 Task: Open Card Public Relations Review in Board Email A/B Testing to Workspace Human Resources Information Systems and add a team member Softage.2@softage.net, a label Purple, a checklist Web Development, an attachment from your onedrive, a color Purple and finally, add a card description 'Plan and execute company team-building conference with guest speakers on employee engagement' and a comment 'This task requires us to be proactive in identifying potential benefits and drawbacks, weighing the pros and cons of different approaches.'. Add a start date 'Jan 02, 1900' with a due date 'Jan 02, 1900'
Action: Mouse moved to (372, 196)
Screenshot: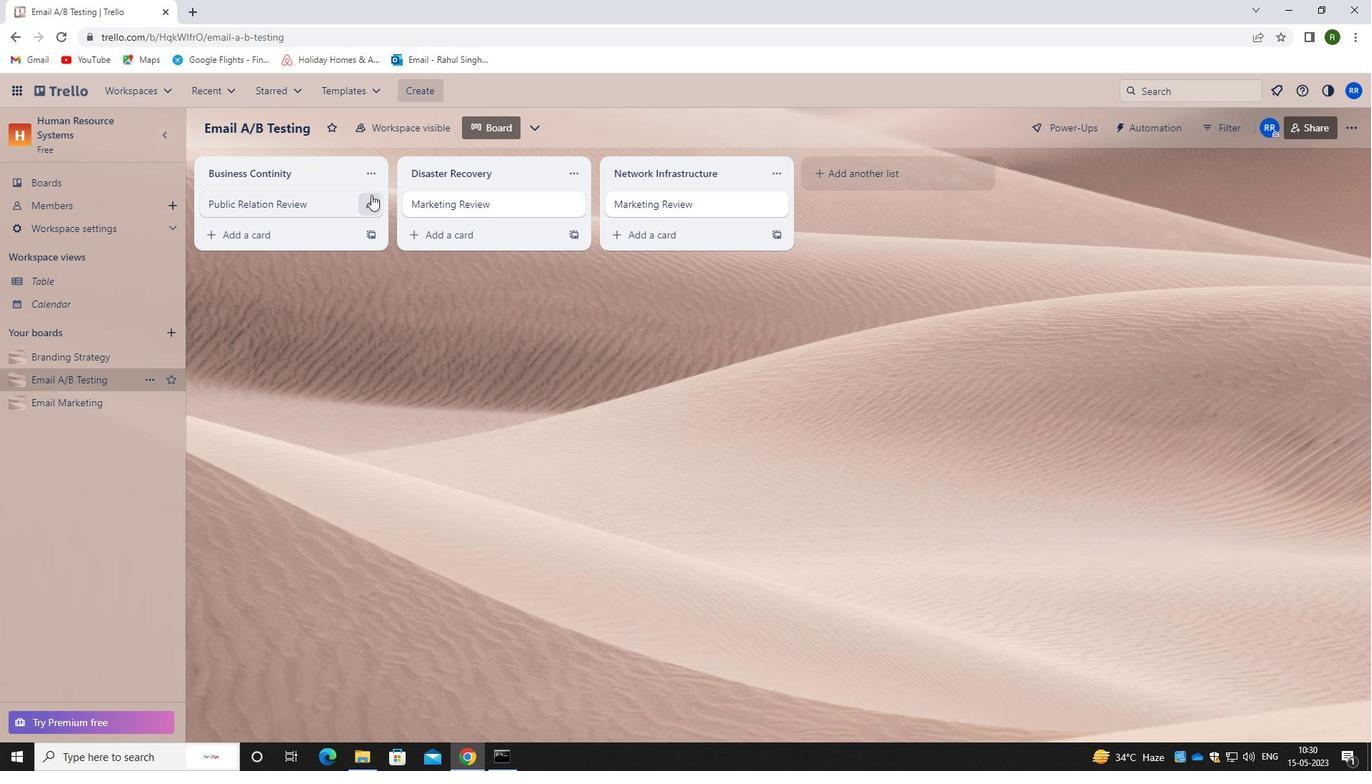 
Action: Mouse pressed left at (372, 196)
Screenshot: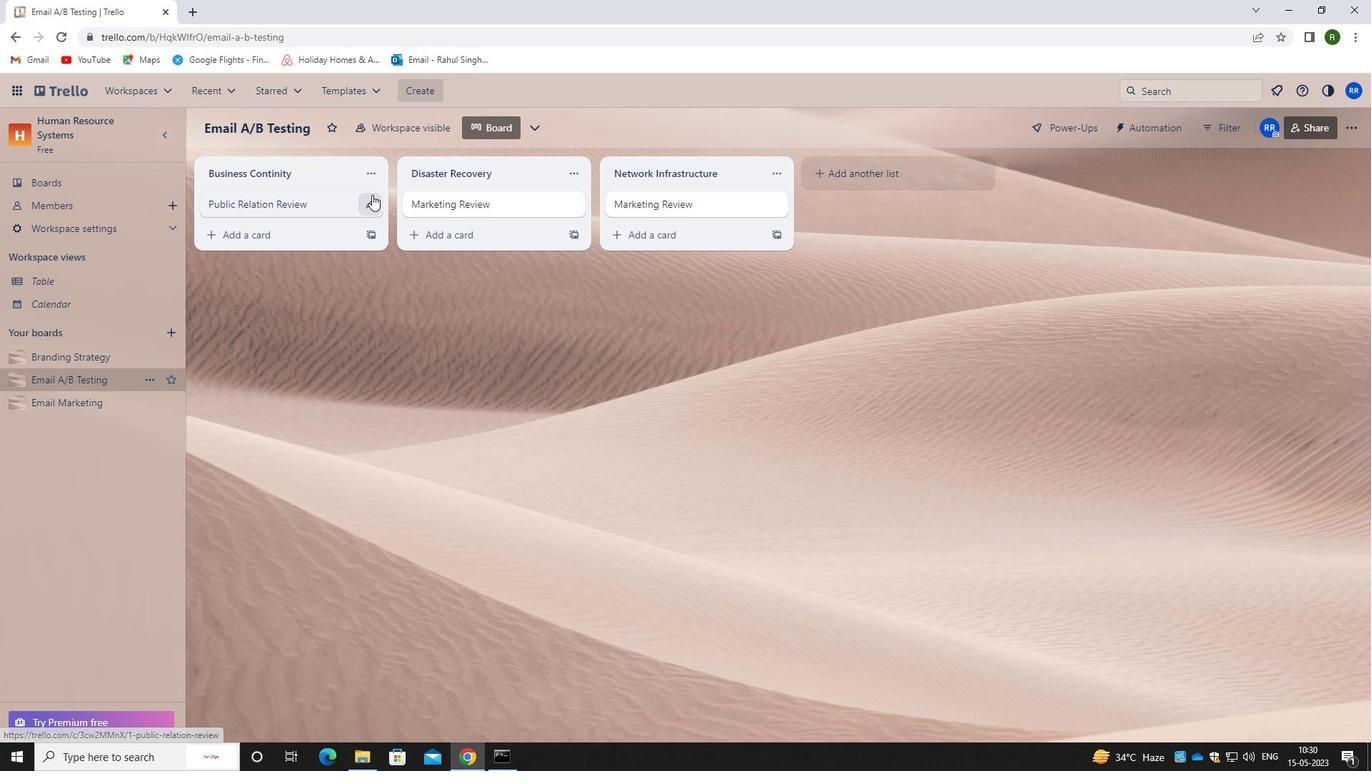 
Action: Mouse moved to (451, 204)
Screenshot: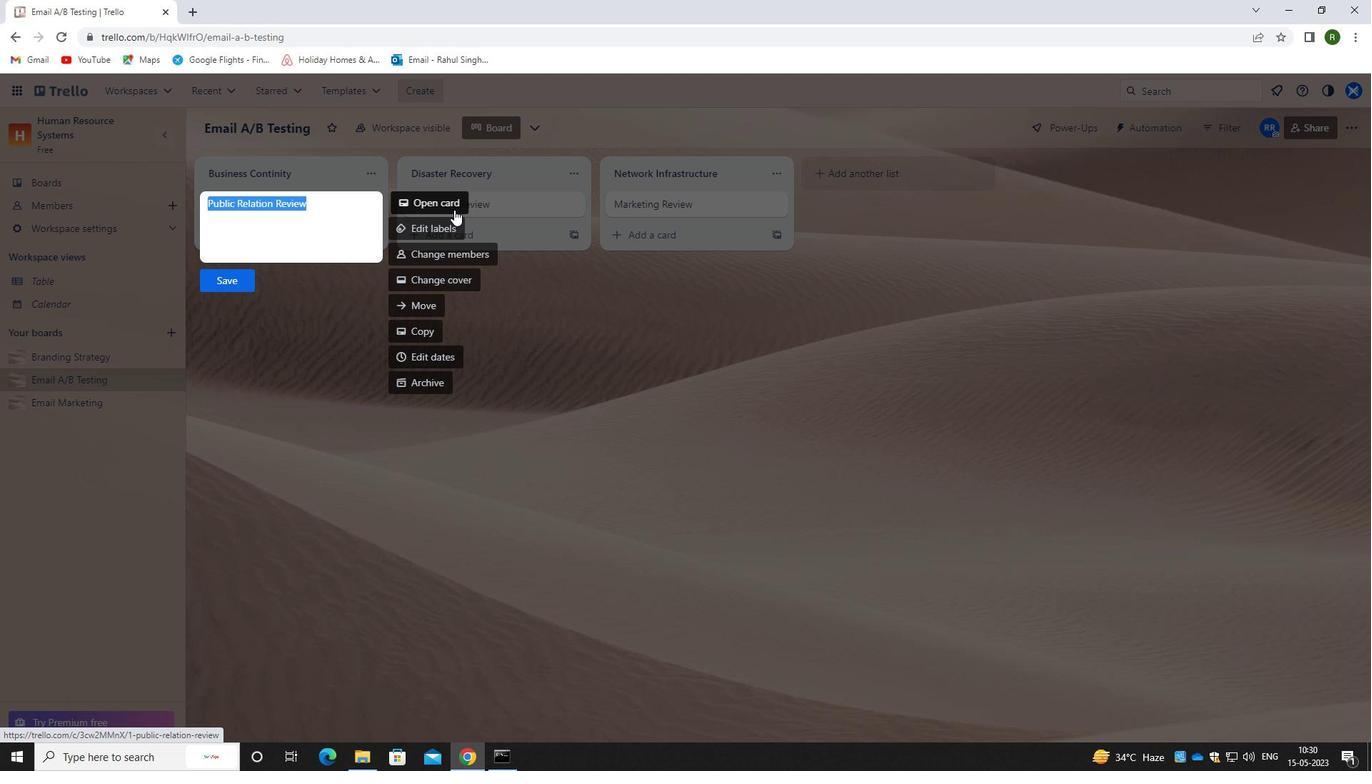 
Action: Mouse pressed left at (451, 204)
Screenshot: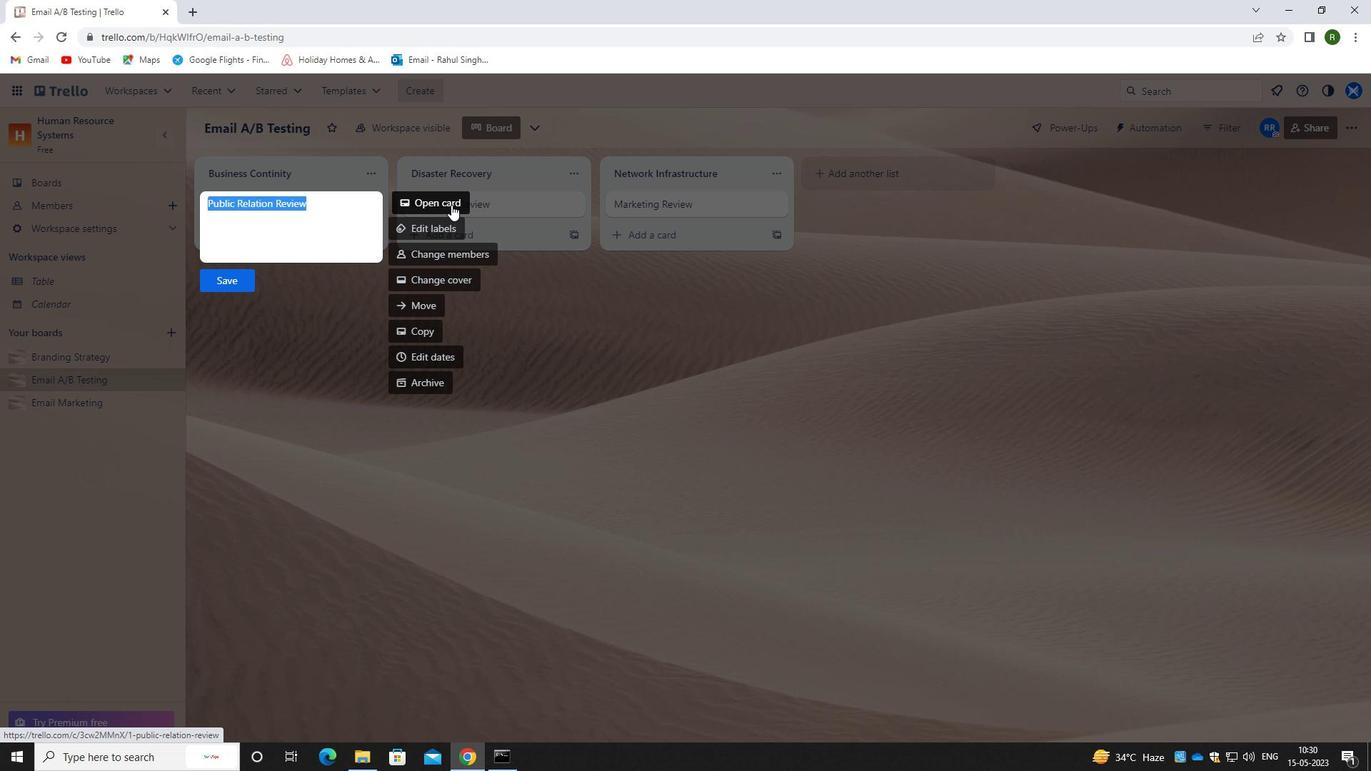 
Action: Mouse moved to (859, 195)
Screenshot: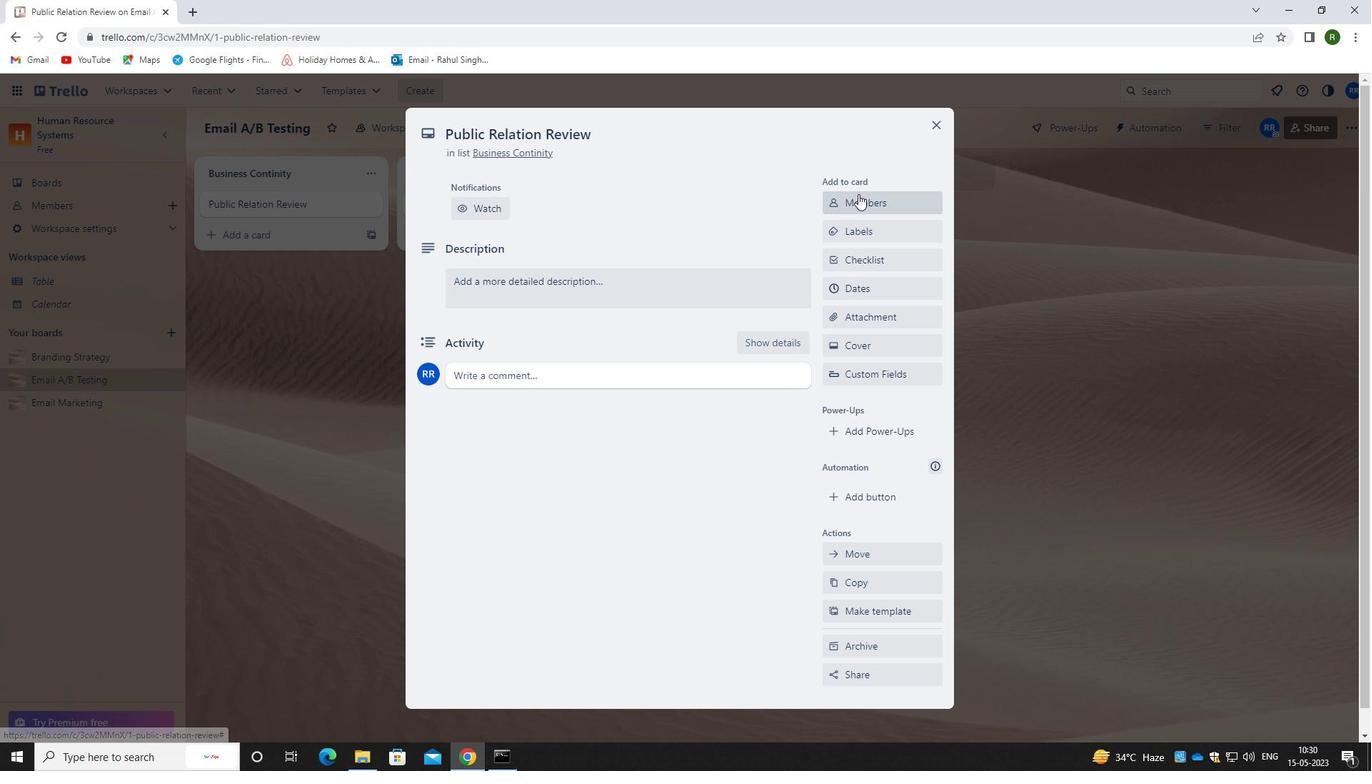 
Action: Mouse pressed left at (859, 195)
Screenshot: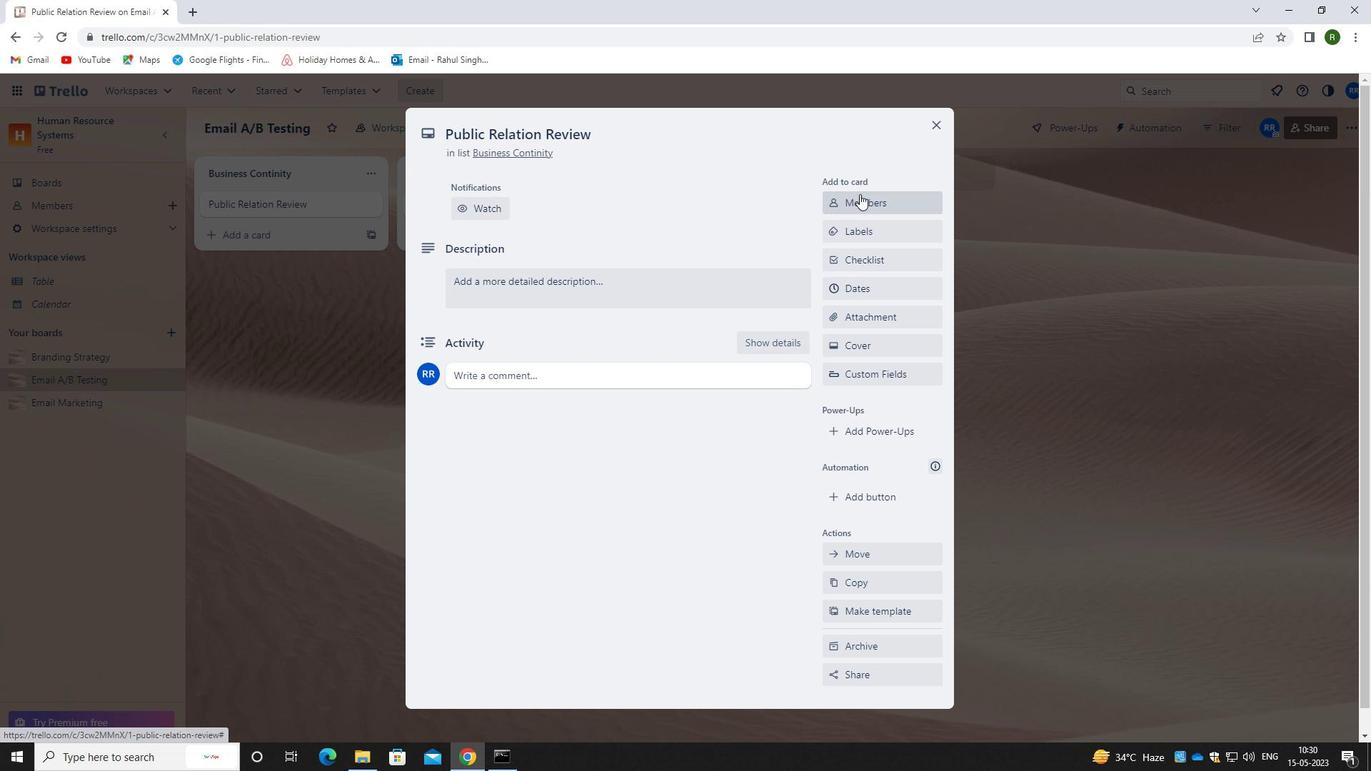 
Action: Mouse moved to (865, 264)
Screenshot: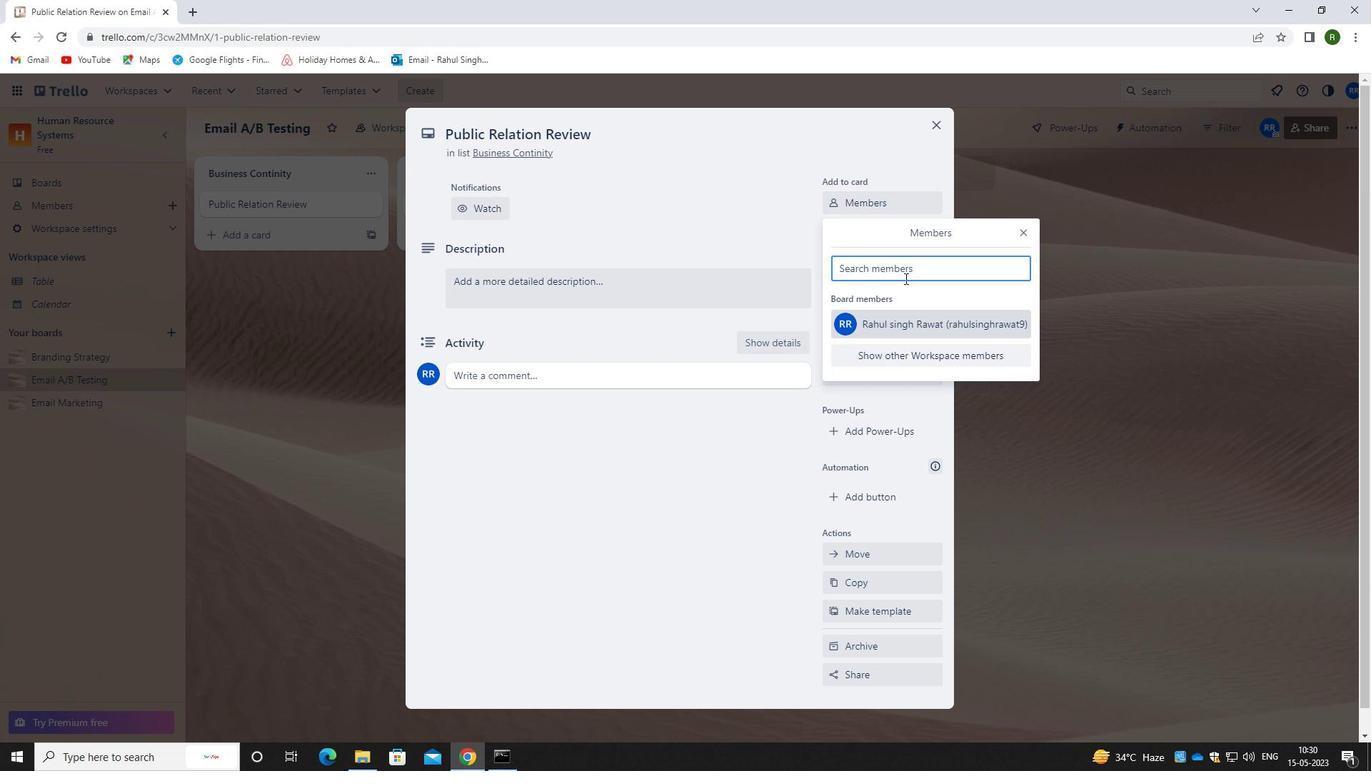 
Action: Key pressed <Key.caps_lock>d<Key.backspace>s<Key.caps_lock>oftage.
Screenshot: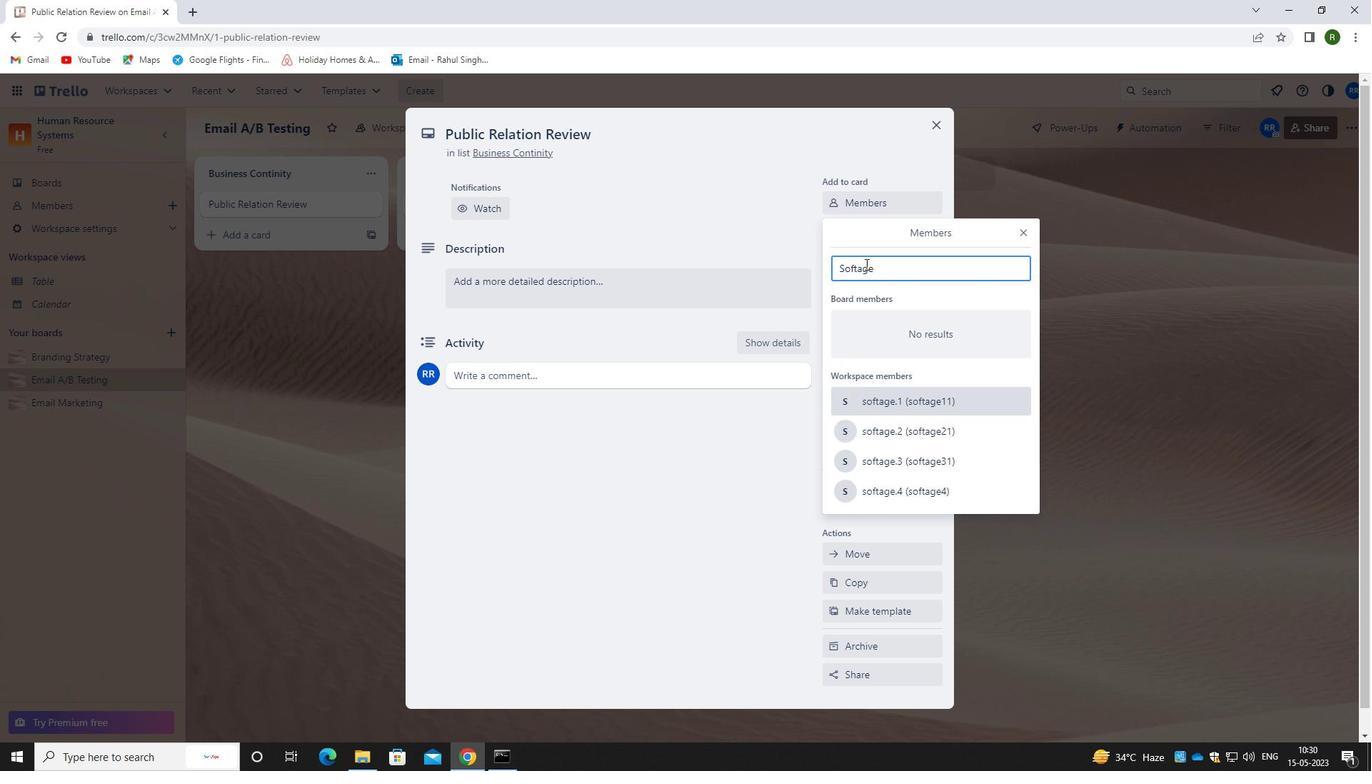 
Action: Mouse moved to (865, 264)
Screenshot: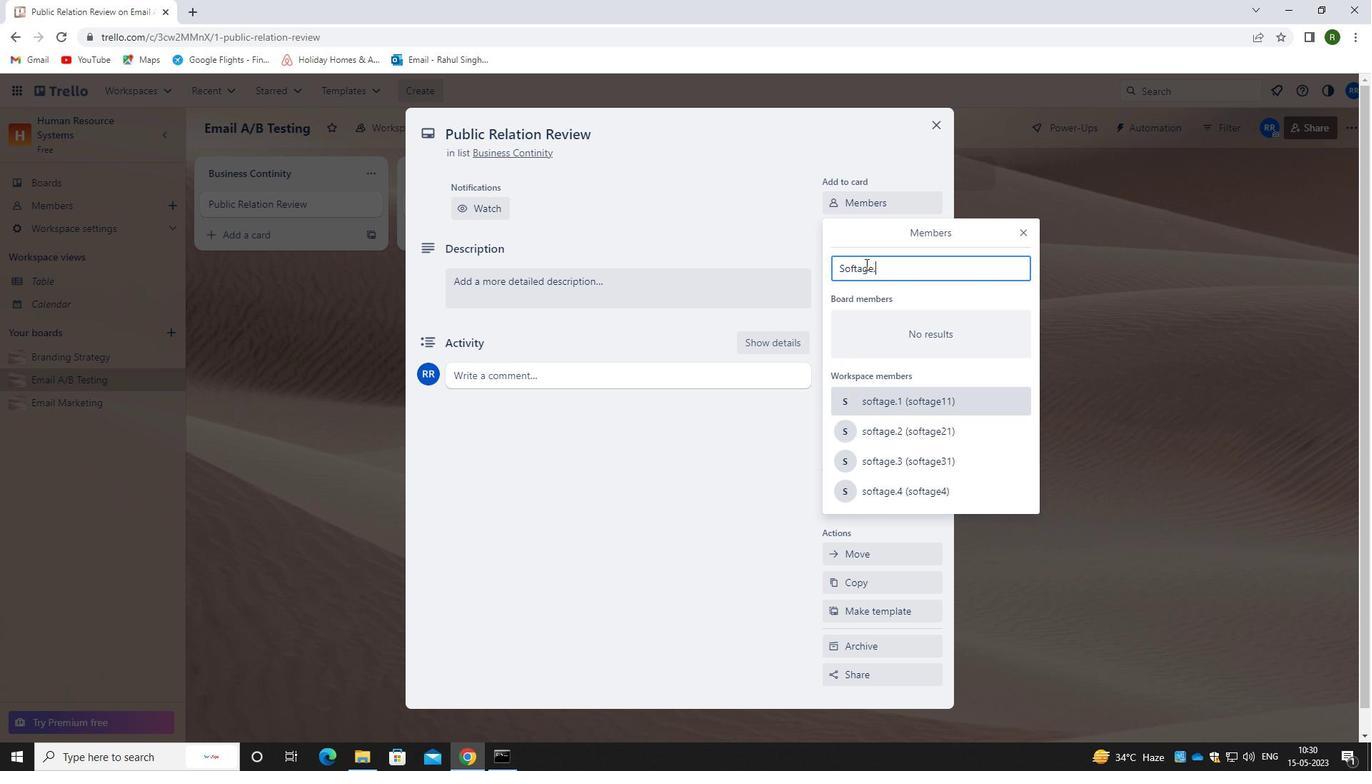 
Action: Key pressed 2<Key.shift>@SOFTAGE.NET
Screenshot: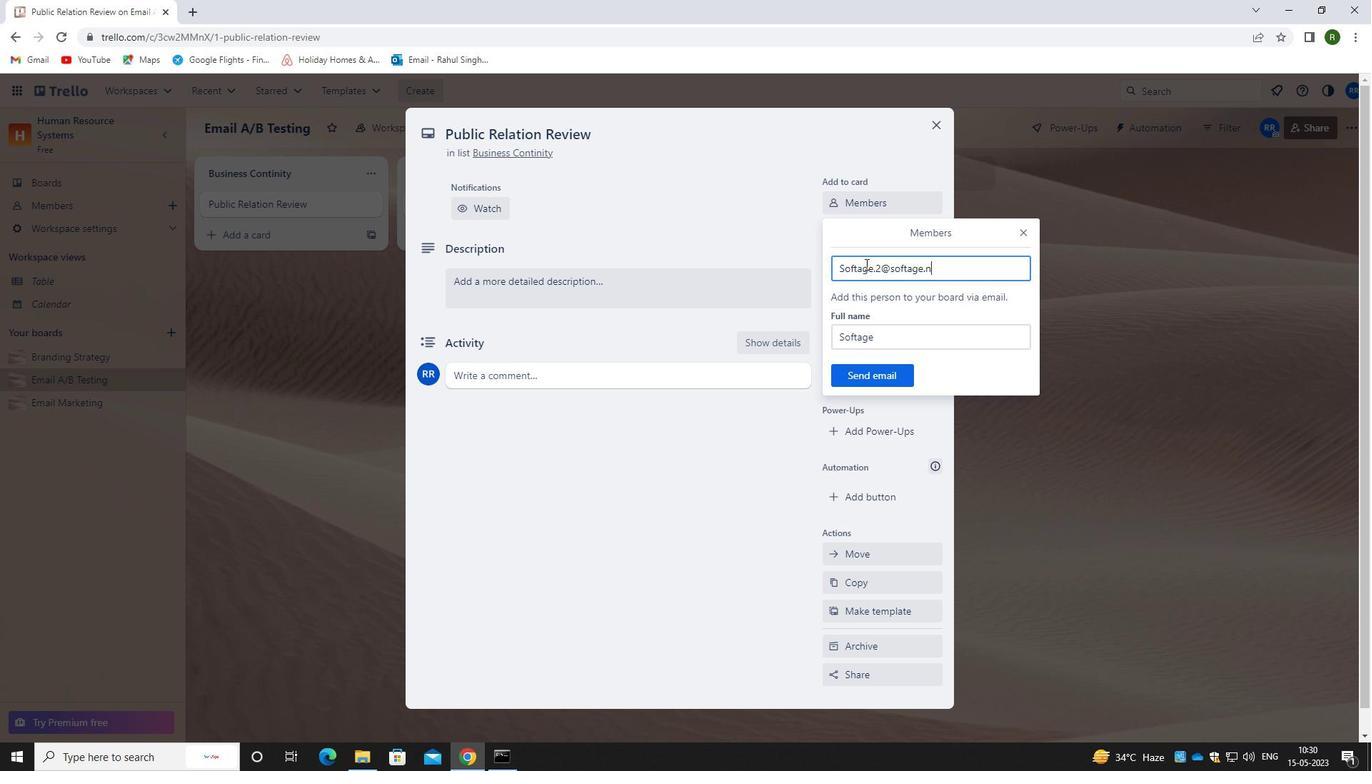 
Action: Mouse moved to (855, 374)
Screenshot: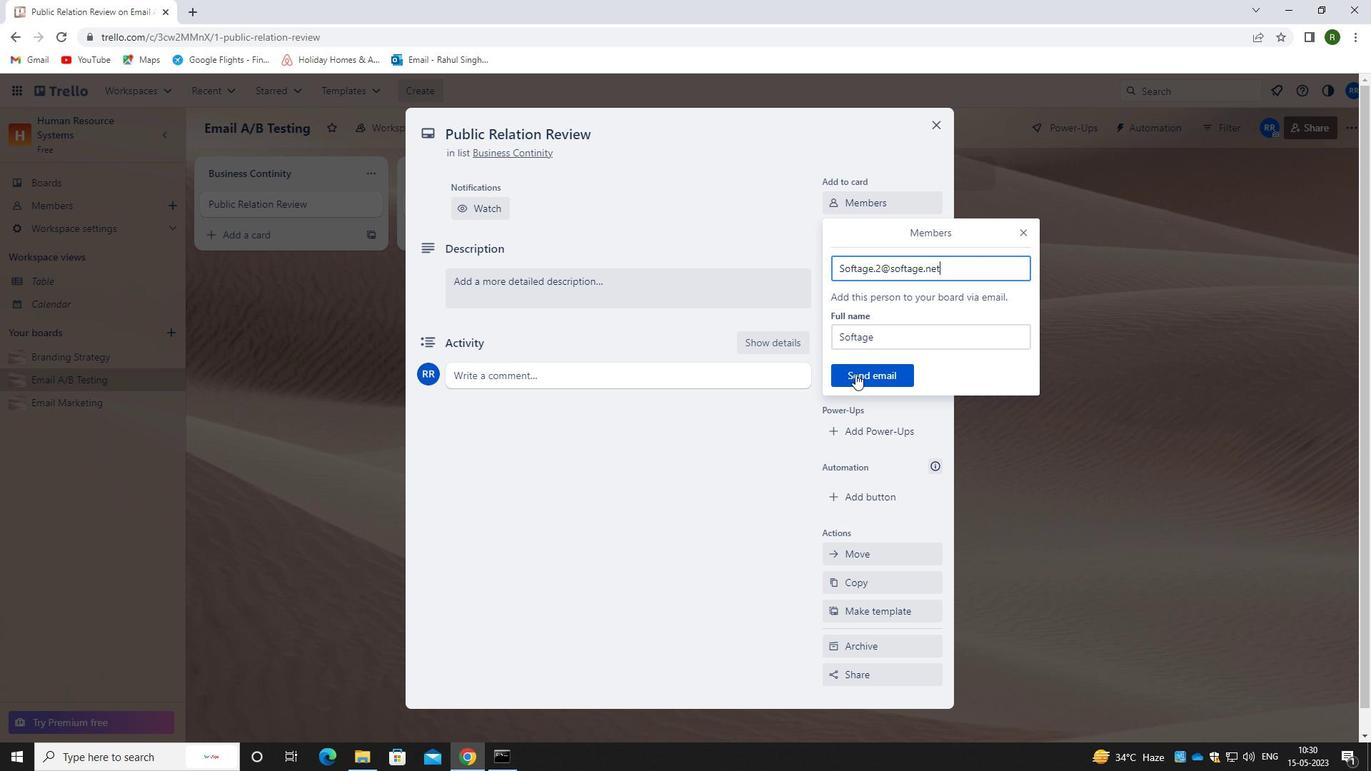 
Action: Mouse pressed left at (855, 374)
Screenshot: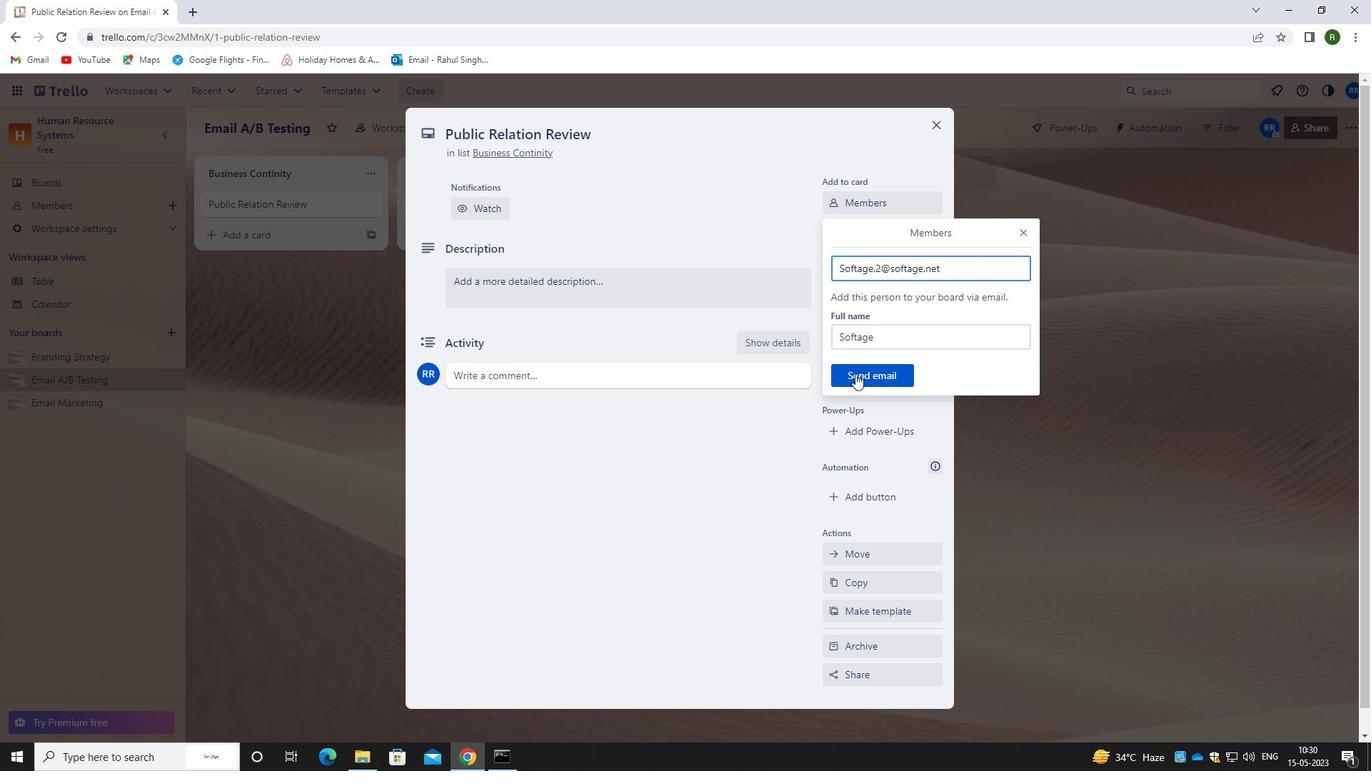 
Action: Mouse moved to (878, 291)
Screenshot: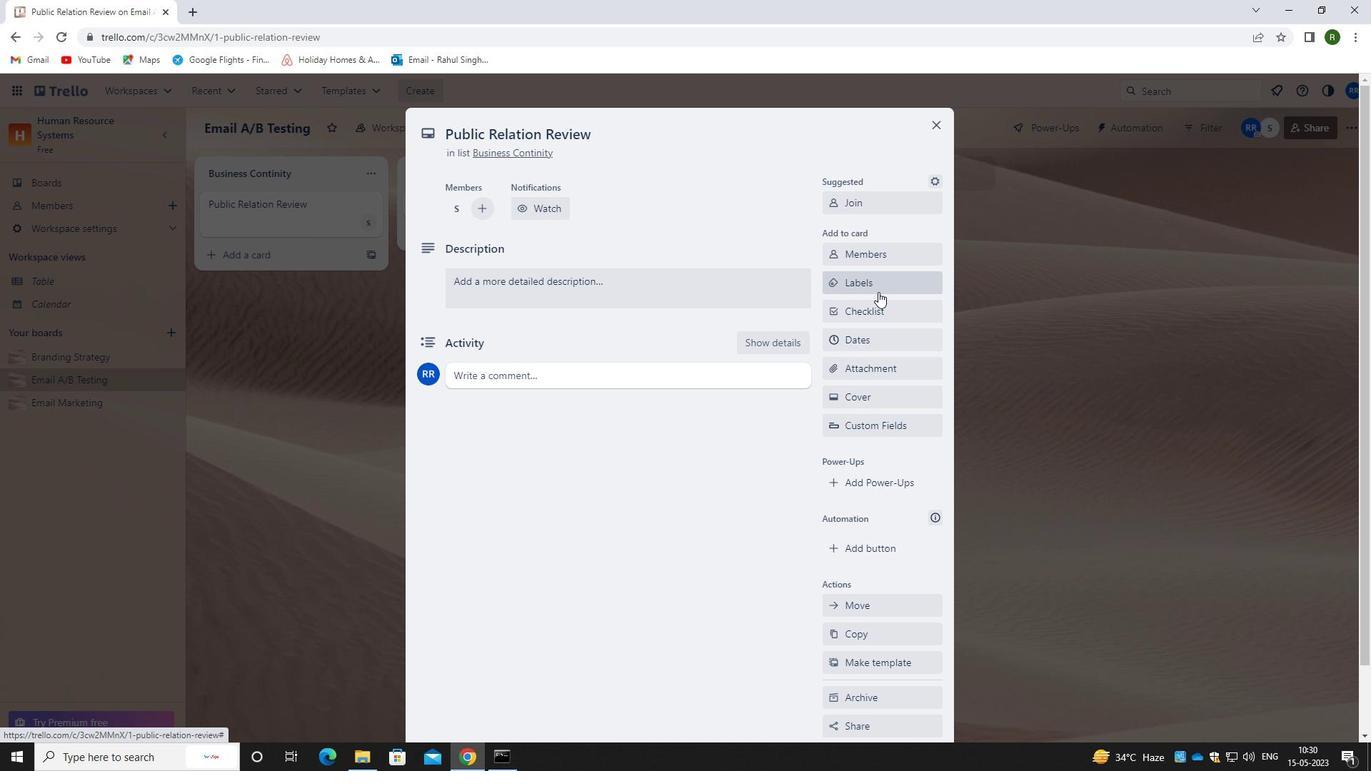 
Action: Mouse pressed left at (878, 291)
Screenshot: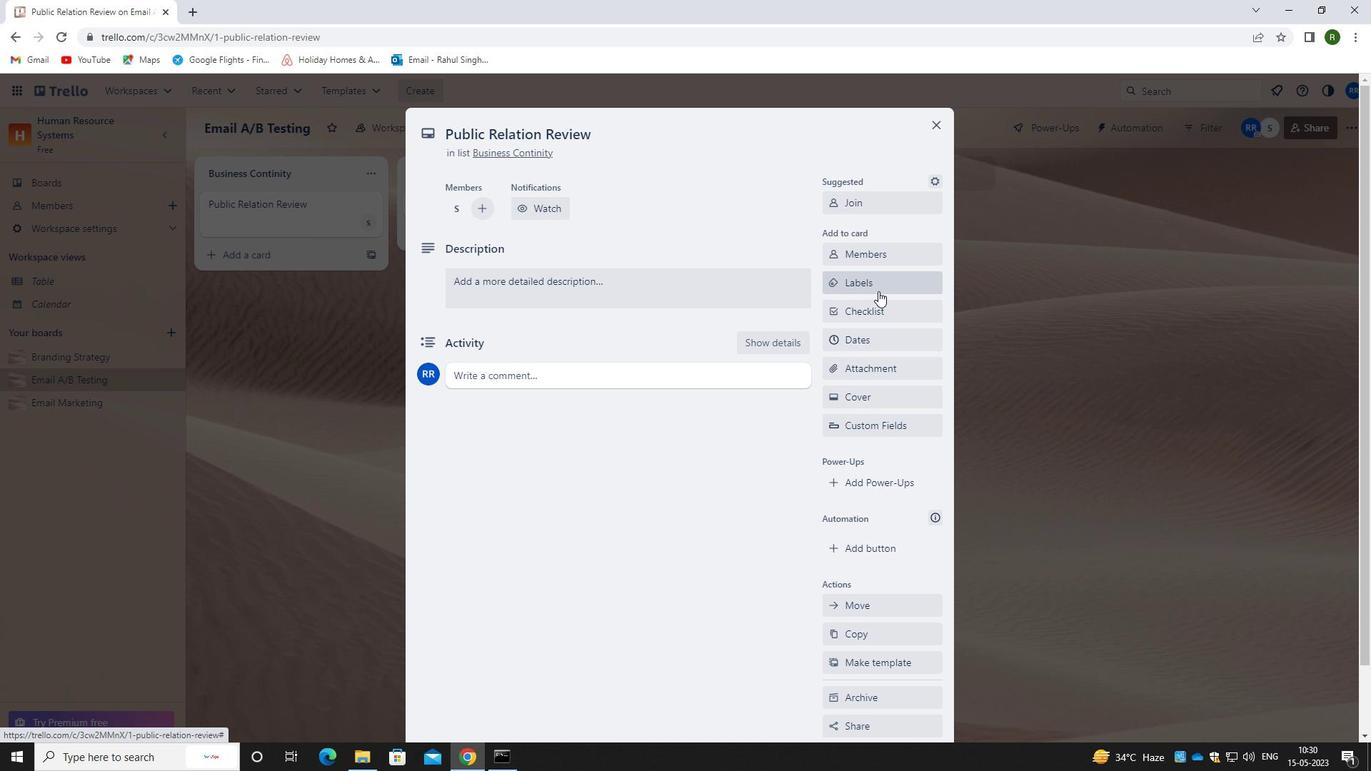 
Action: Mouse moved to (889, 312)
Screenshot: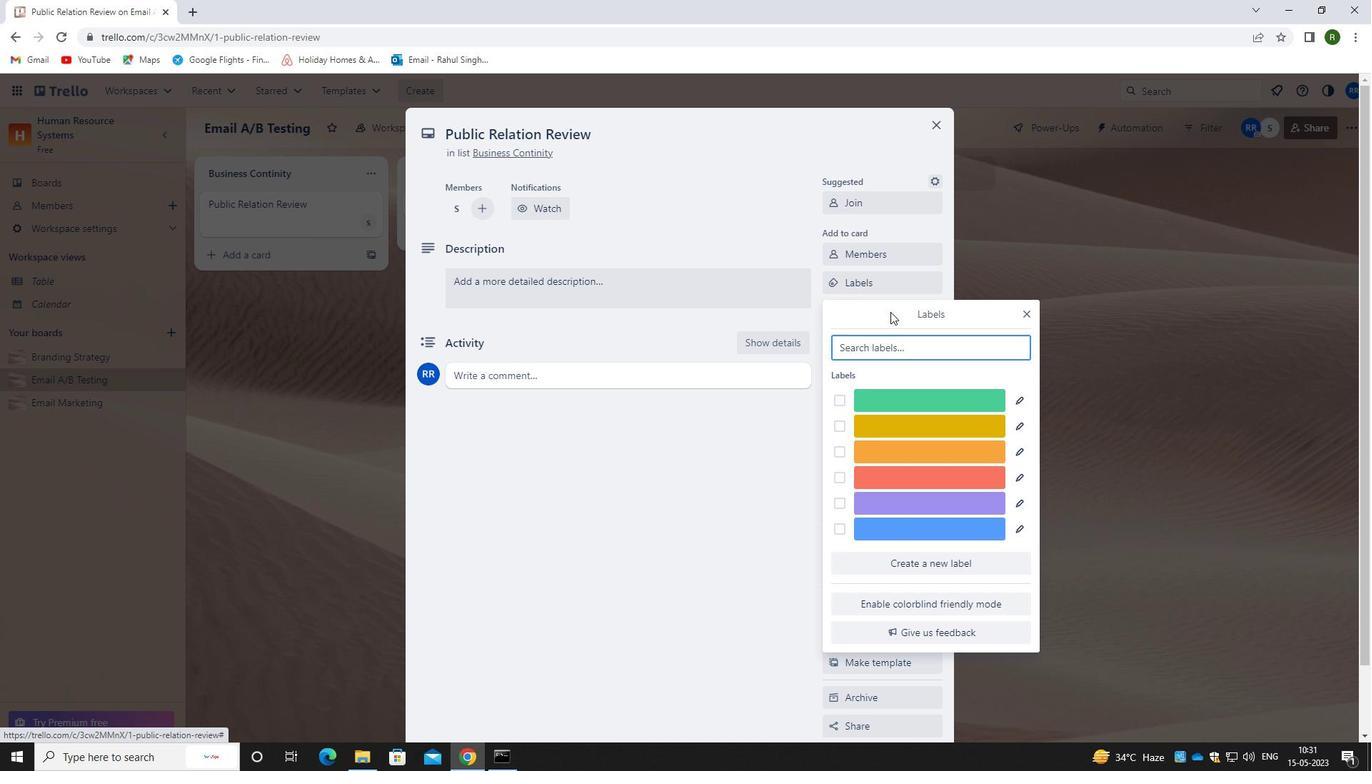 
Action: Key pressed PUR
Screenshot: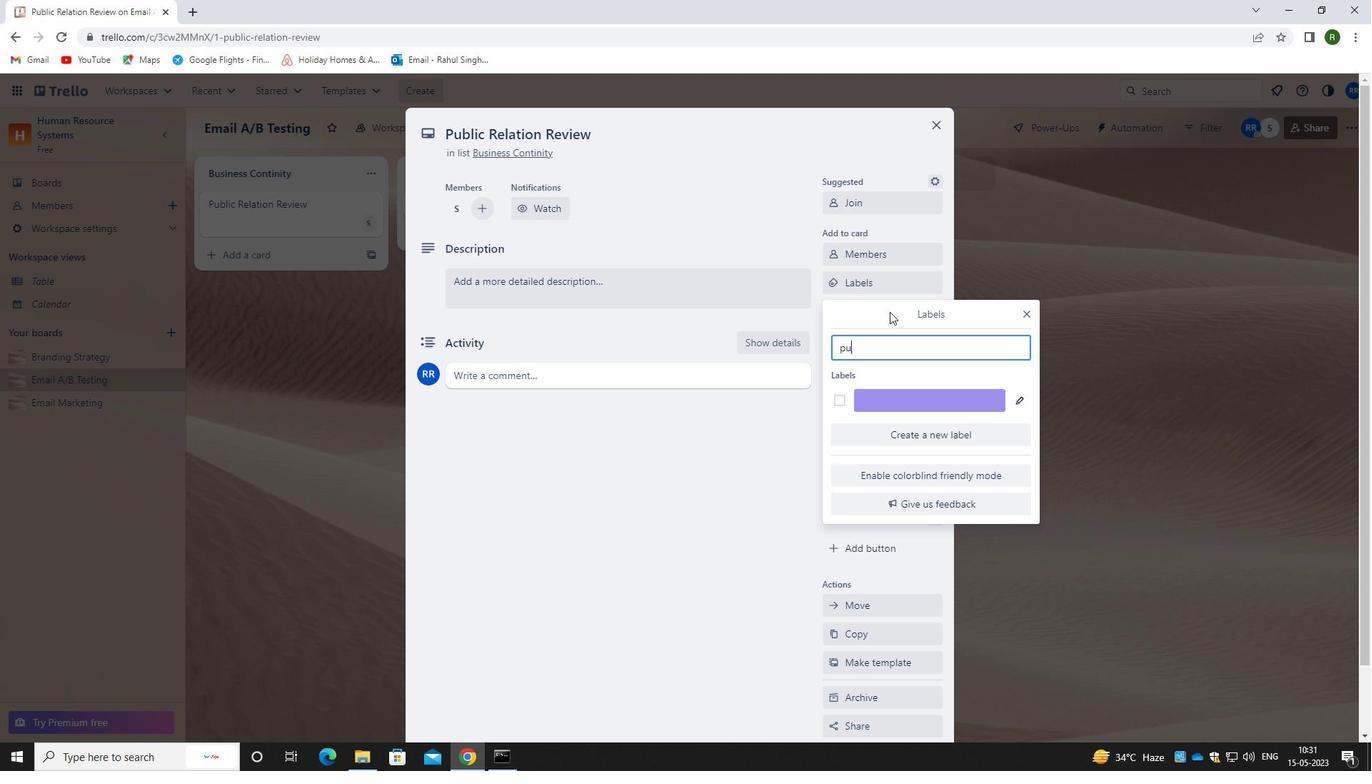 
Action: Mouse moved to (889, 310)
Screenshot: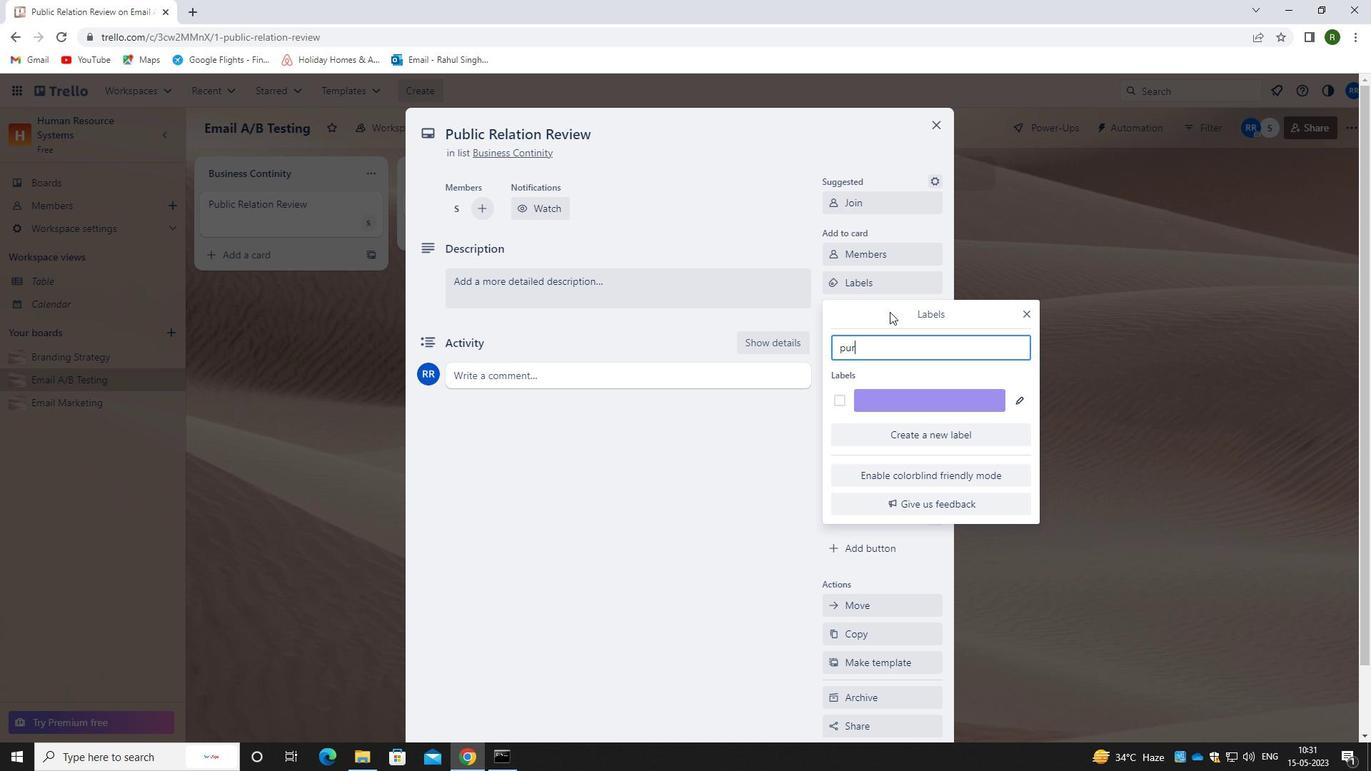 
Action: Key pressed P
Screenshot: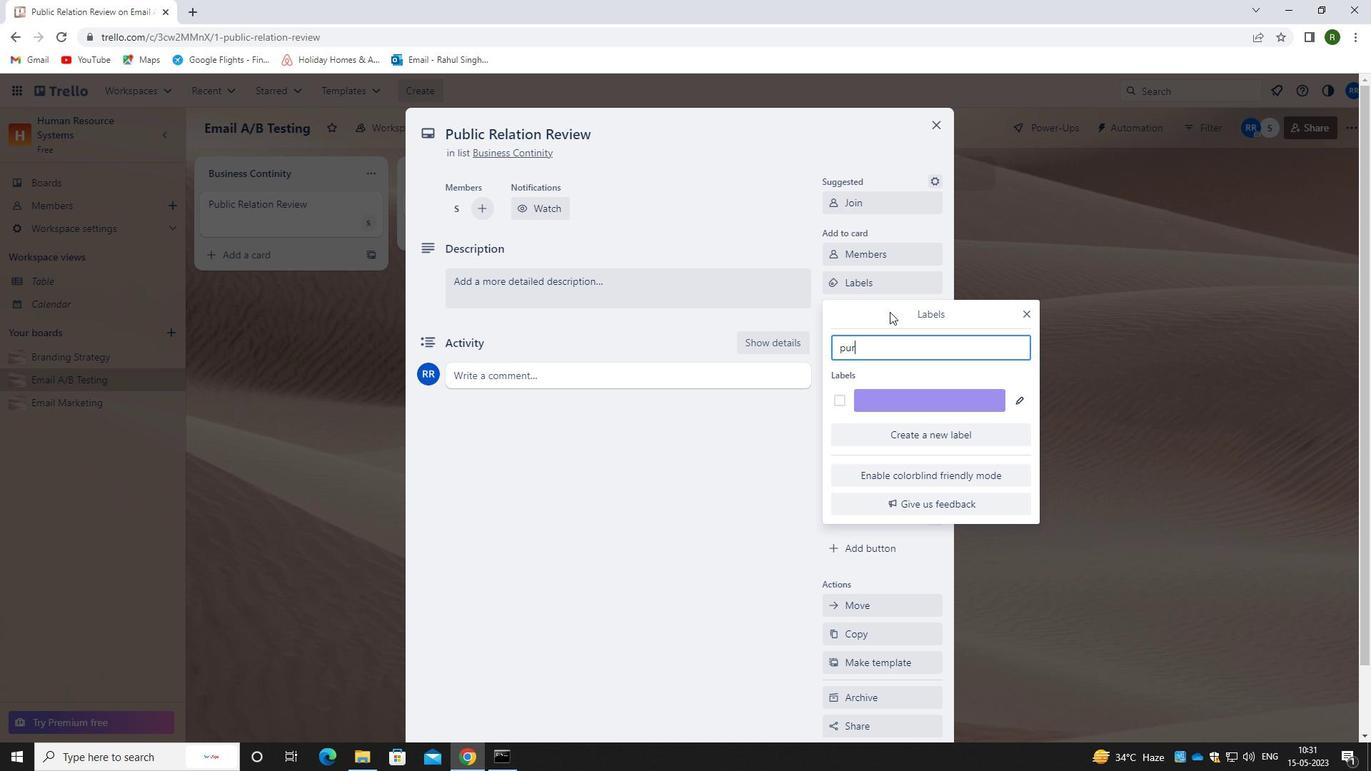 
Action: Mouse moved to (883, 307)
Screenshot: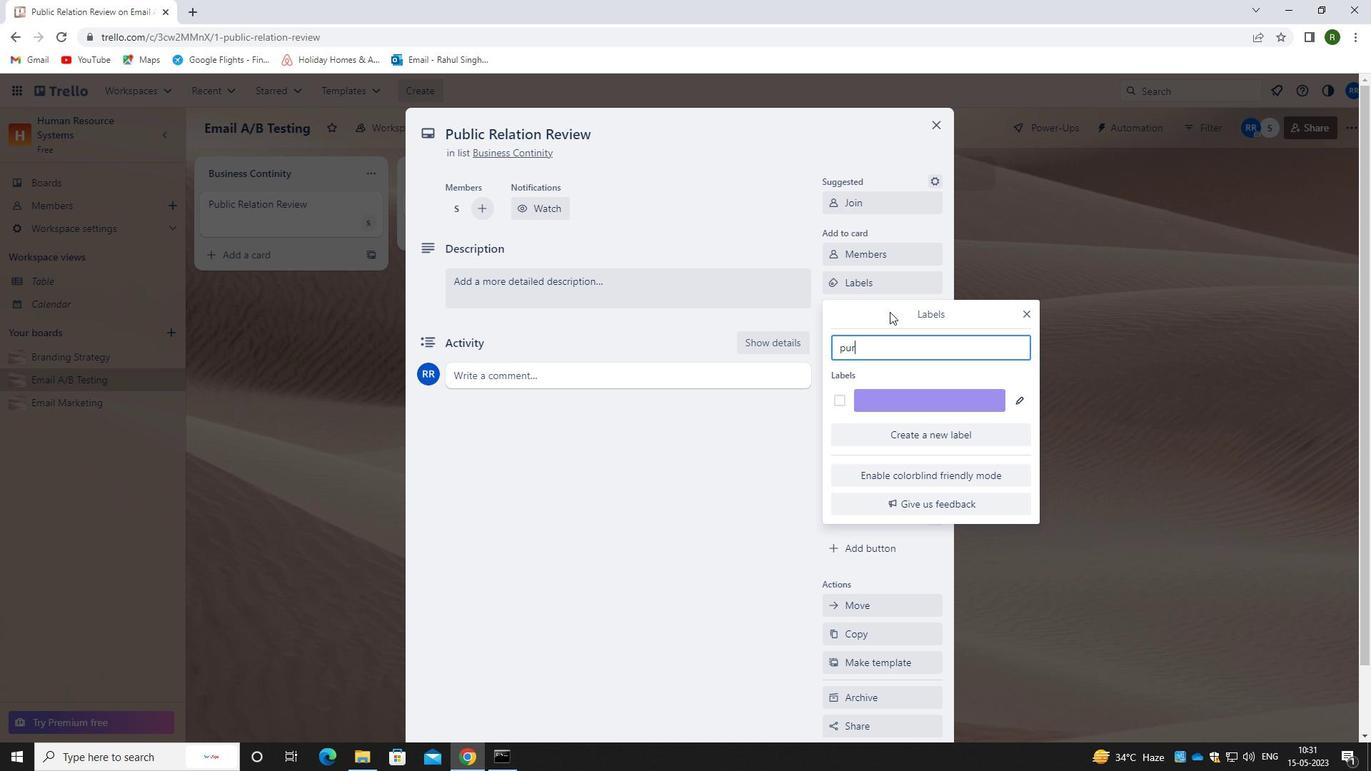 
Action: Key pressed L
Screenshot: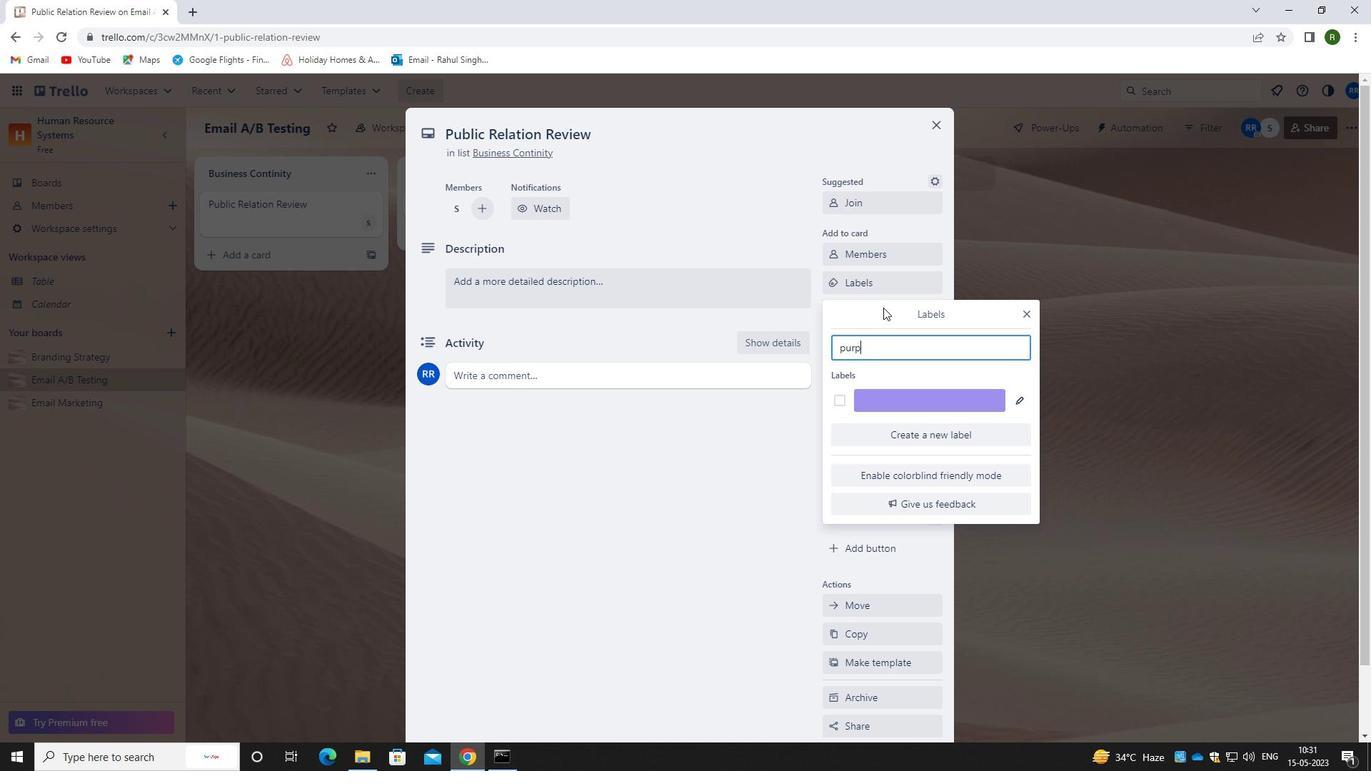 
Action: Mouse moved to (882, 307)
Screenshot: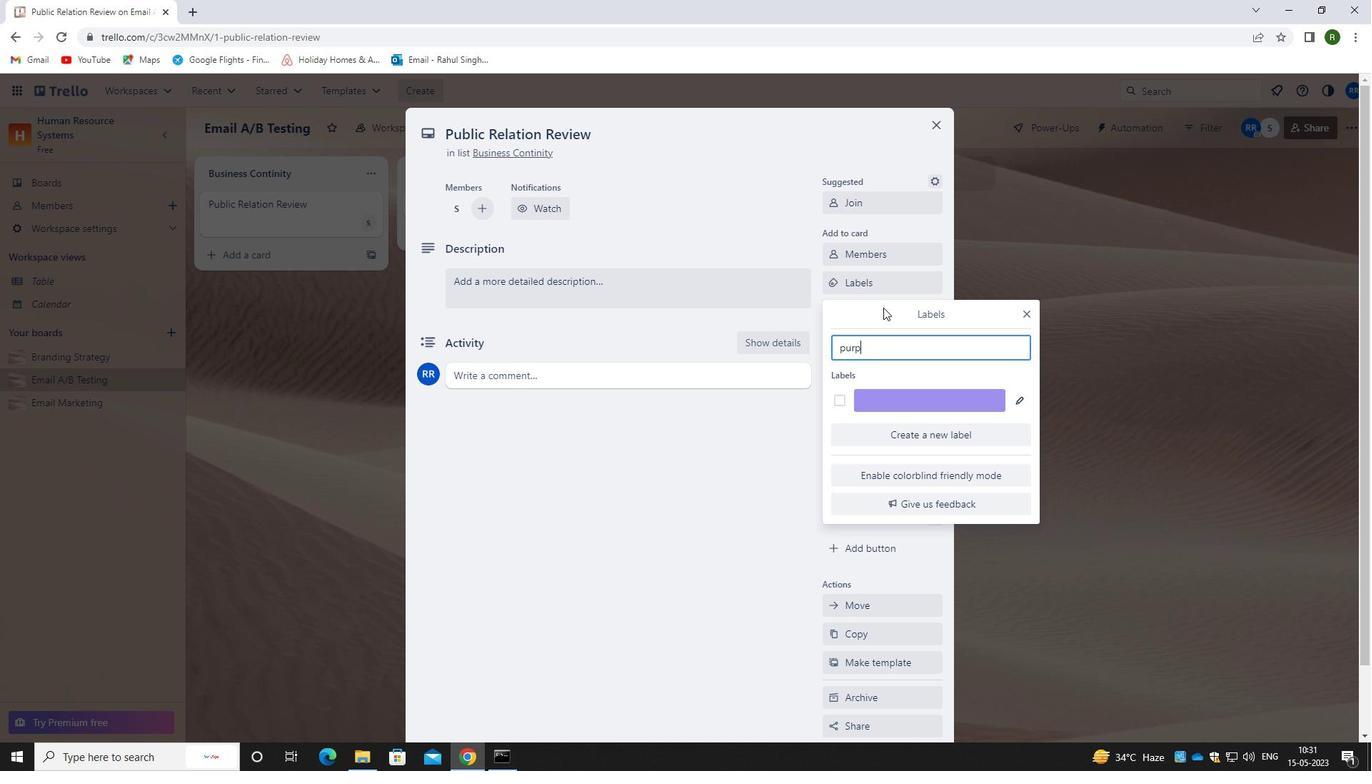 
Action: Key pressed E
Screenshot: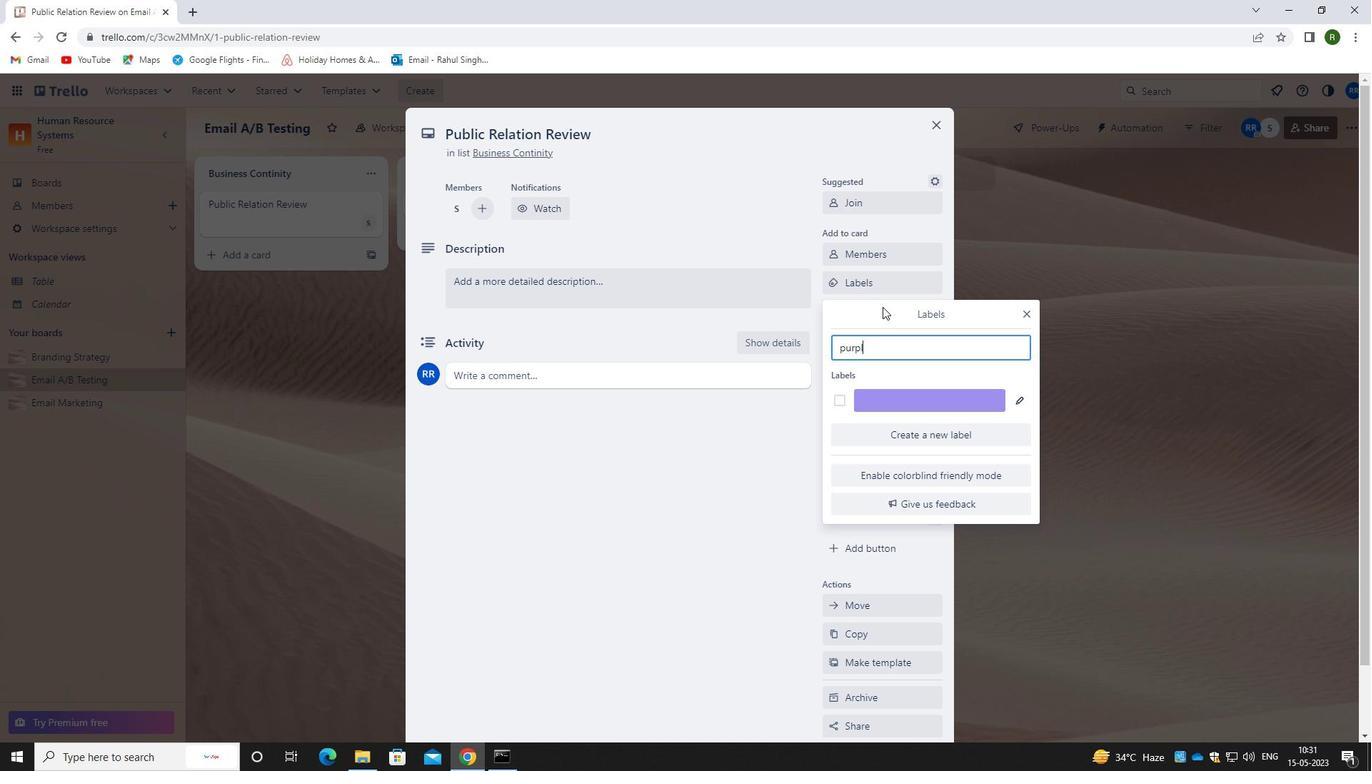 
Action: Mouse moved to (839, 400)
Screenshot: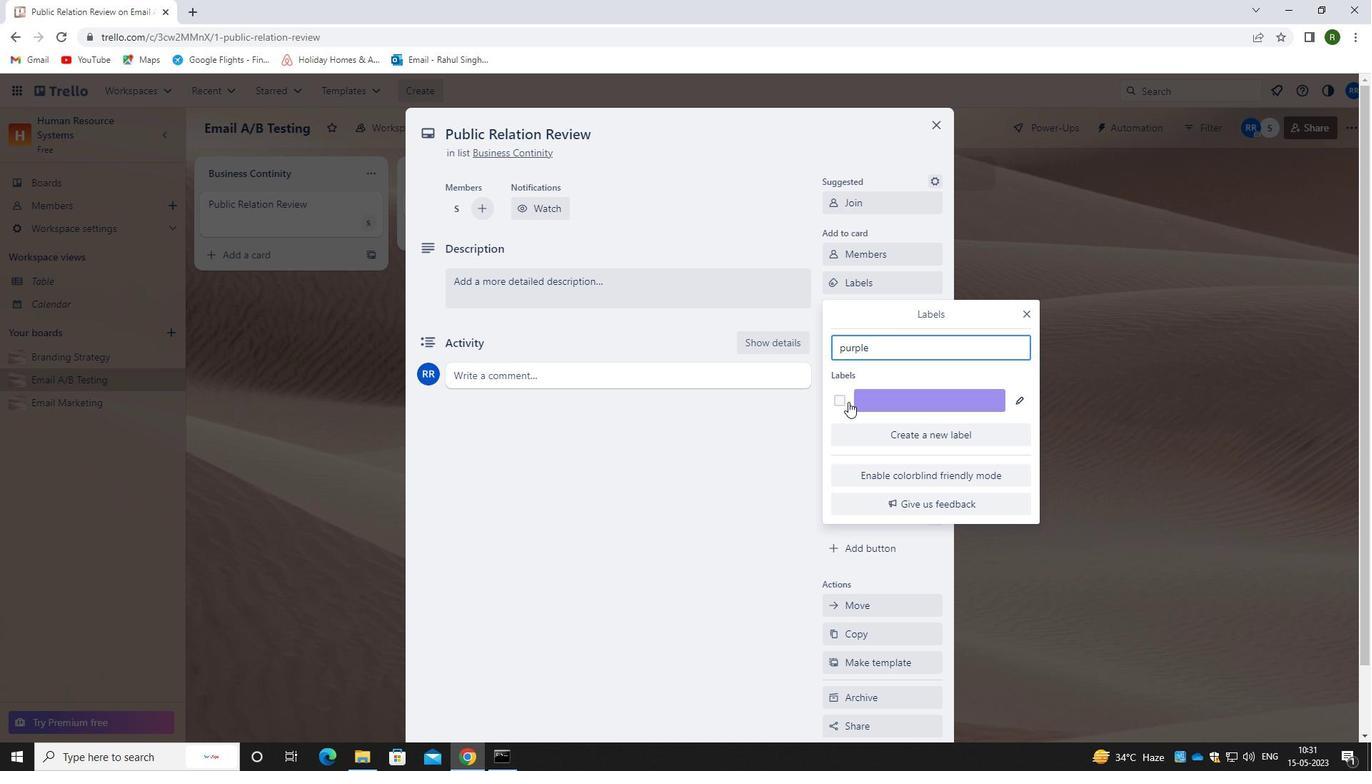 
Action: Mouse pressed left at (839, 400)
Screenshot: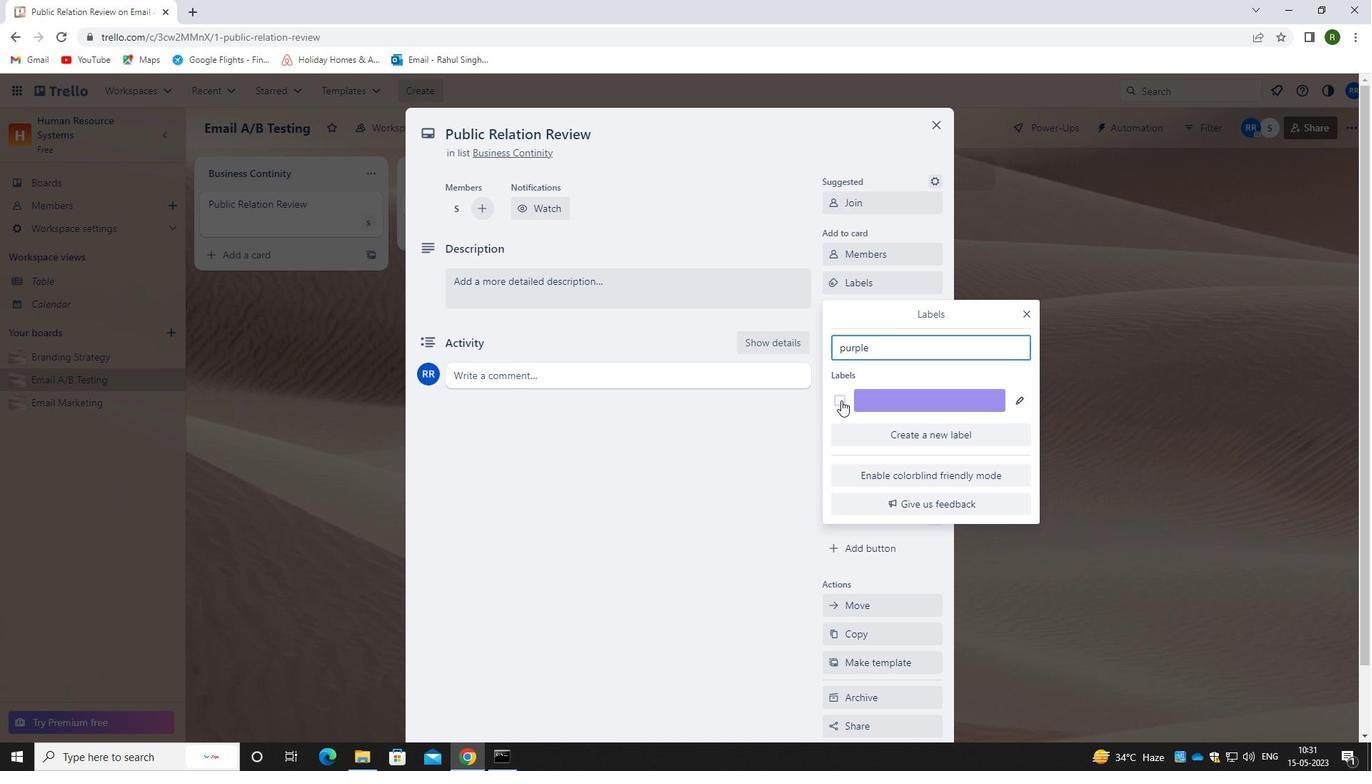
Action: Mouse moved to (724, 464)
Screenshot: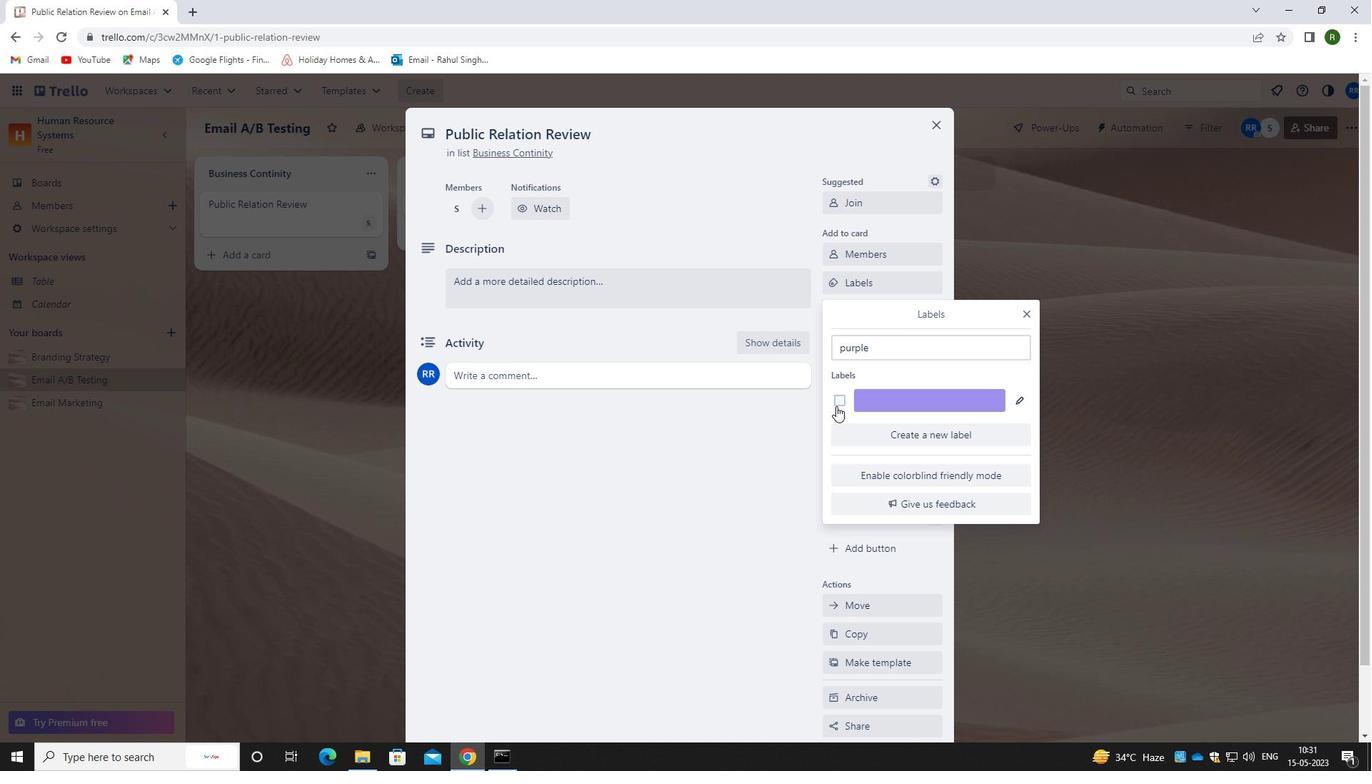 
Action: Mouse pressed left at (724, 464)
Screenshot: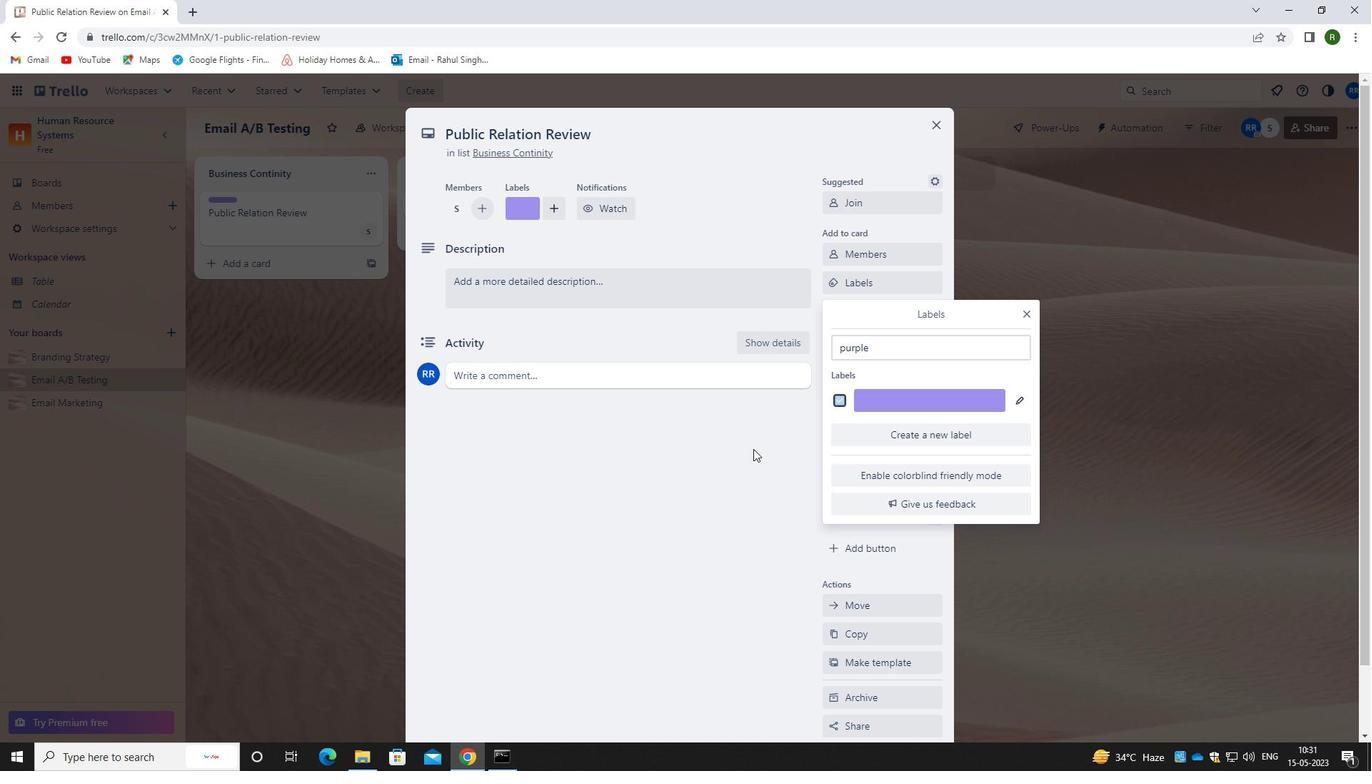 
Action: Mouse moved to (868, 317)
Screenshot: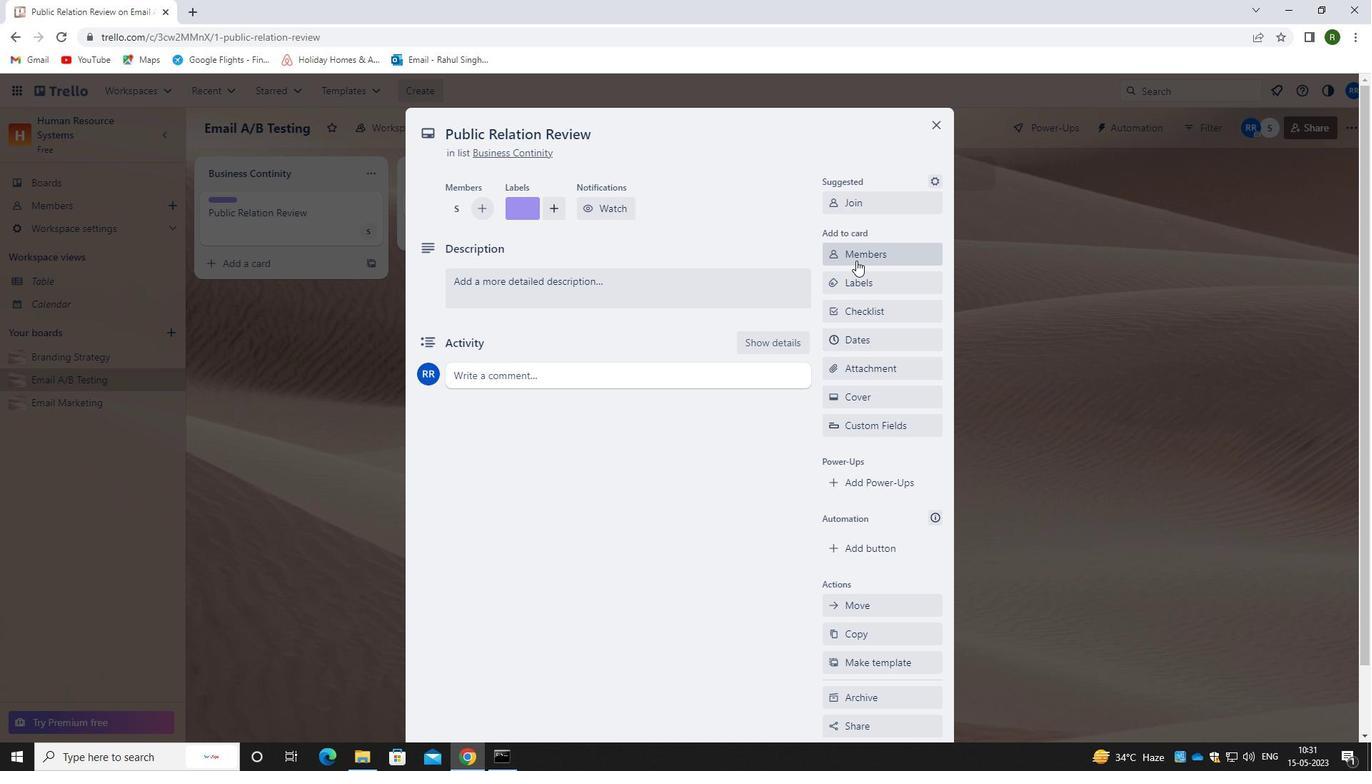 
Action: Mouse pressed left at (868, 317)
Screenshot: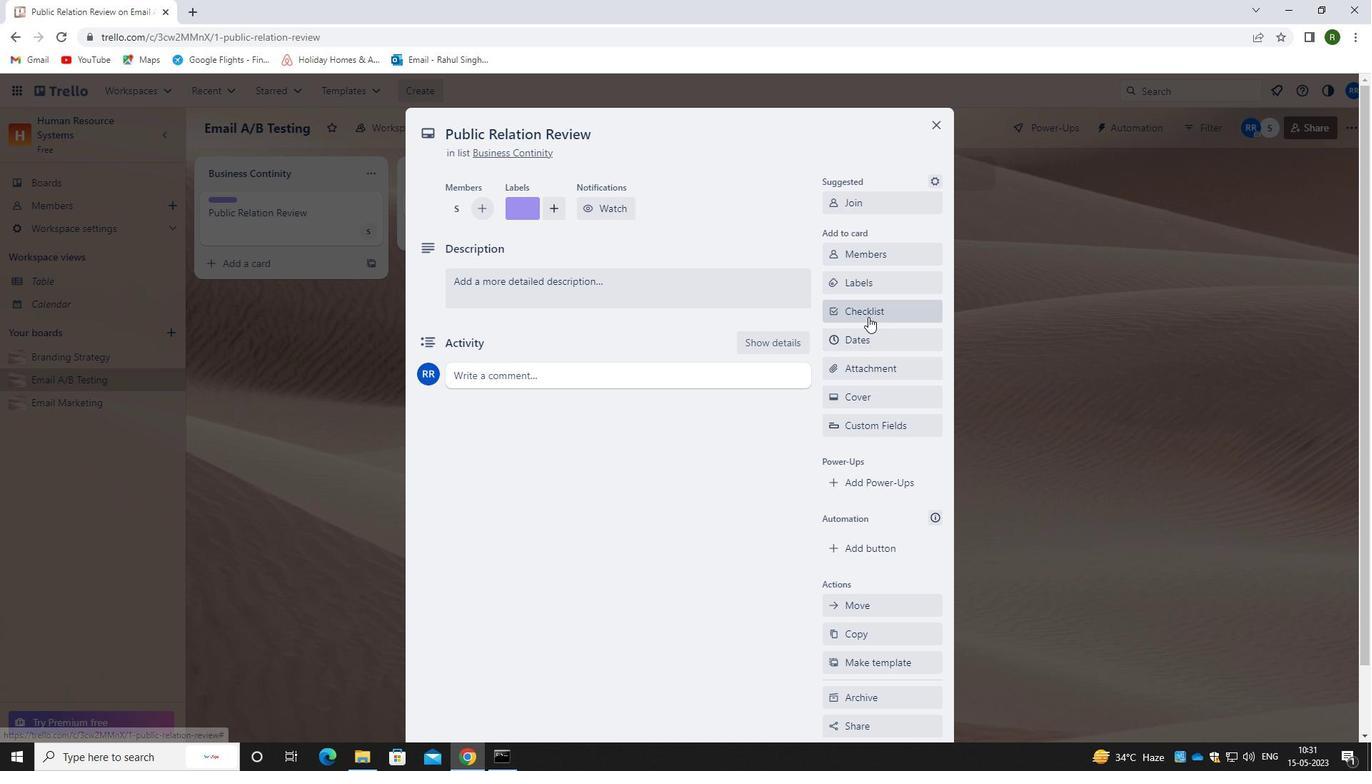 
Action: Mouse moved to (866, 367)
Screenshot: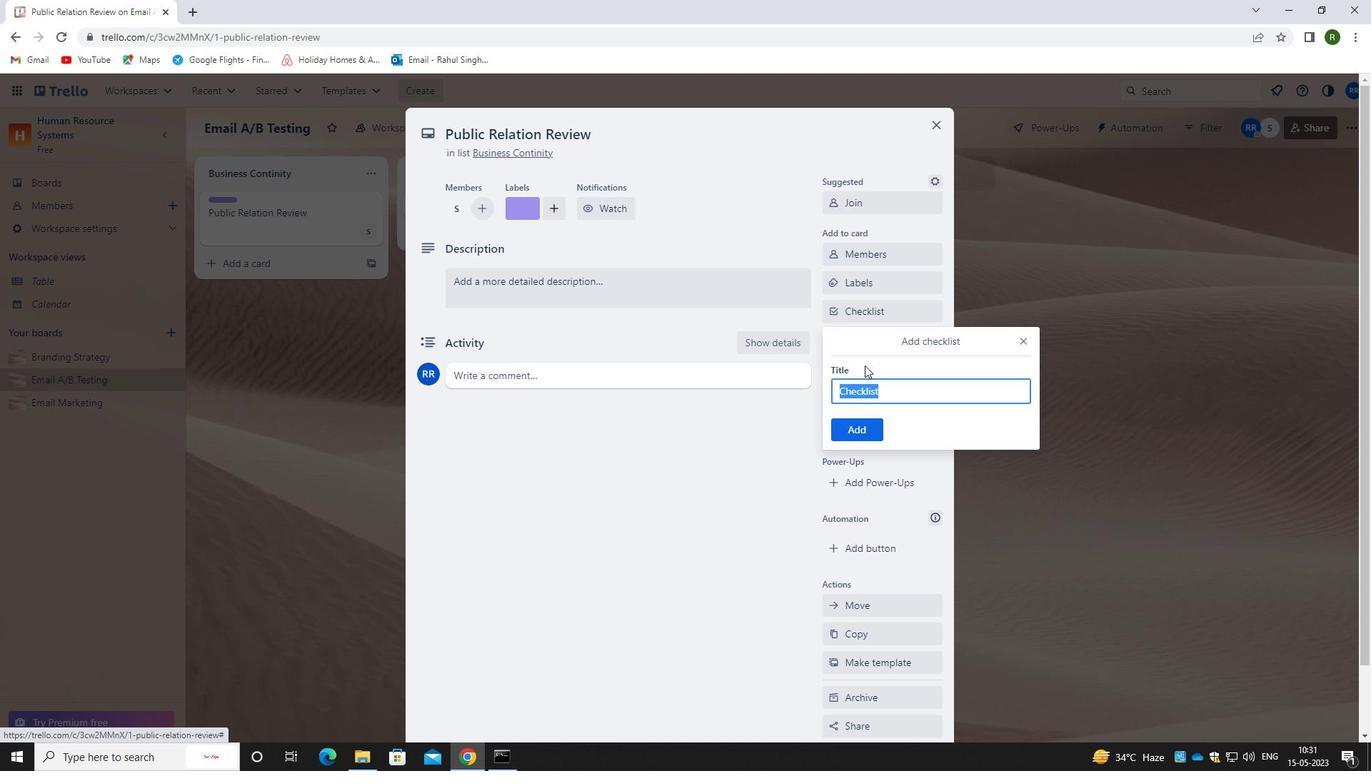
Action: Key pressed <Key.caps_lock>W<Key.caps_lock>EB<Key.space><Key.caps_lock>D<Key.caps_lock>EVELOPMENT
Screenshot: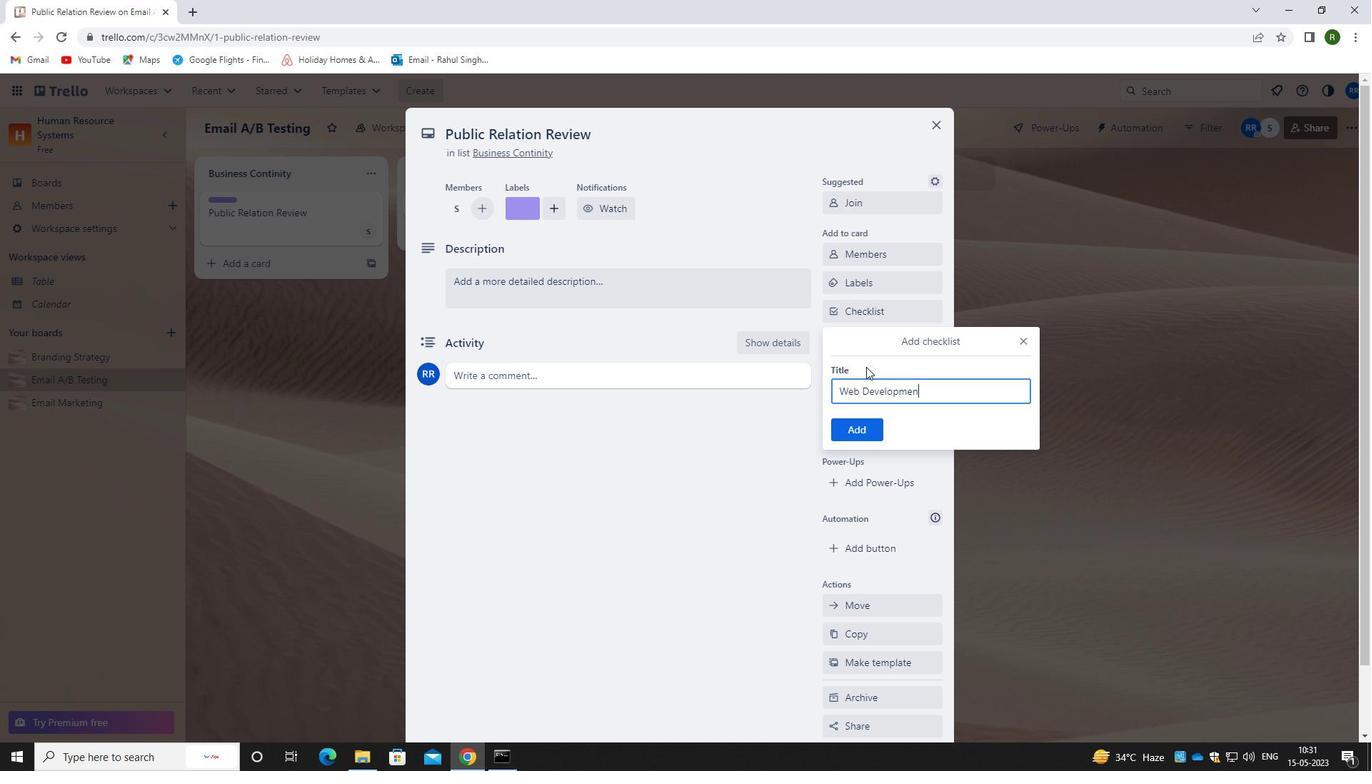 
Action: Mouse moved to (861, 426)
Screenshot: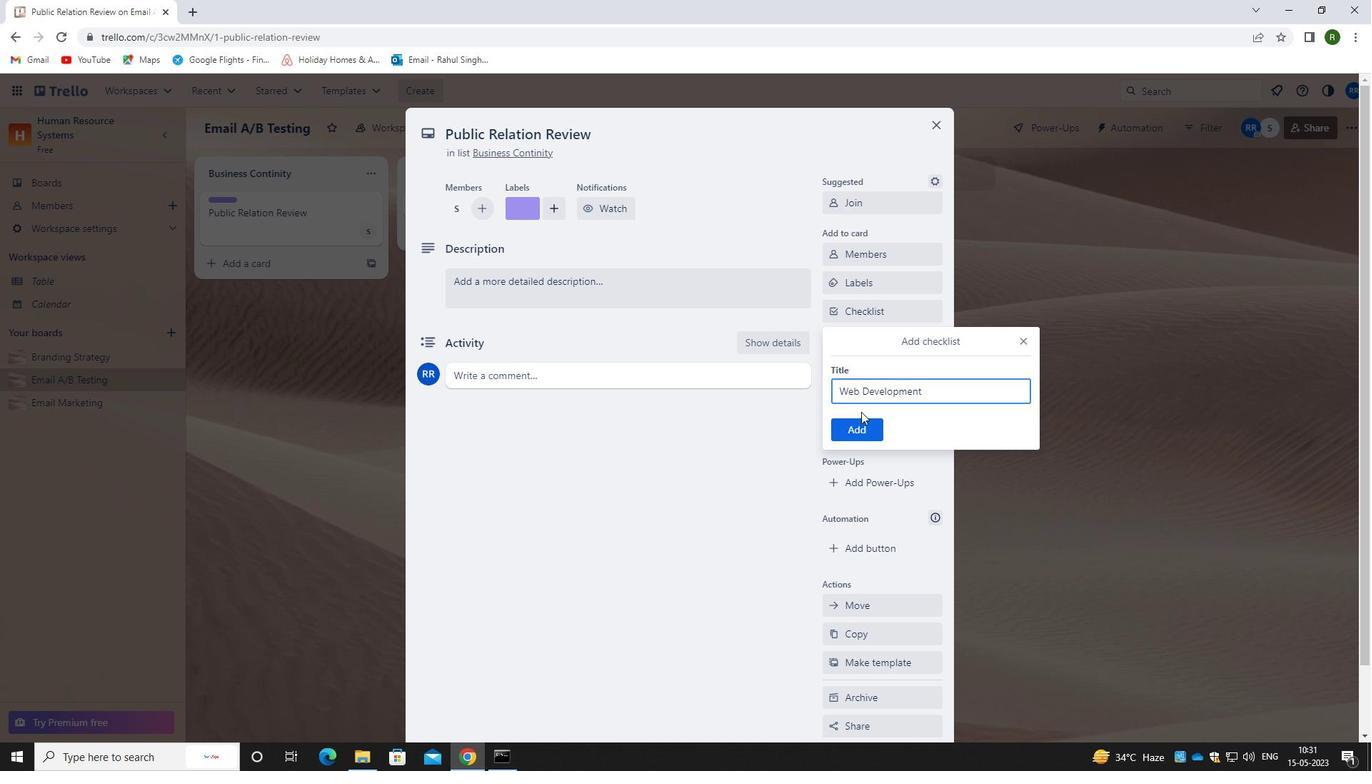 
Action: Mouse pressed left at (861, 426)
Screenshot: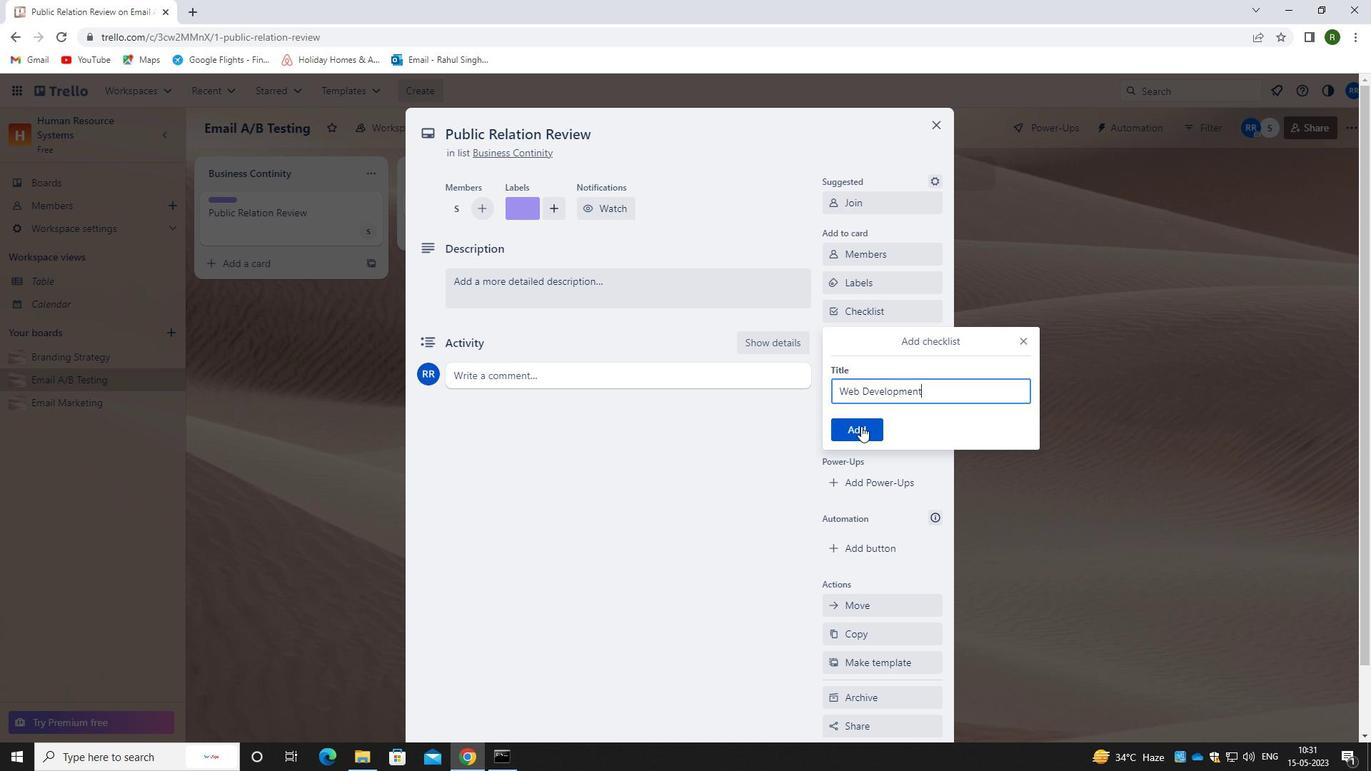 
Action: Mouse moved to (854, 371)
Screenshot: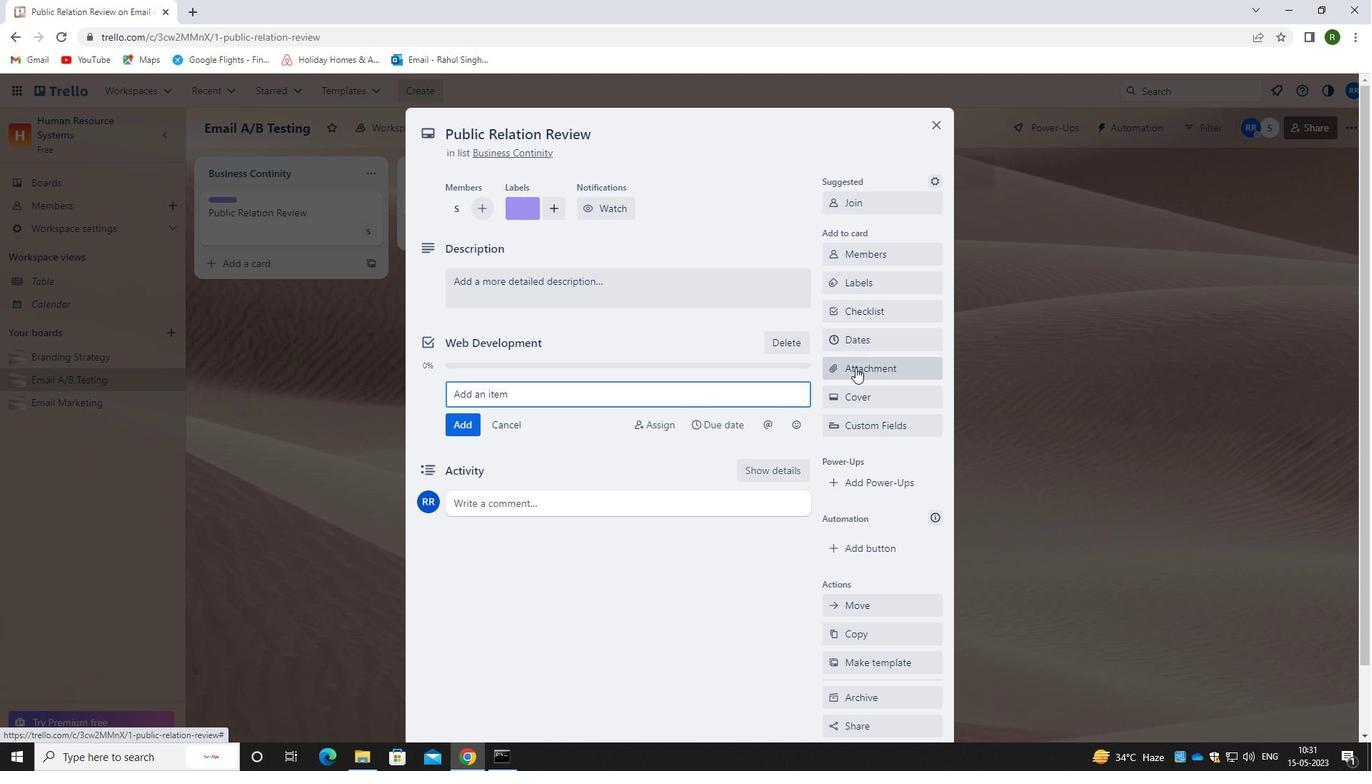 
Action: Mouse pressed left at (854, 371)
Screenshot: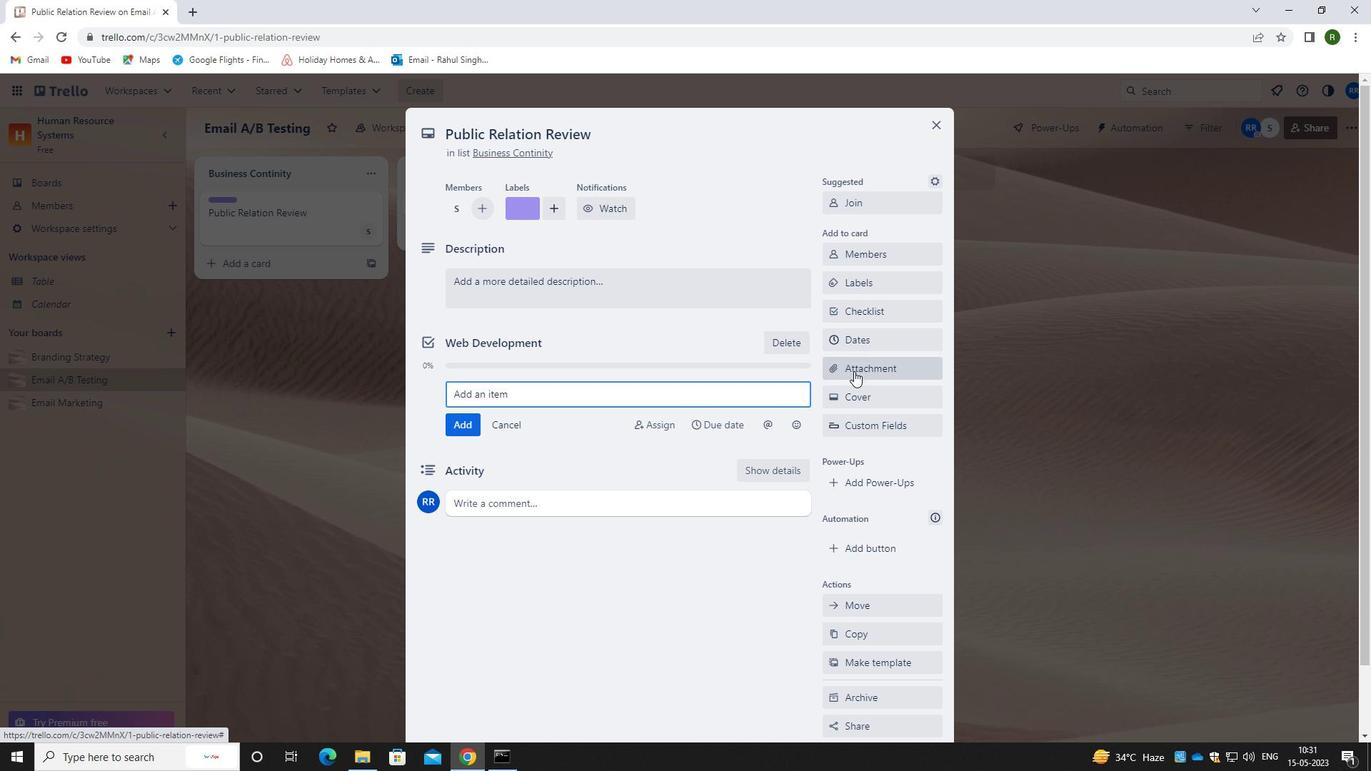 
Action: Mouse moved to (879, 553)
Screenshot: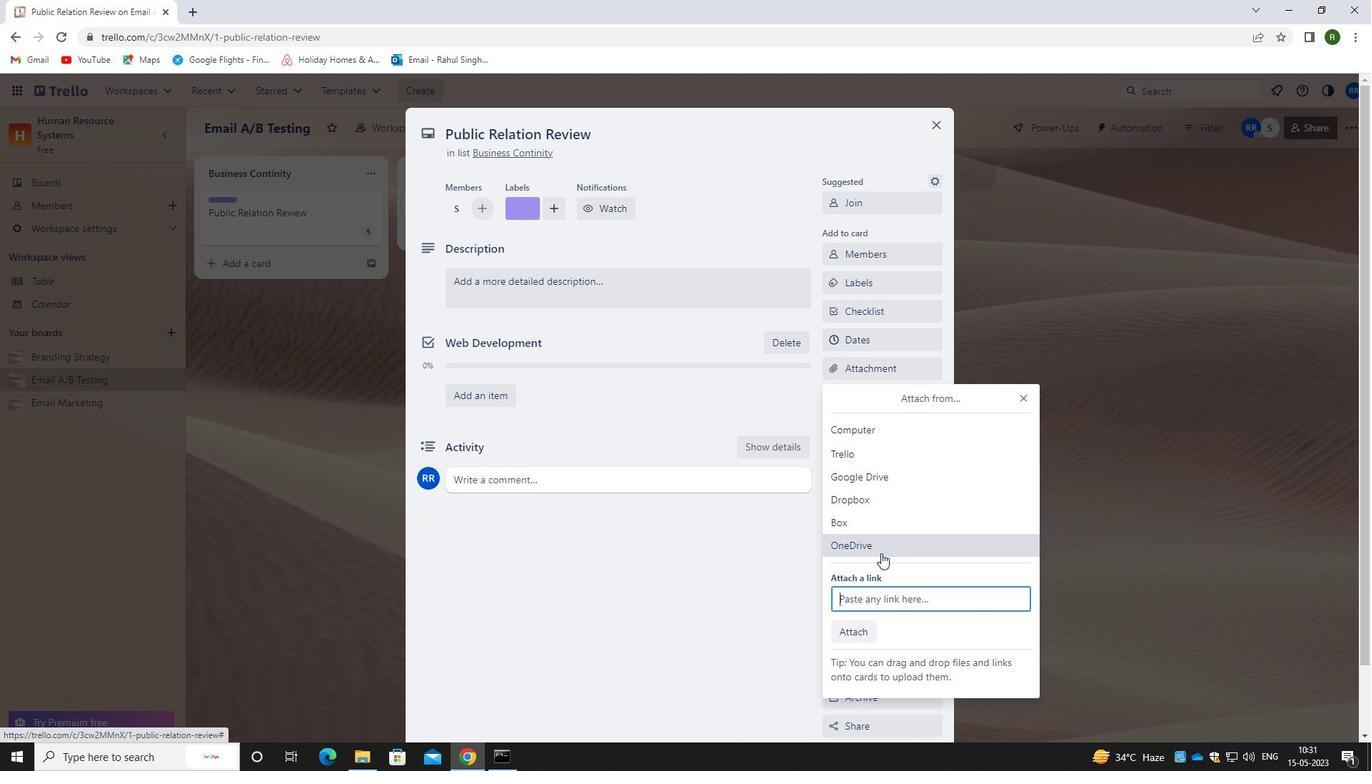 
Action: Mouse pressed left at (879, 553)
Screenshot: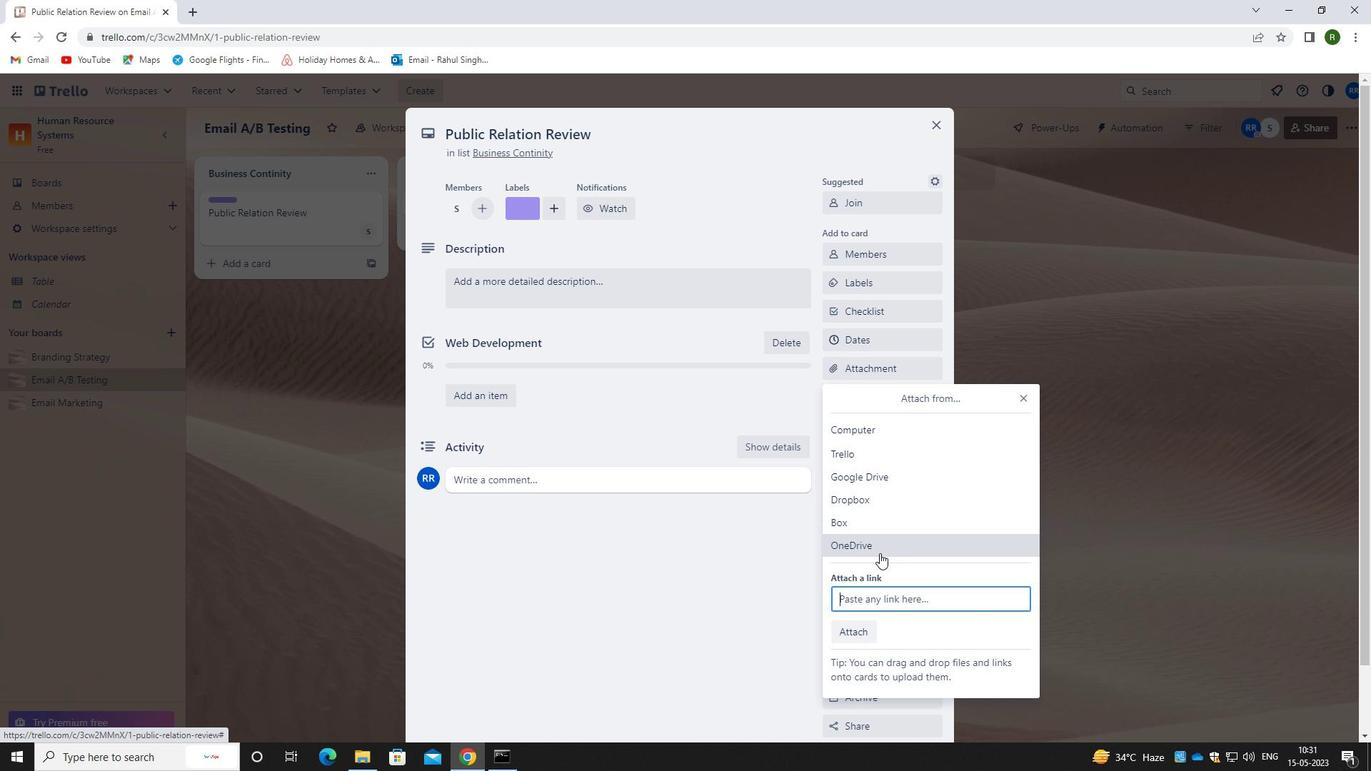 
Action: Mouse moved to (442, 497)
Screenshot: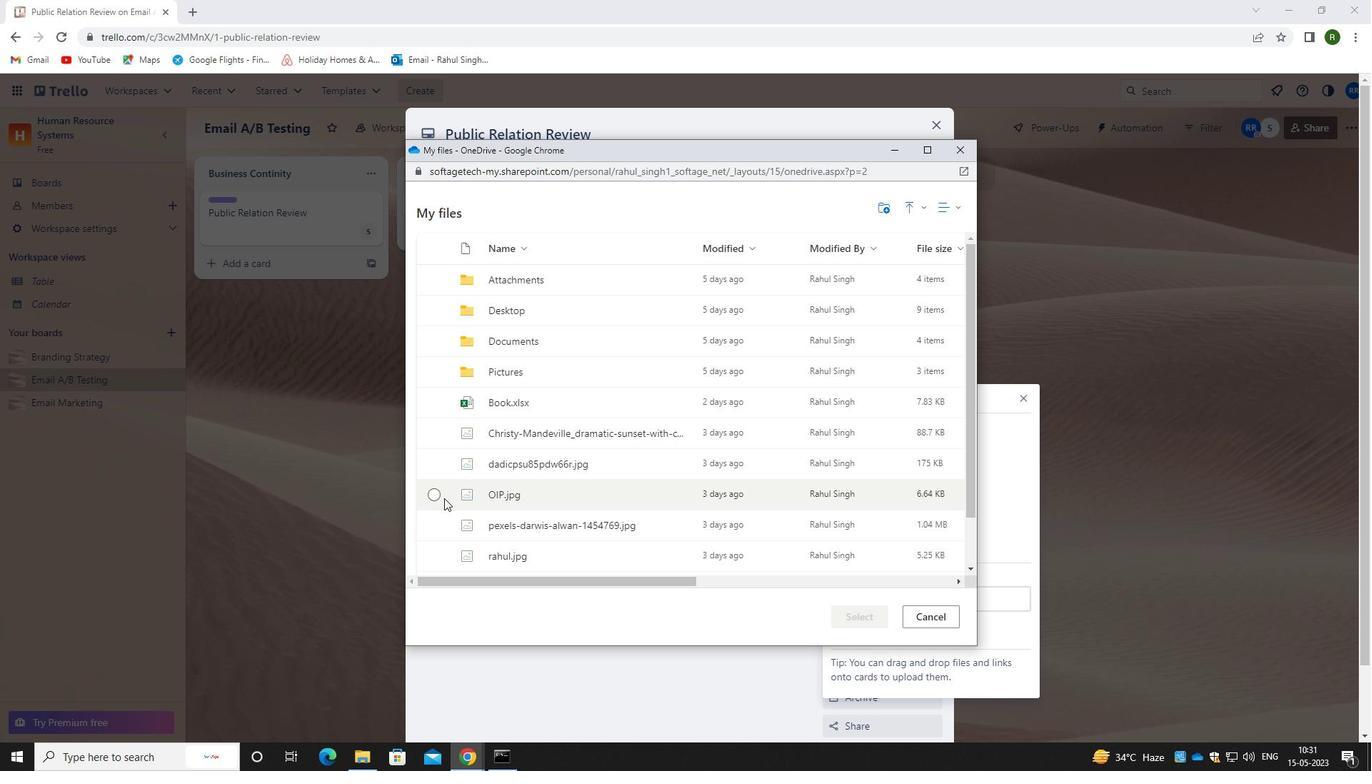 
Action: Mouse pressed left at (442, 497)
Screenshot: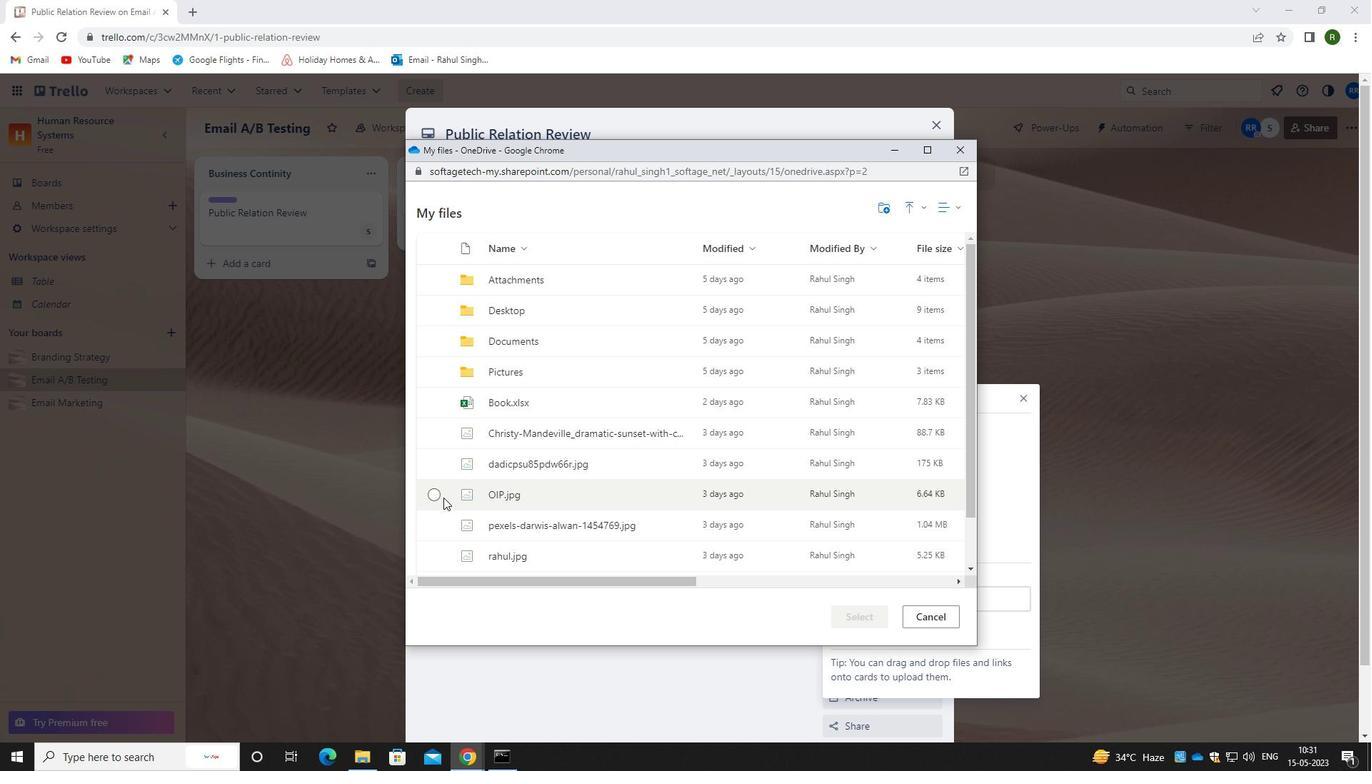 
Action: Mouse moved to (846, 620)
Screenshot: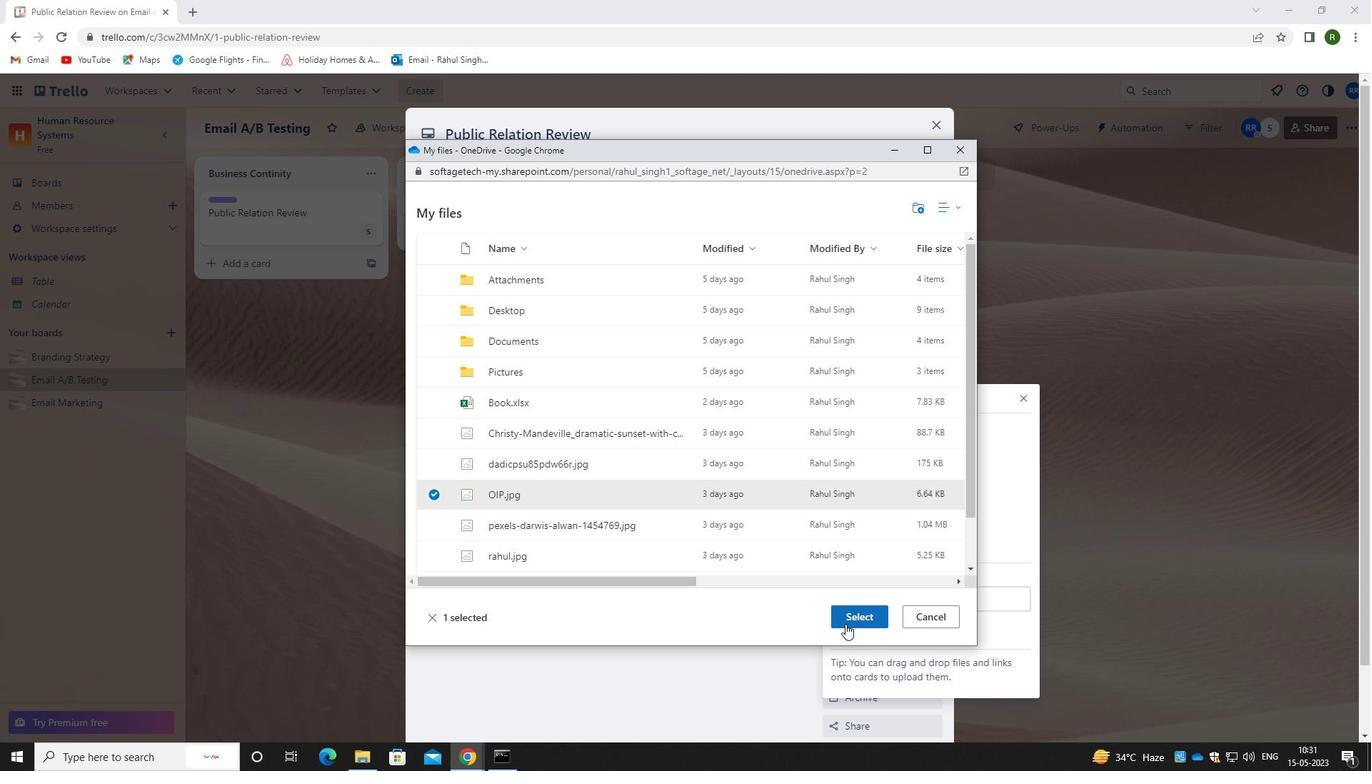 
Action: Mouse pressed left at (846, 620)
Screenshot: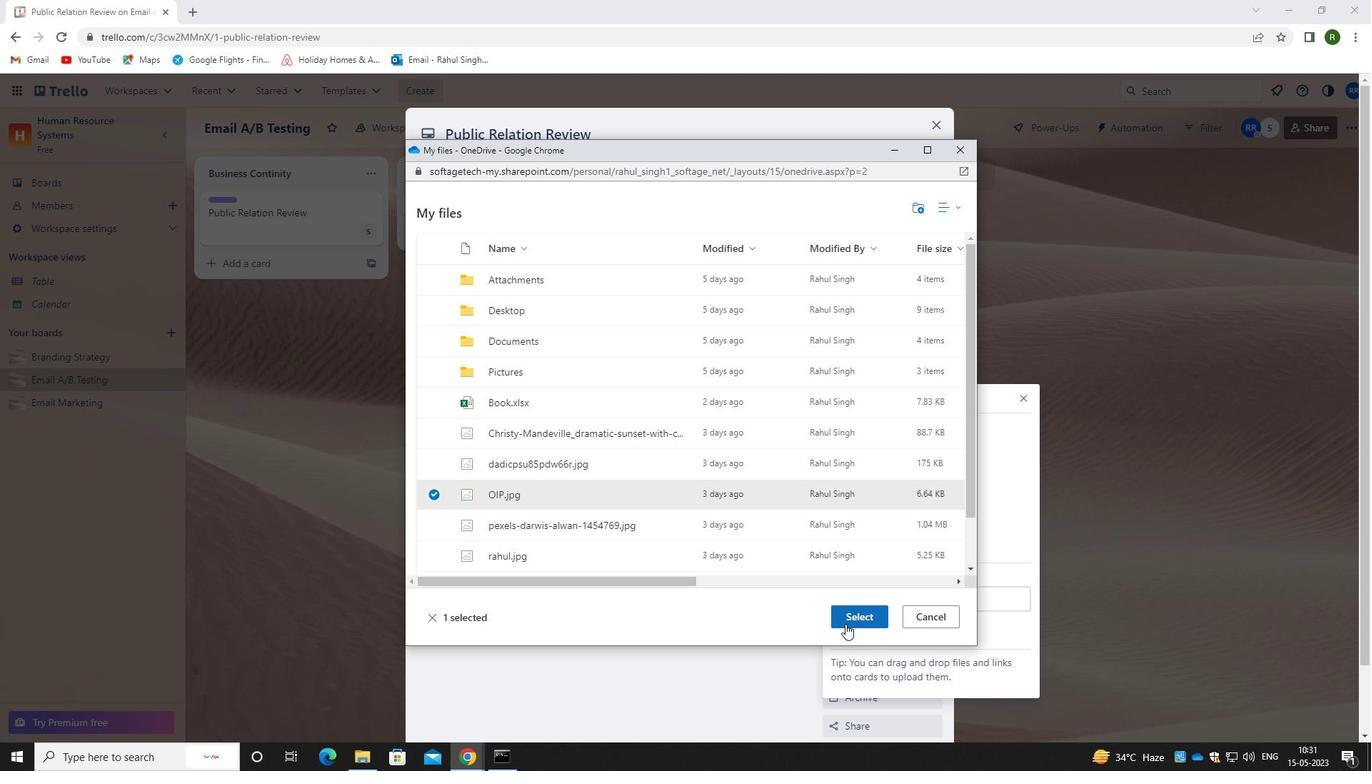 
Action: Mouse moved to (595, 284)
Screenshot: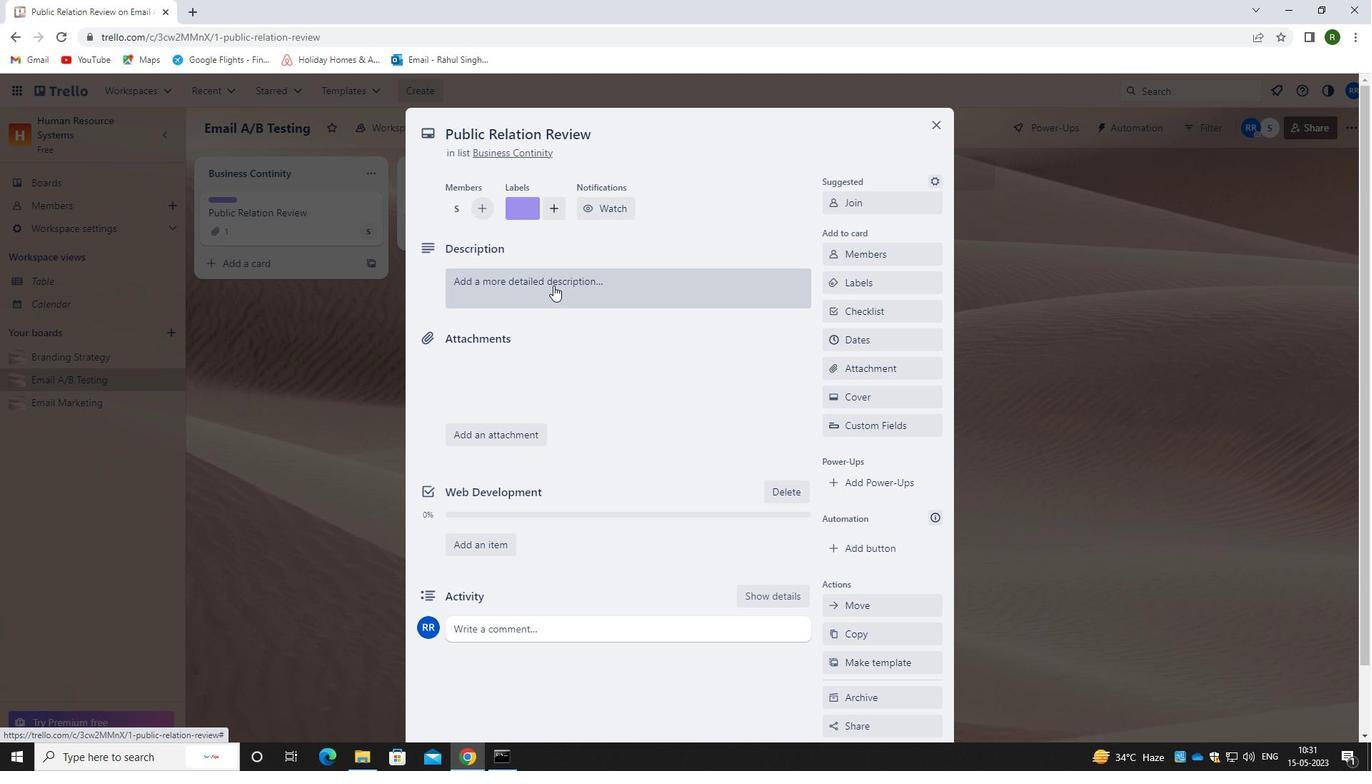 
Action: Mouse pressed left at (595, 284)
Screenshot: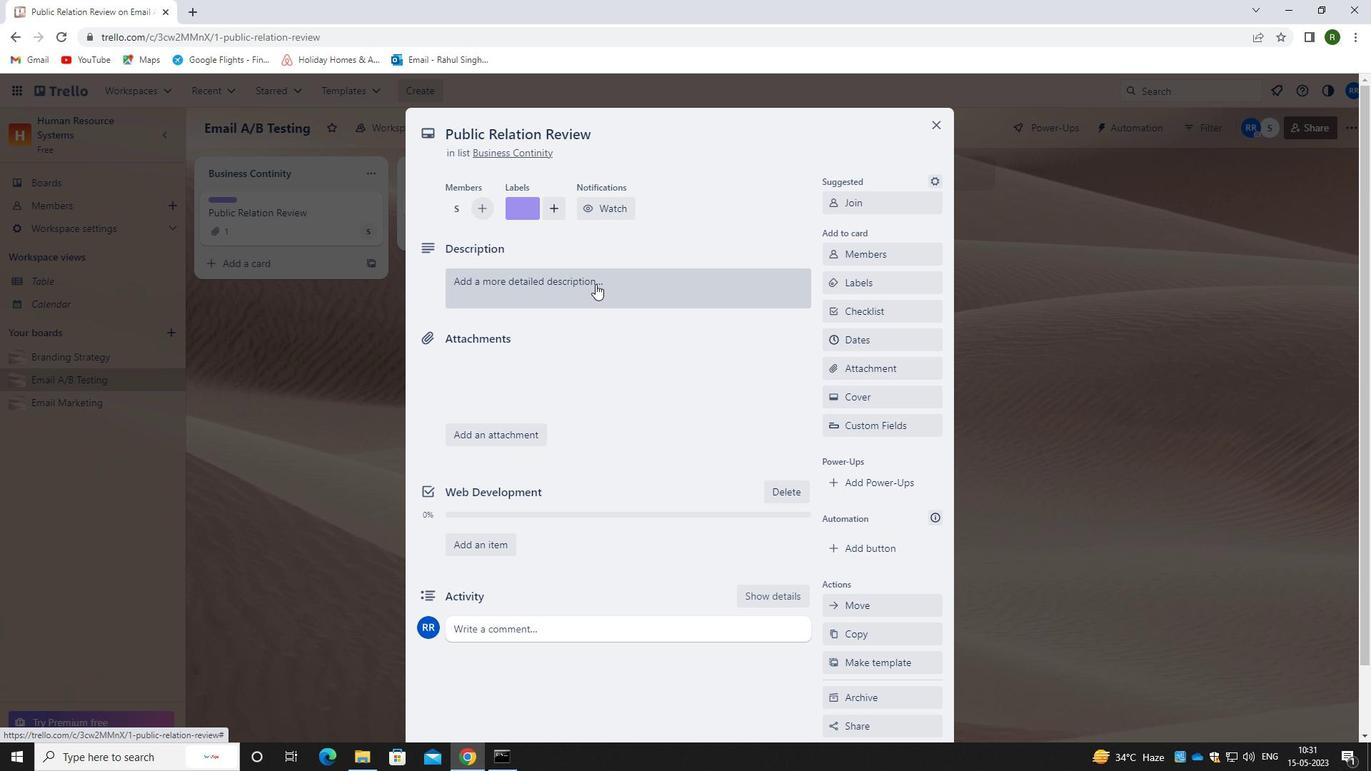 
Action: Mouse moved to (571, 348)
Screenshot: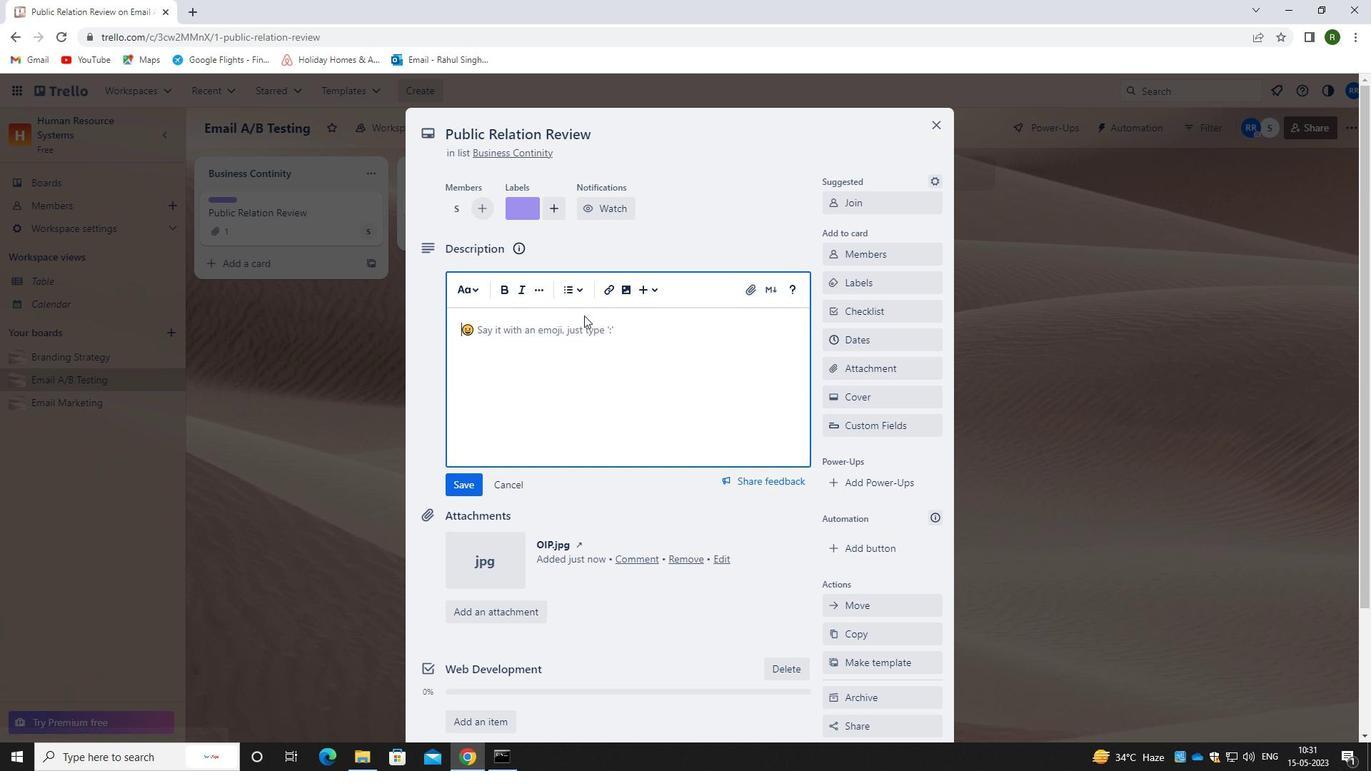 
Action: Mouse pressed left at (571, 348)
Screenshot: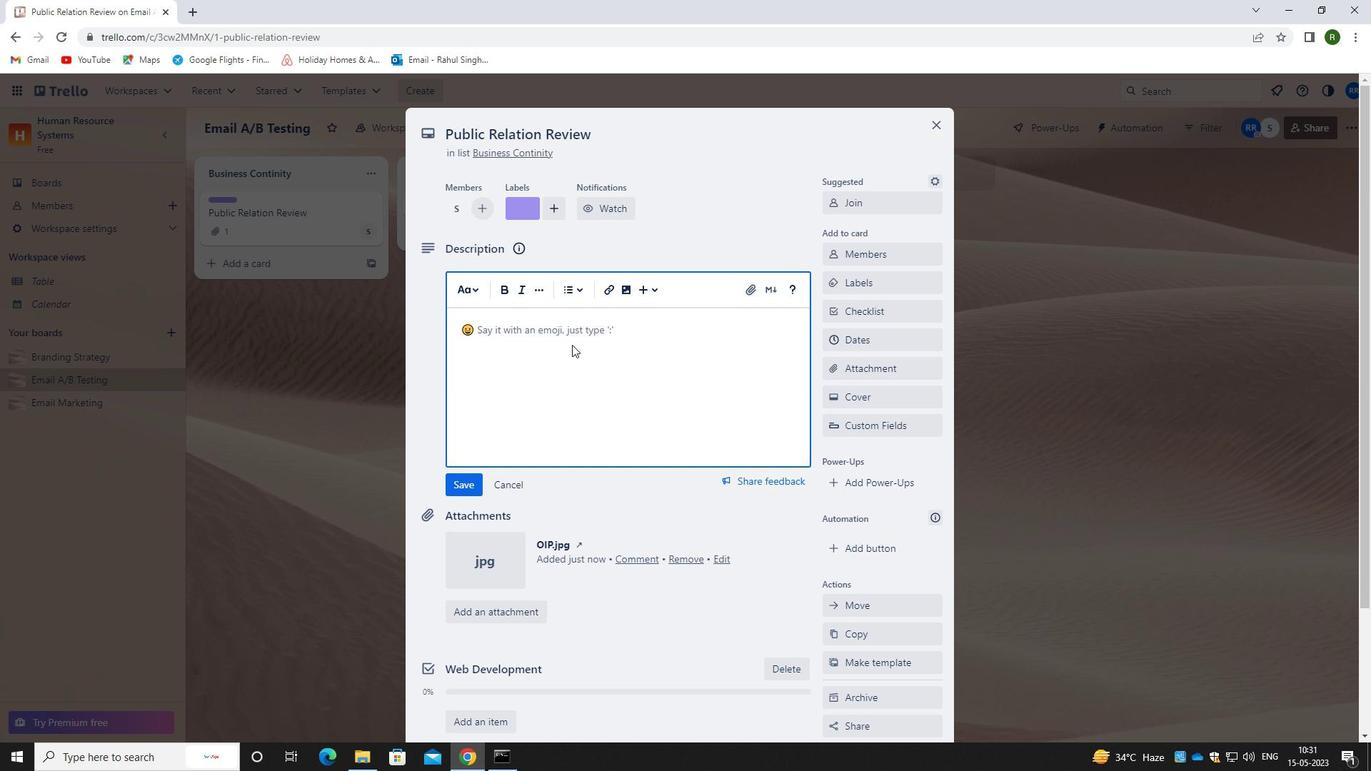 
Action: Mouse moved to (570, 349)
Screenshot: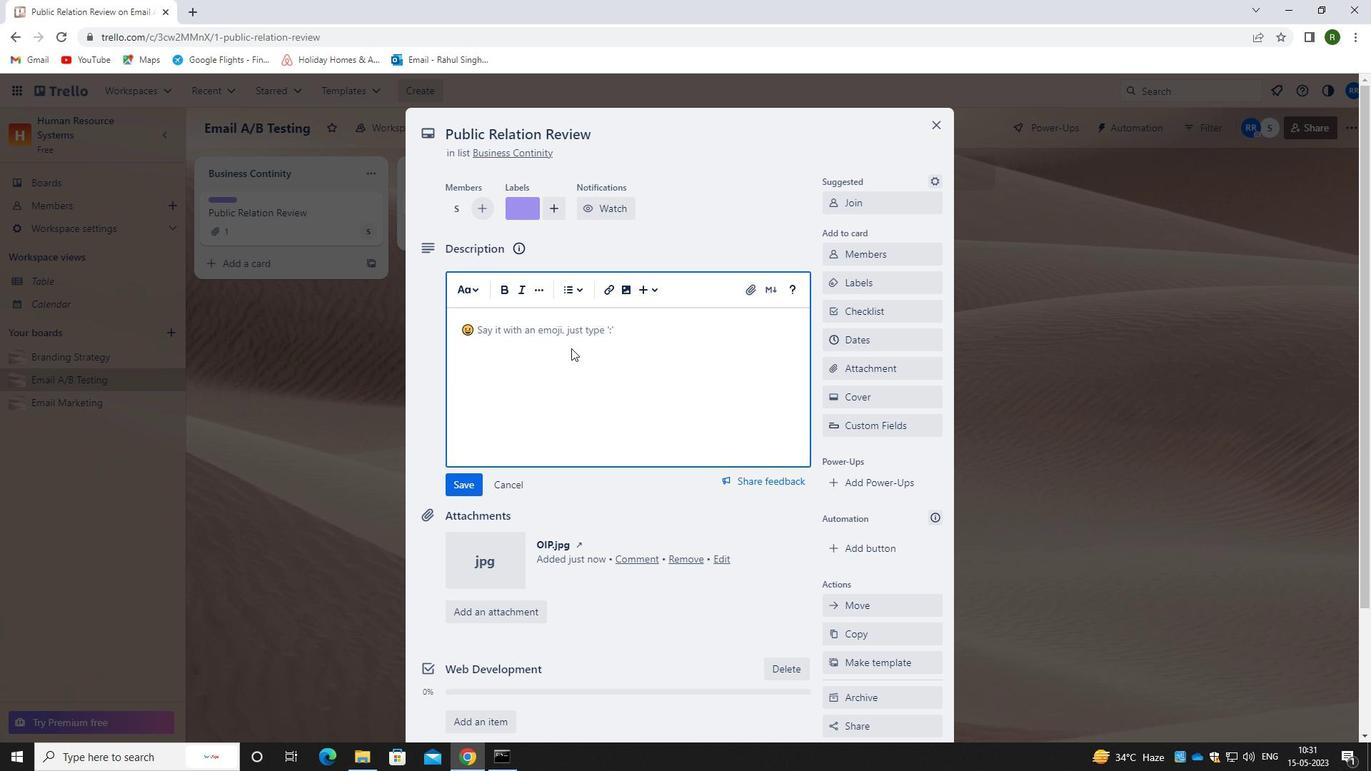 
Action: Key pressed <Key.caps_lock>P<Key.caps_lock>LAN<Key.space>AND<Key.space>EXECUTE<Key.space>COMPONY<Key.space>TEAM-BUILDING<Key.space>CONFERENCE<Key.space>WITH<Key.space>GUEST<Key.space>SPEAKER<Key.space>A<Key.backspace>ON<Key.space>EMPLOU<Key.backspace>YEE<Key.space>ENGAGEMENT
Screenshot: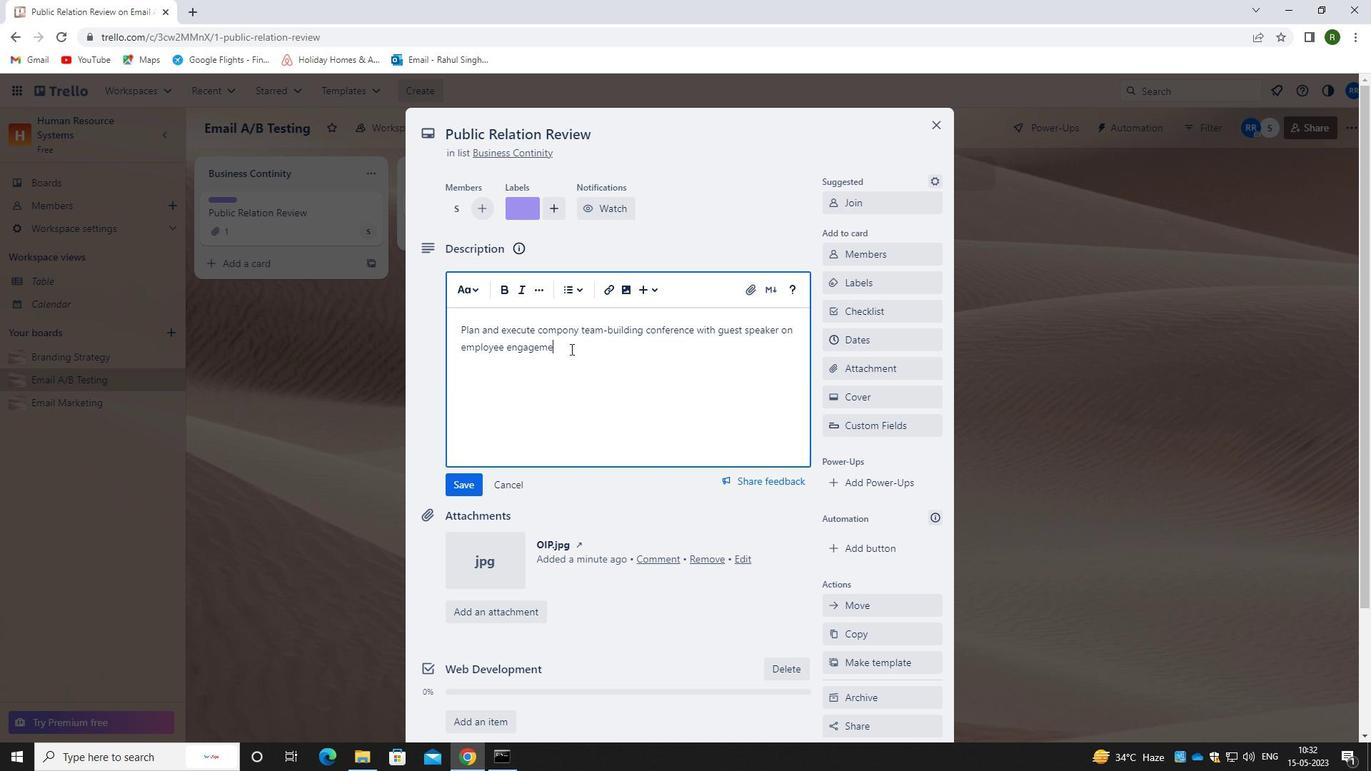 
Action: Mouse moved to (472, 487)
Screenshot: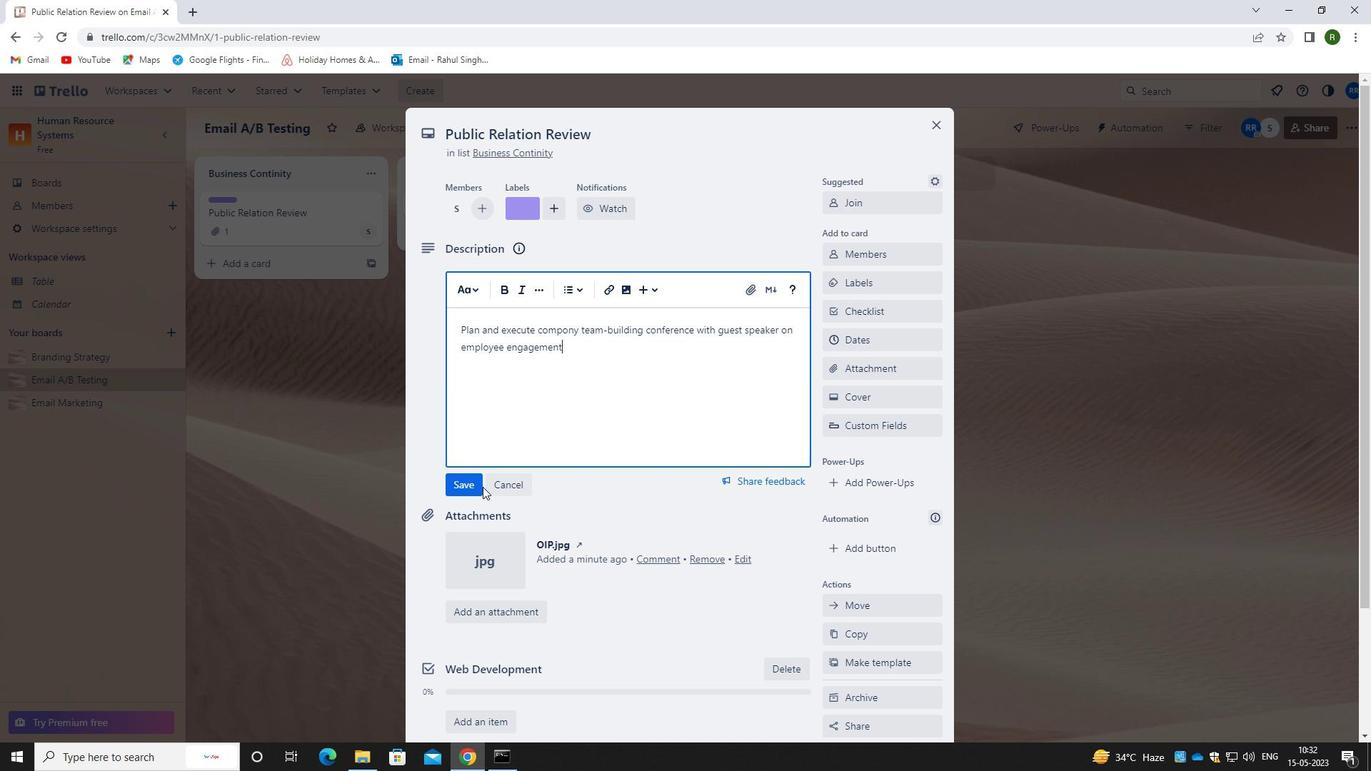 
Action: Mouse pressed left at (472, 487)
Screenshot: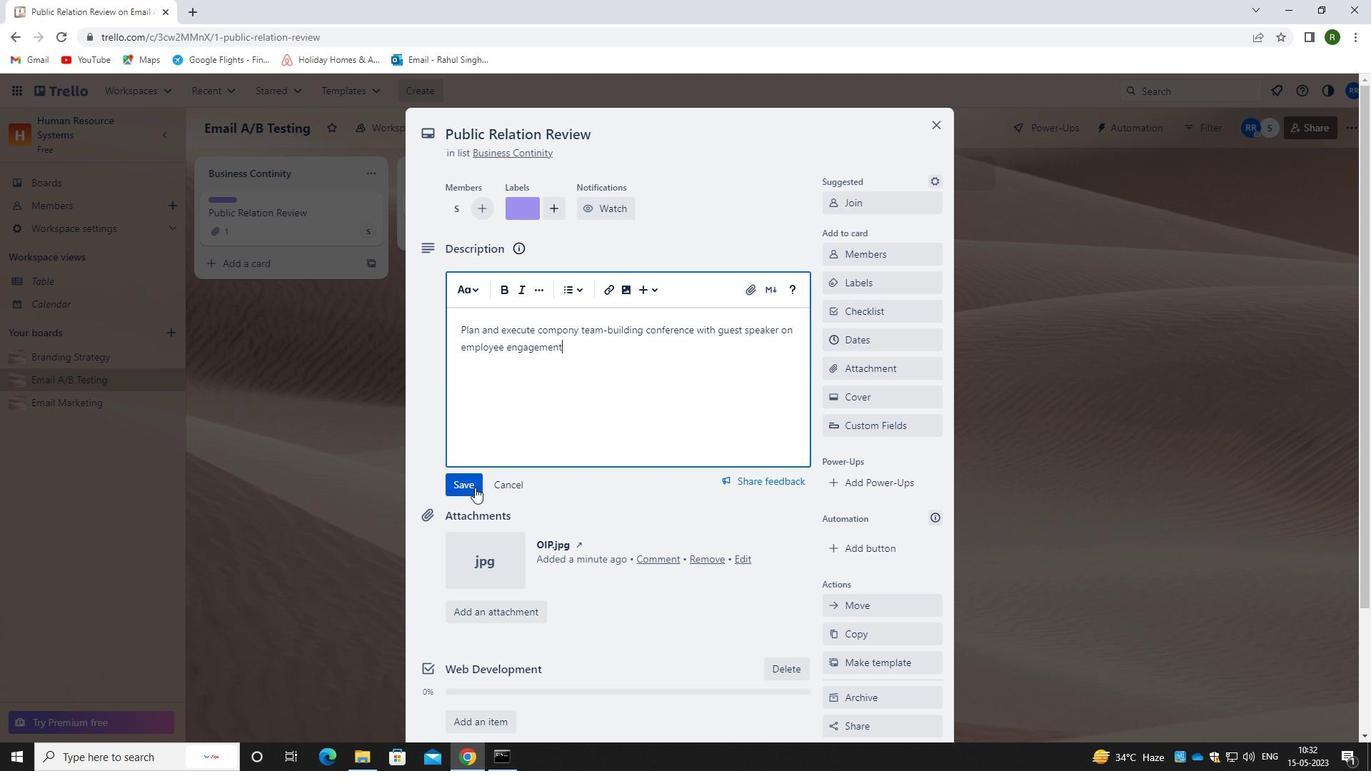 
Action: Mouse moved to (630, 394)
Screenshot: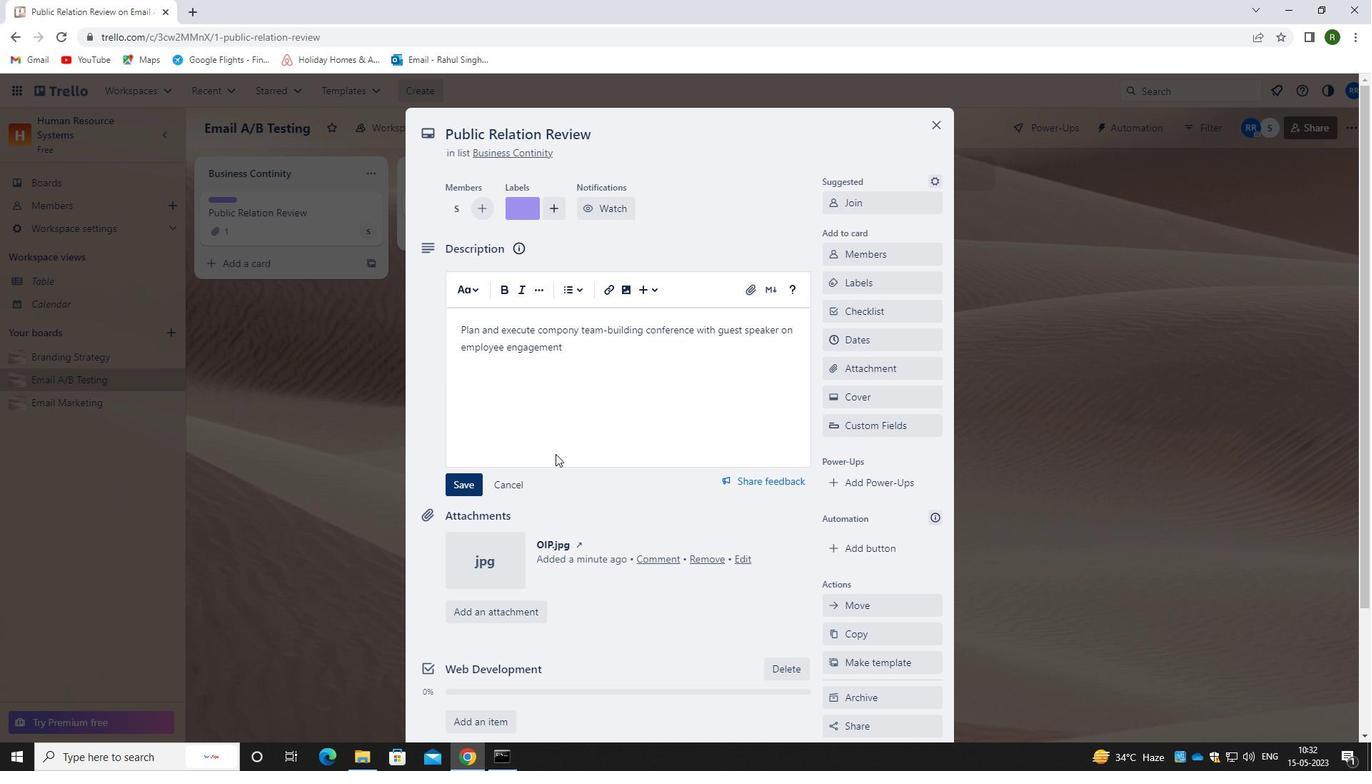 
Action: Mouse scrolled (630, 393) with delta (0, 0)
Screenshot: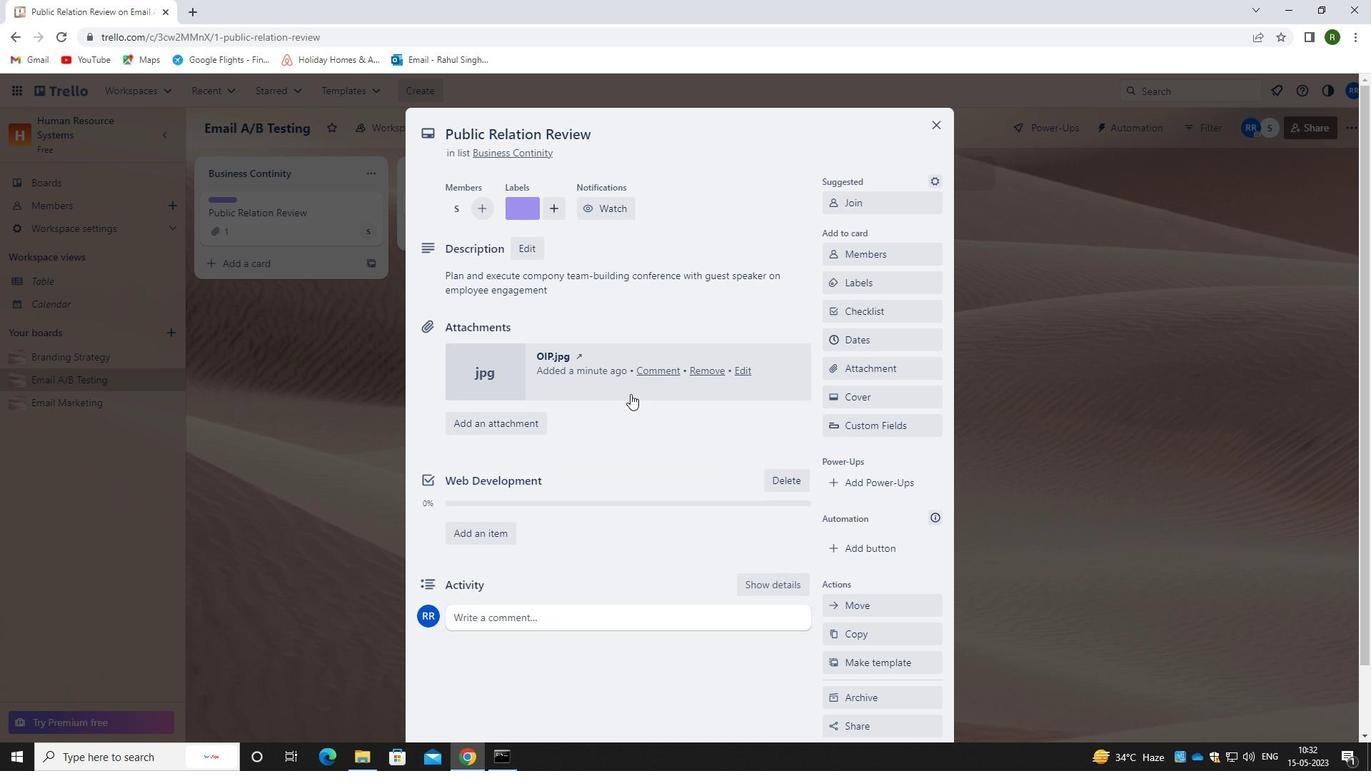 
Action: Mouse moved to (632, 394)
Screenshot: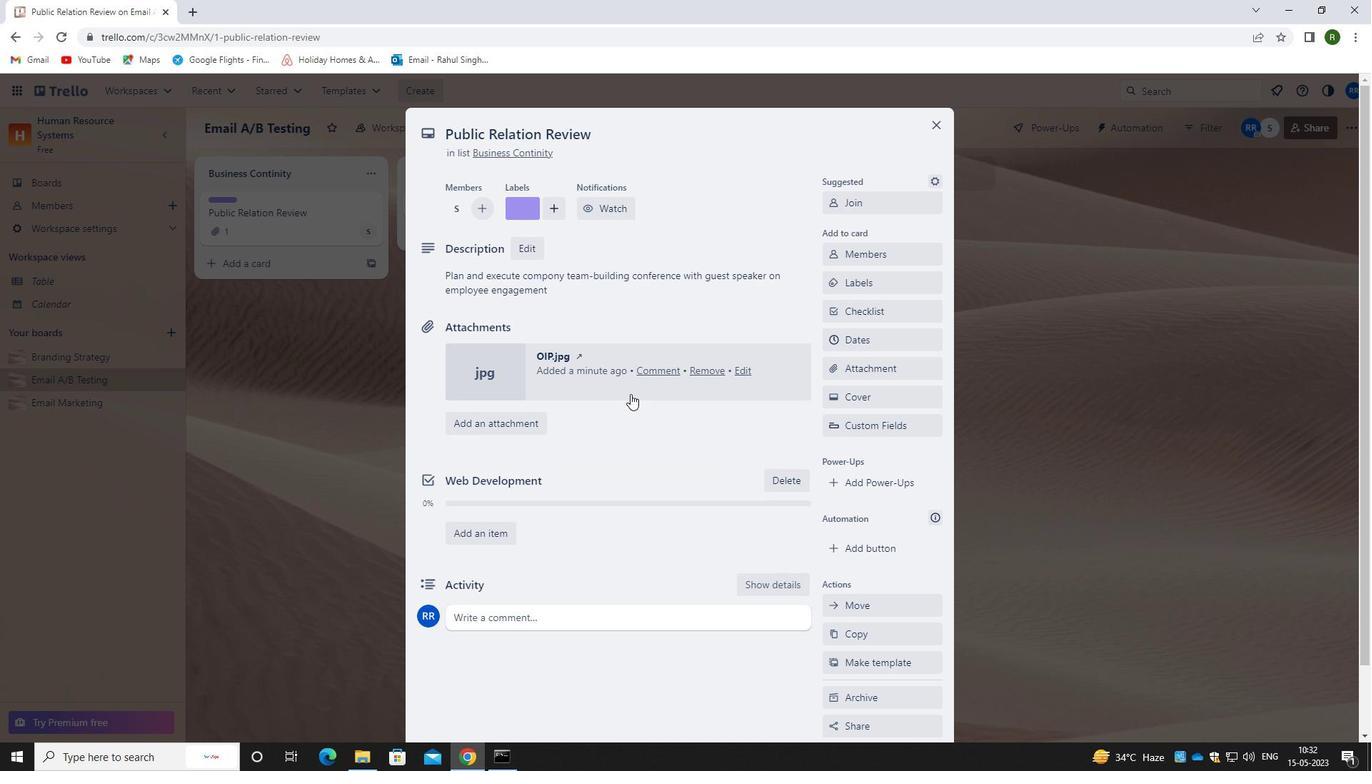 
Action: Mouse scrolled (632, 394) with delta (0, 0)
Screenshot: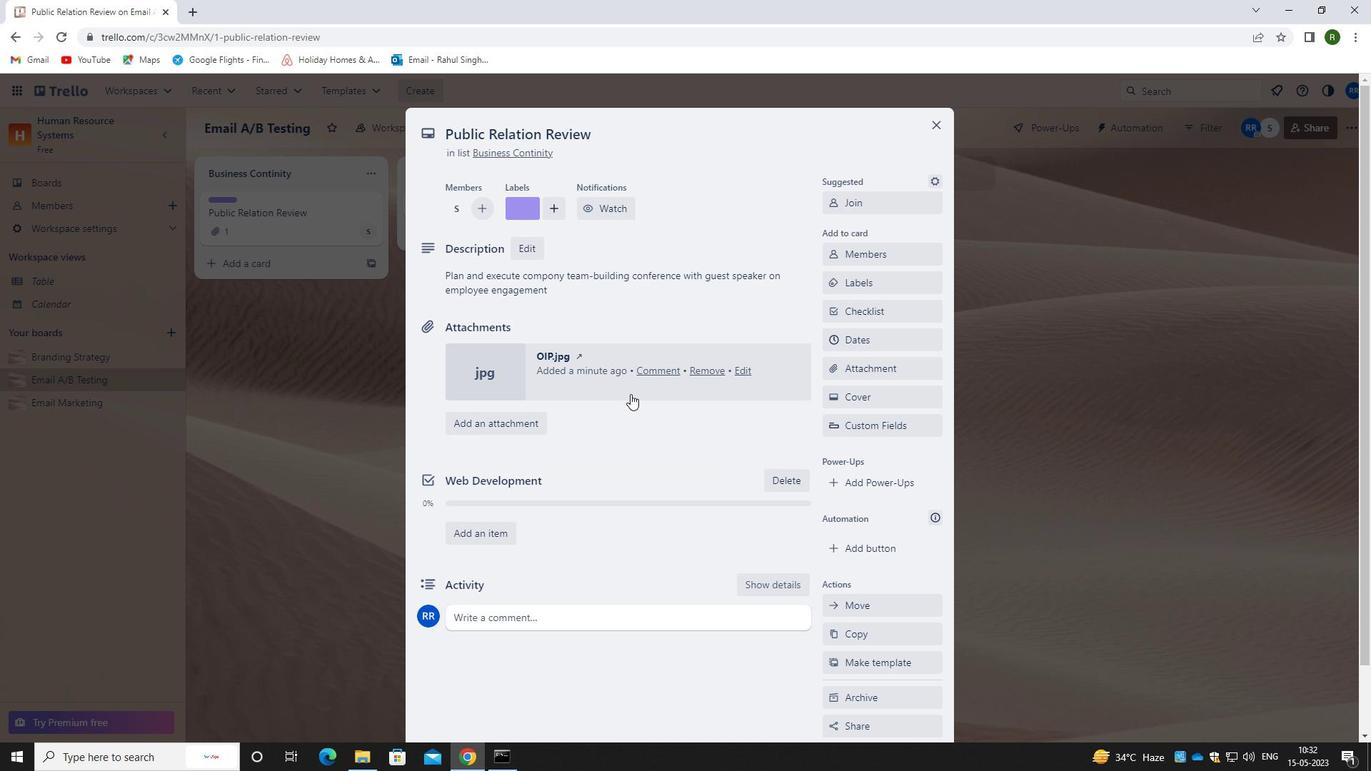 
Action: Mouse moved to (632, 399)
Screenshot: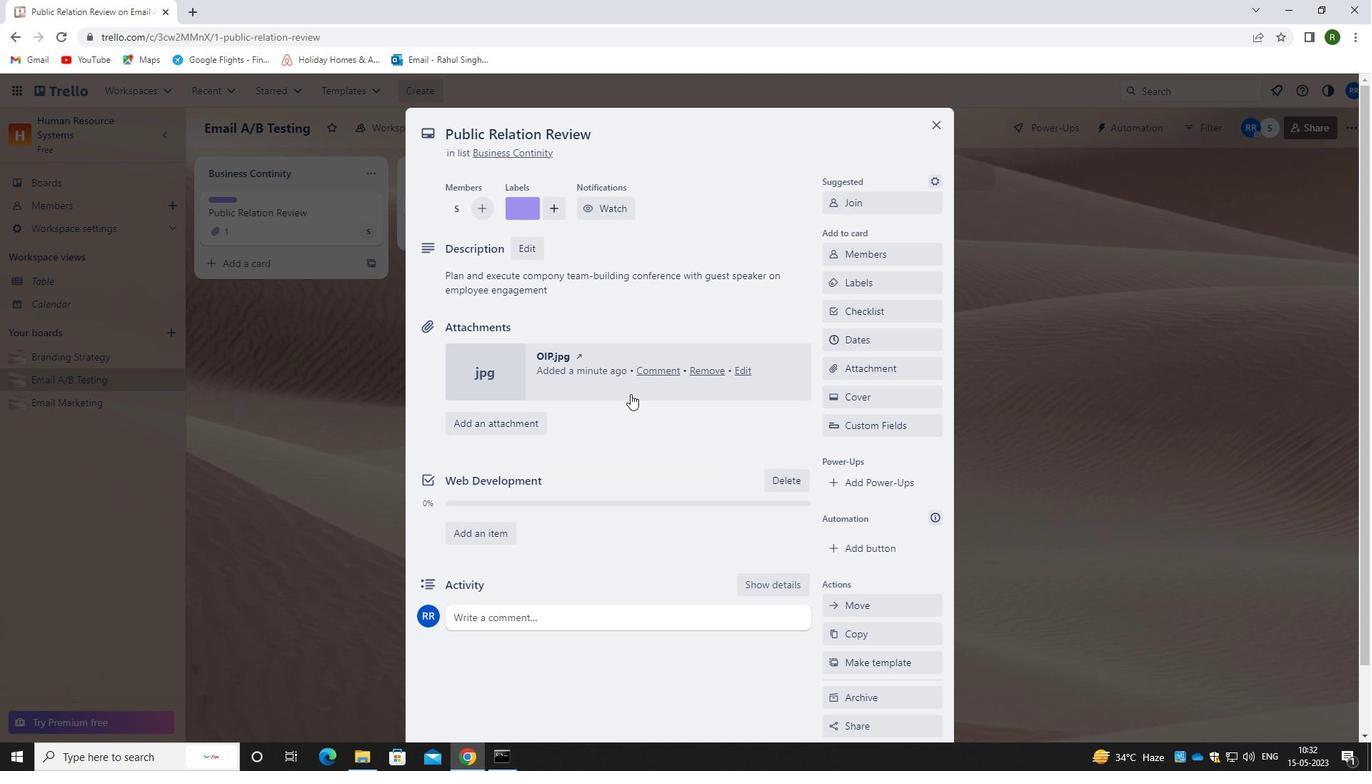 
Action: Mouse scrolled (632, 399) with delta (0, 0)
Screenshot: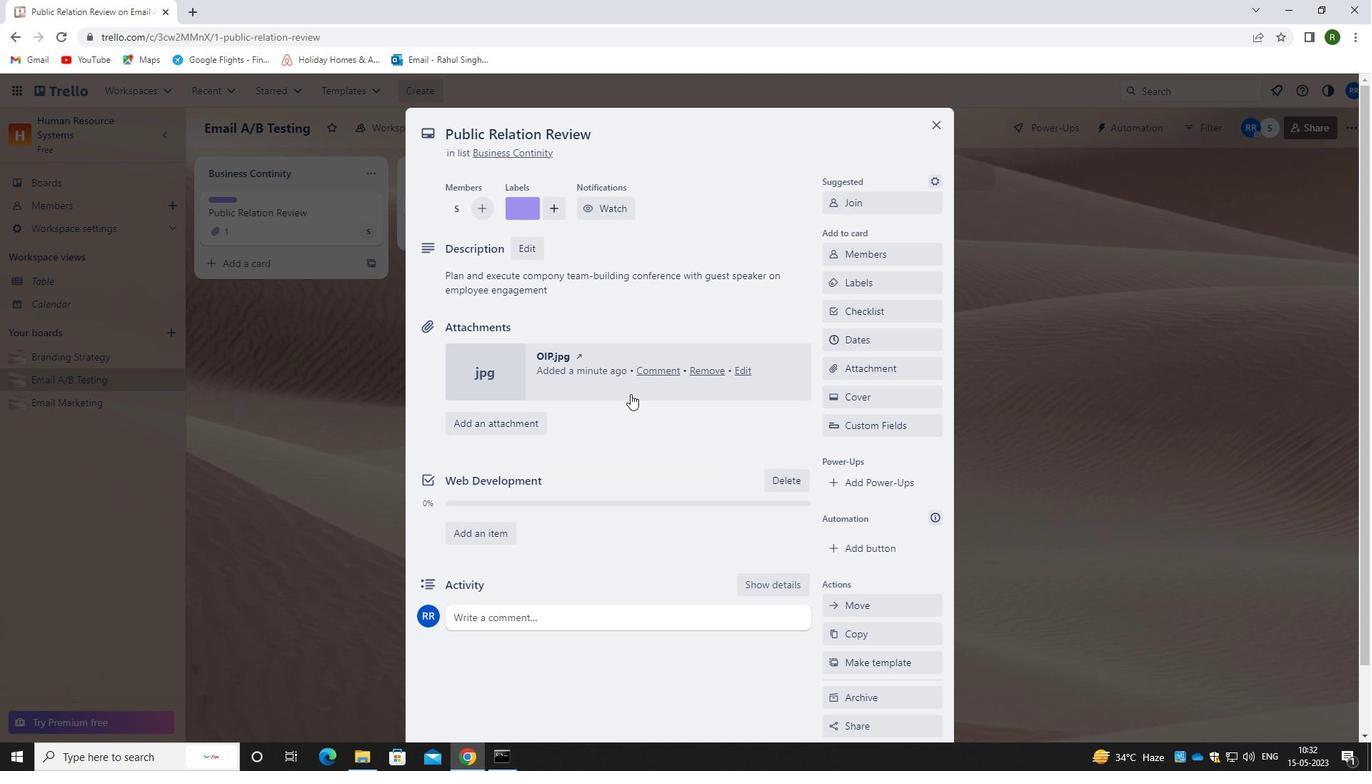 
Action: Mouse moved to (560, 543)
Screenshot: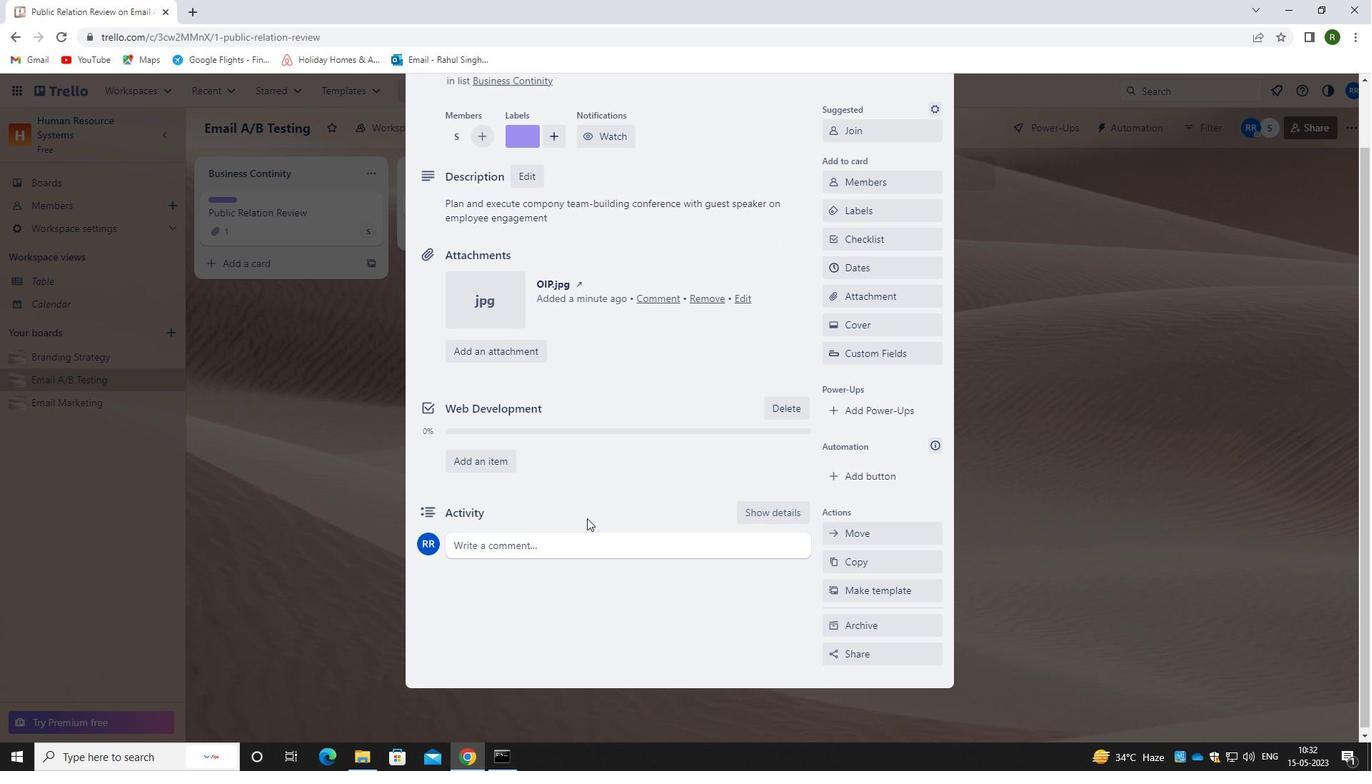 
Action: Mouse pressed left at (560, 543)
Screenshot: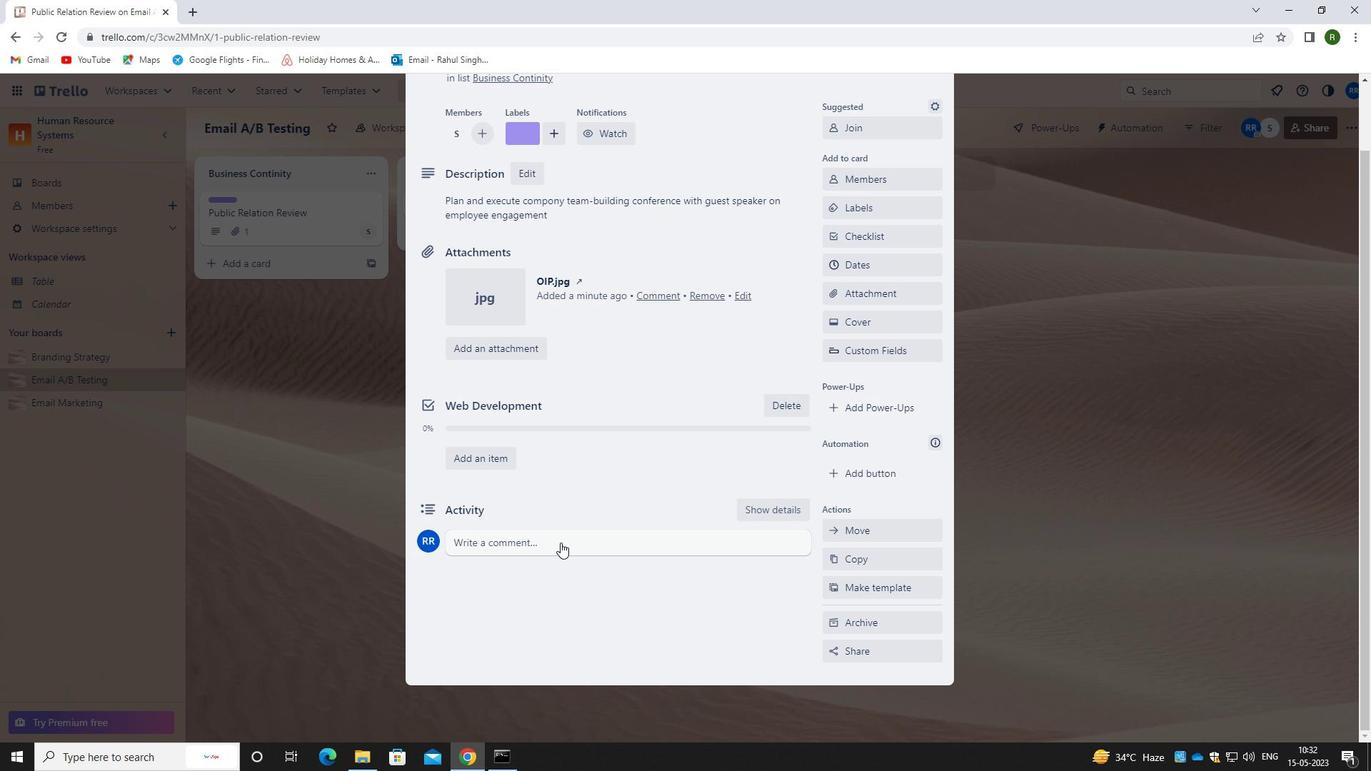 
Action: Mouse moved to (549, 593)
Screenshot: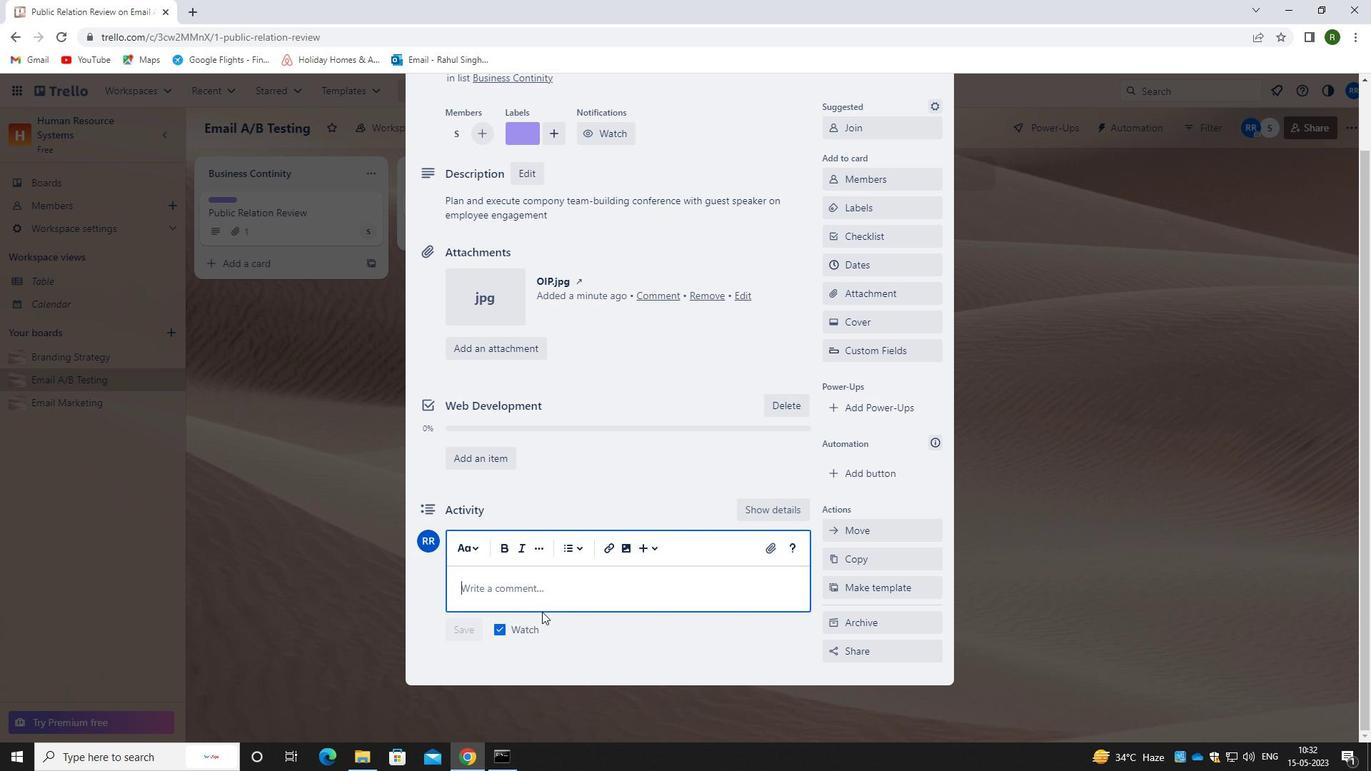 
Action: Mouse pressed left at (549, 593)
Screenshot: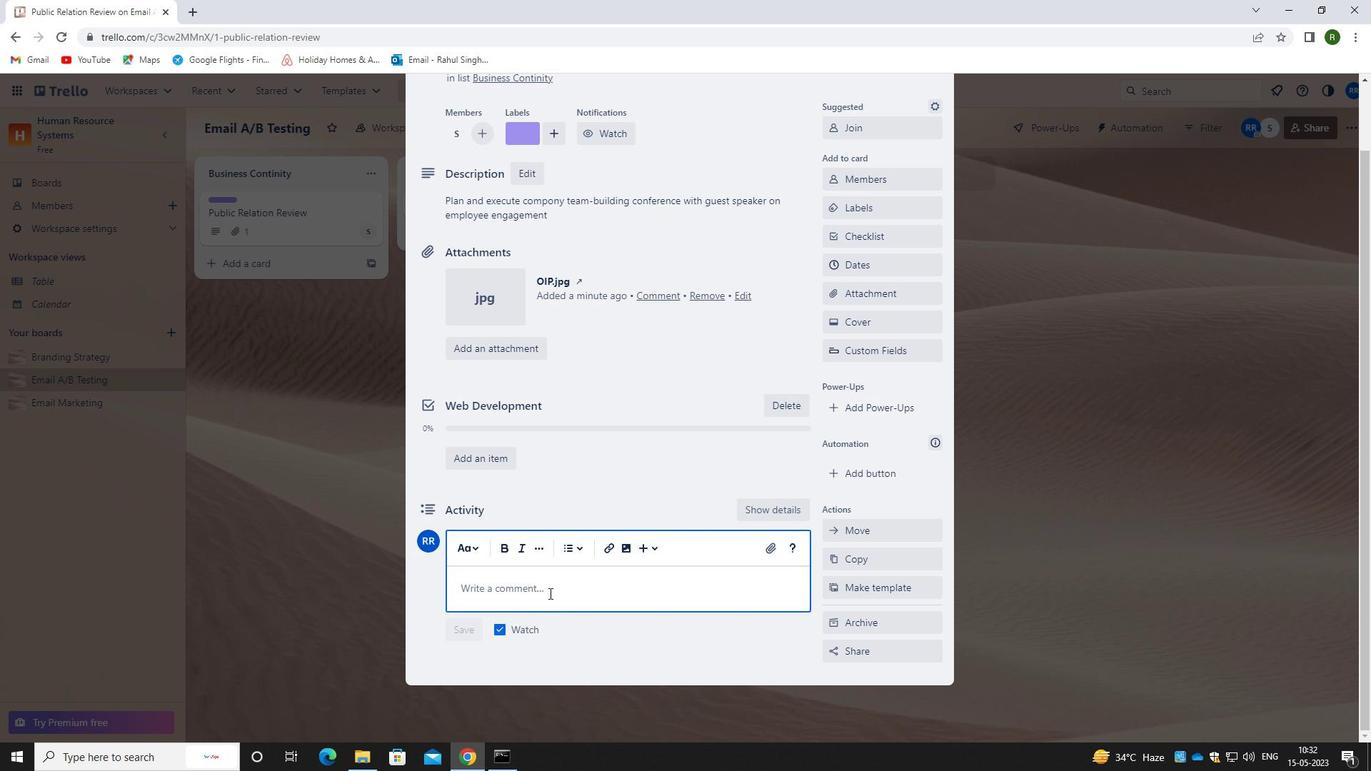 
Action: Mouse moved to (512, 585)
Screenshot: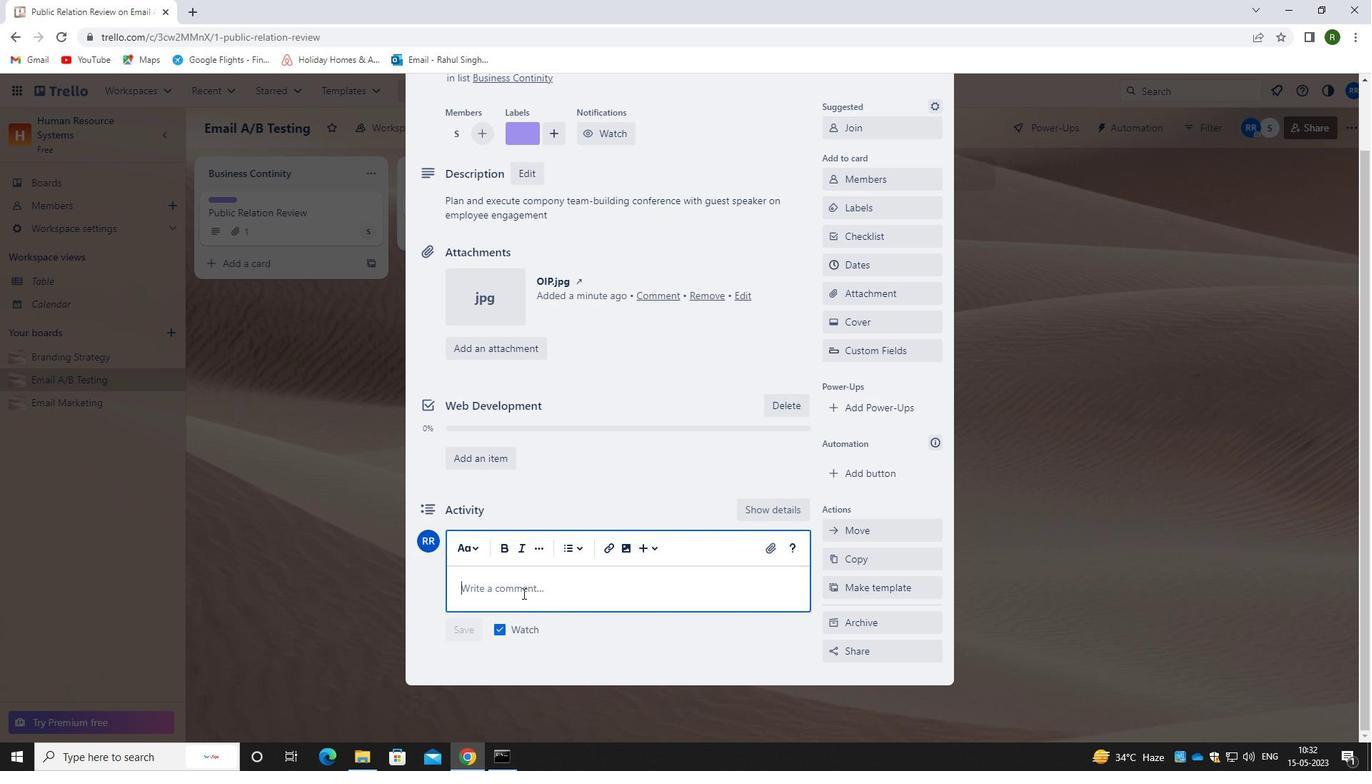 
Action: Key pressed <Key.caps_lock>T<Key.caps_lock>HIS<Key.space>TASK<Key.space>REQUIRES<Key.space>US<Key.space>TO<Key.space>BE<Key.space>PROACTIVE<Key.space>IN<Key.space>IDENTIFYING<Key.space>POTENTIAL<Key.space>BENEFITS<Key.space>AND<Key.space>DRW<Key.backspace>AWBACKS,<Key.space>WEIGHTING<Key.space>THE<Key.space><Key.backspace><Key.backspace><Key.backspace><Key.backspace><Key.backspace><Key.backspace><Key.backspace><Key.backspace><Key.backspace><Key.backspace>HING<Key.space>THE<Key.space>PROS<Key.space>AND<Key.space>CONS<Key.space>OF<Key.space>DIFFERENT<Key.space>APPROACHES.
Screenshot: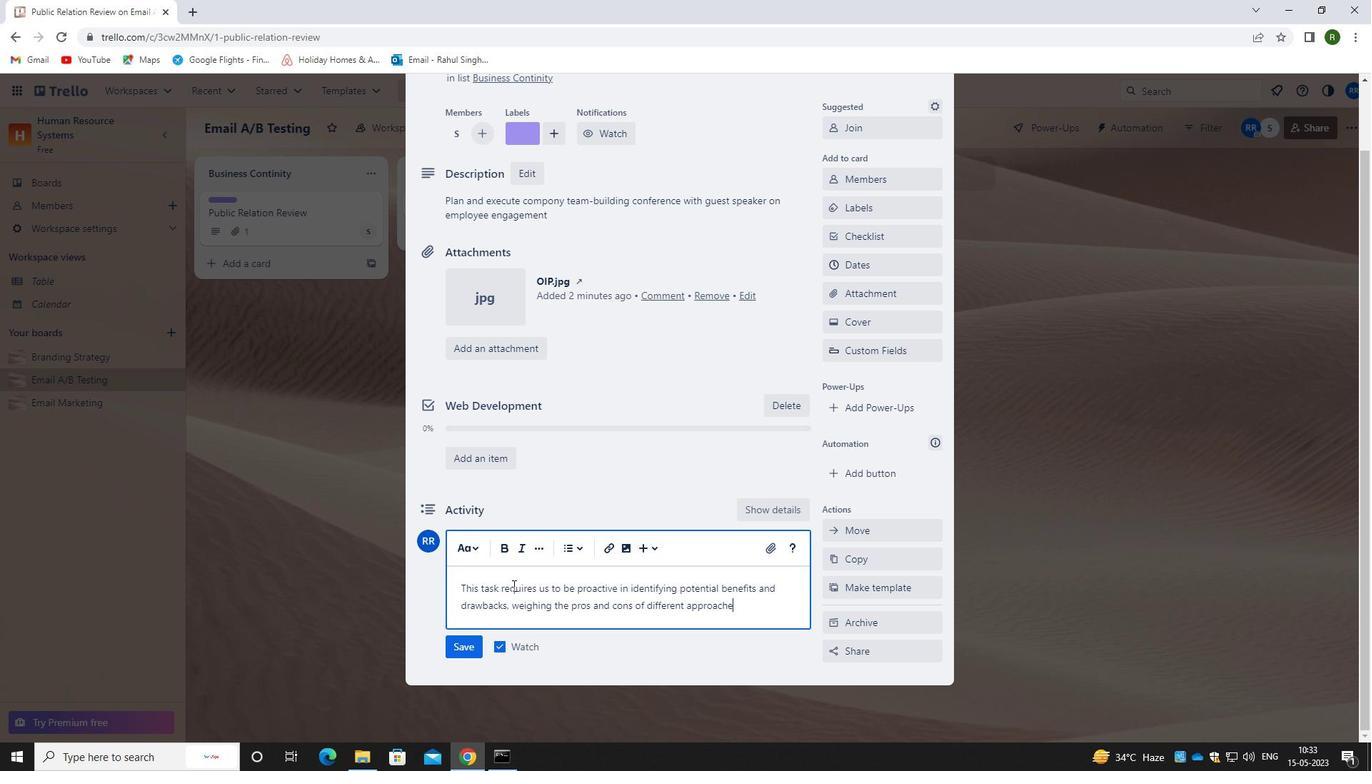 
Action: Mouse moved to (452, 644)
Screenshot: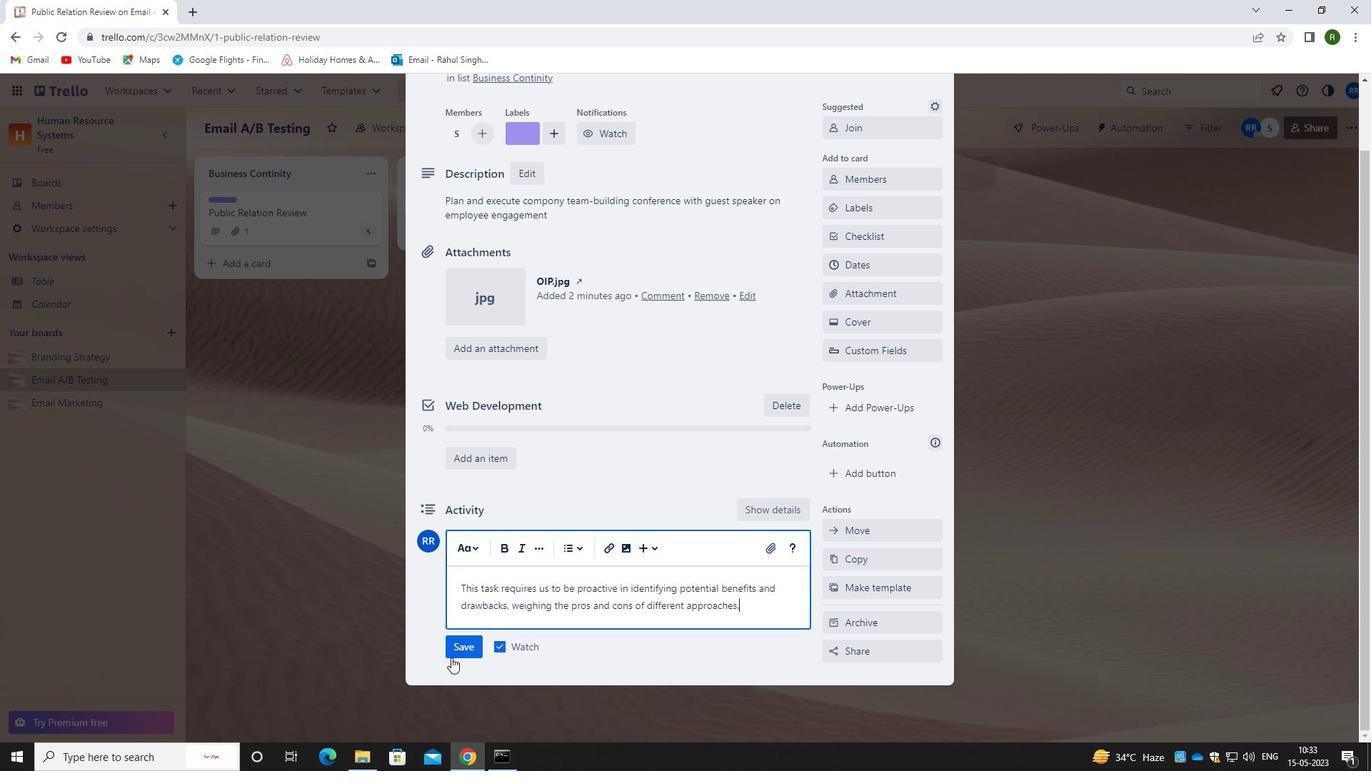 
Action: Mouse pressed left at (452, 644)
Screenshot: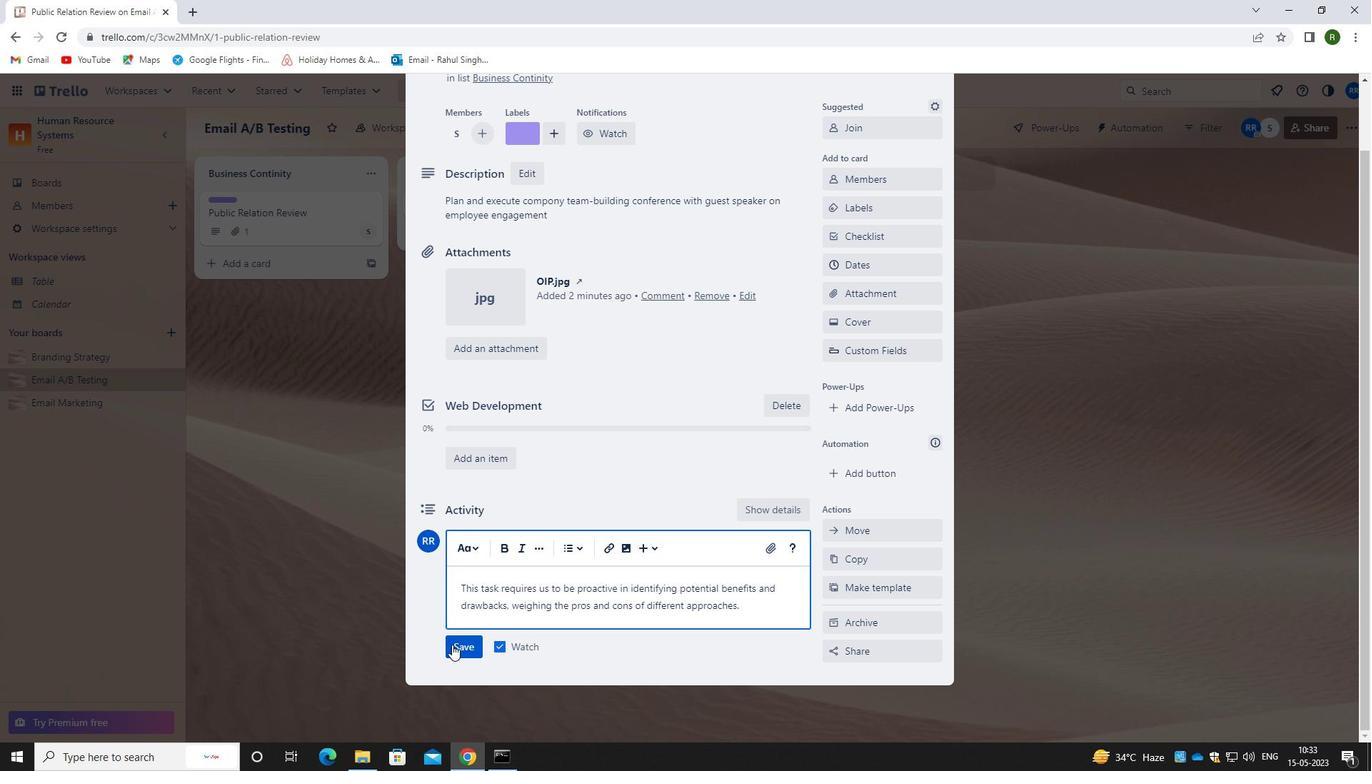 
Action: Mouse moved to (881, 269)
Screenshot: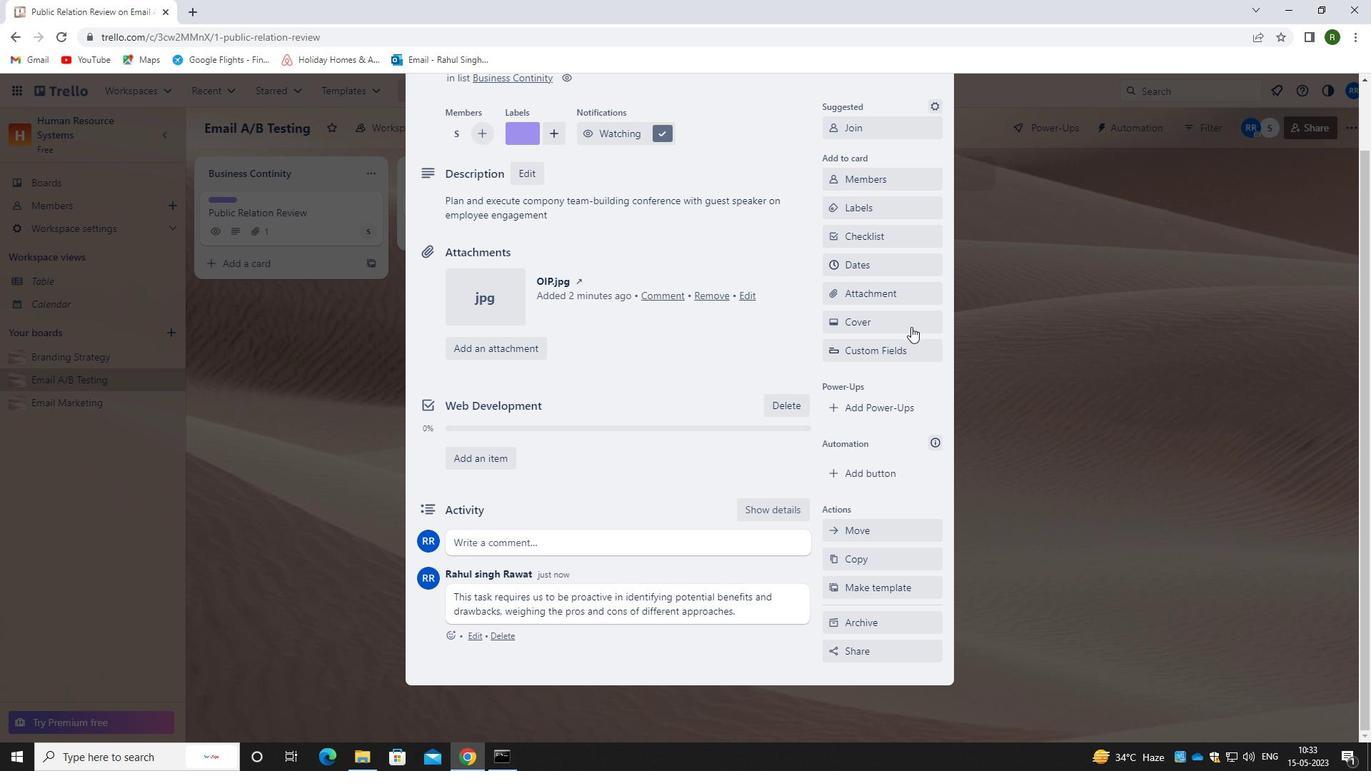 
Action: Mouse pressed left at (881, 269)
Screenshot: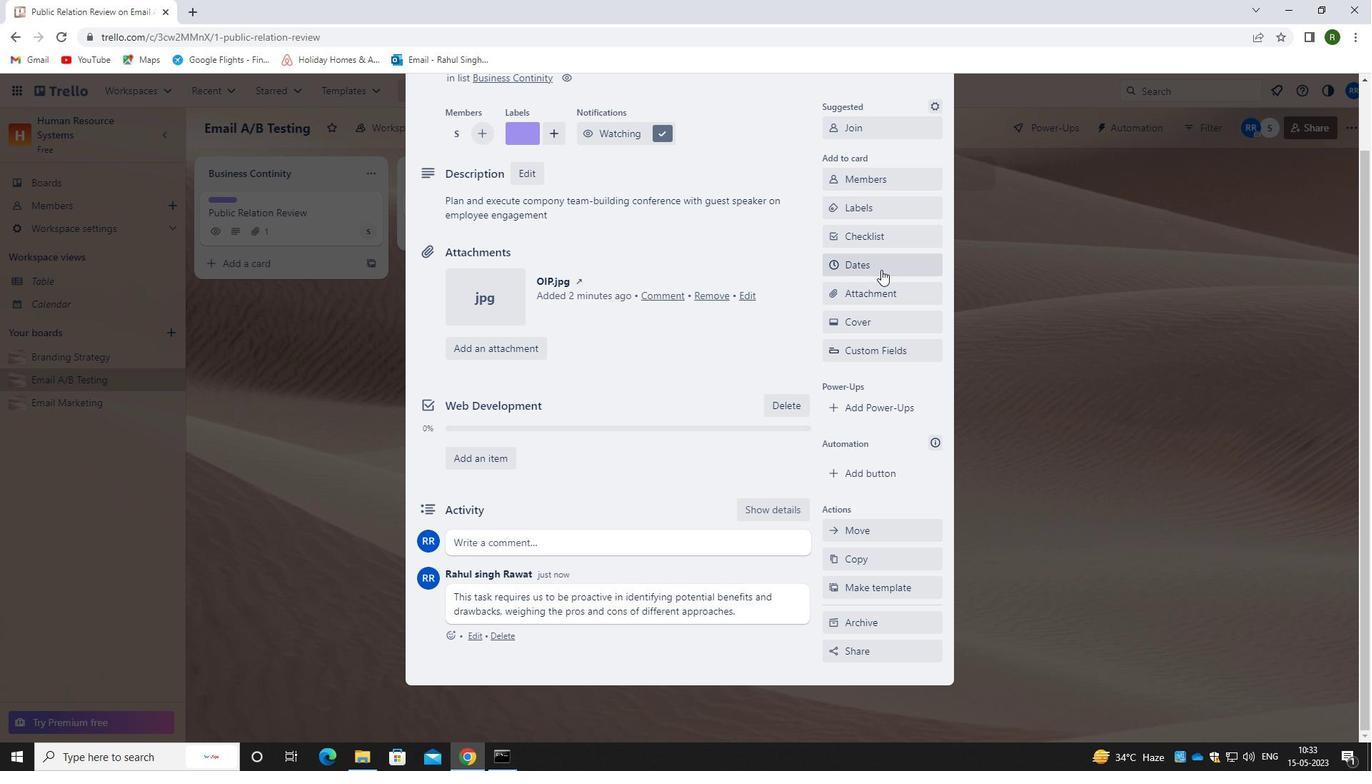 
Action: Mouse moved to (834, 387)
Screenshot: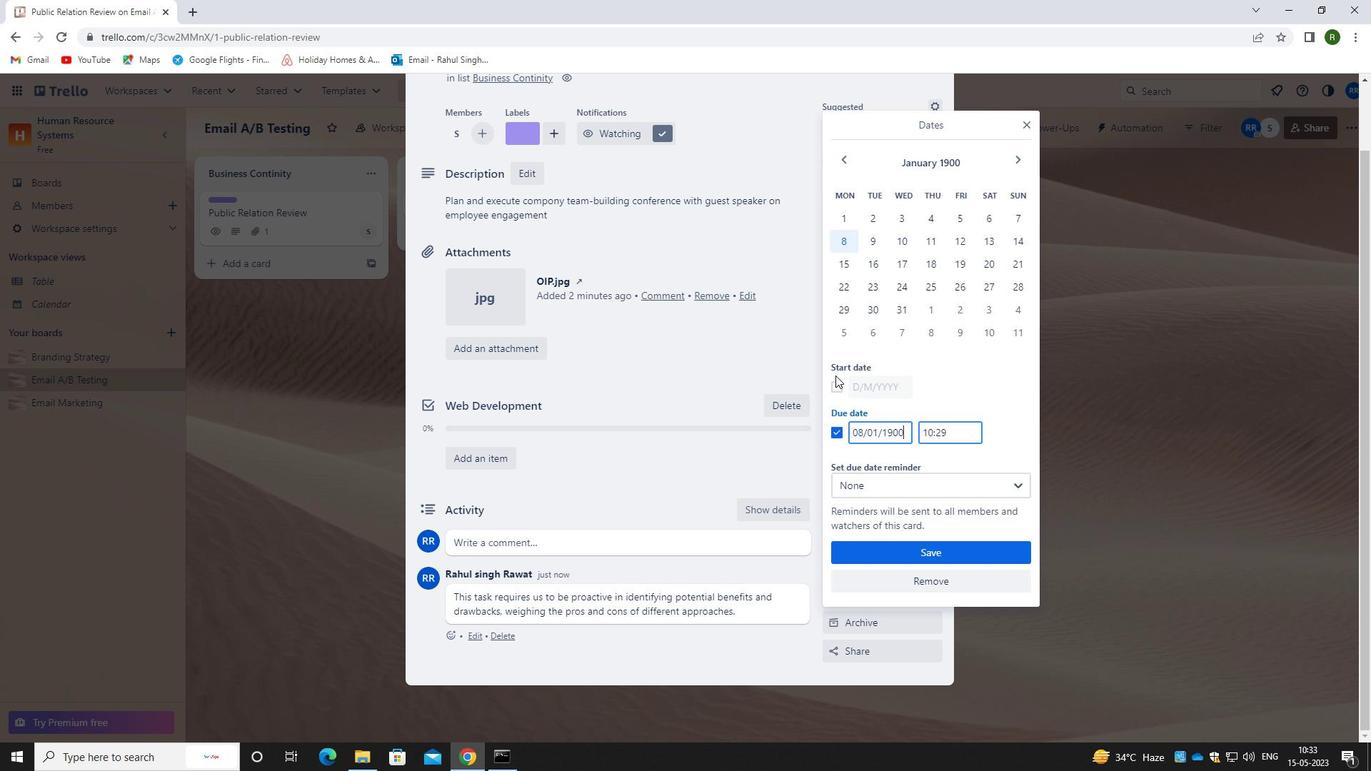 
Action: Mouse pressed left at (834, 387)
Screenshot: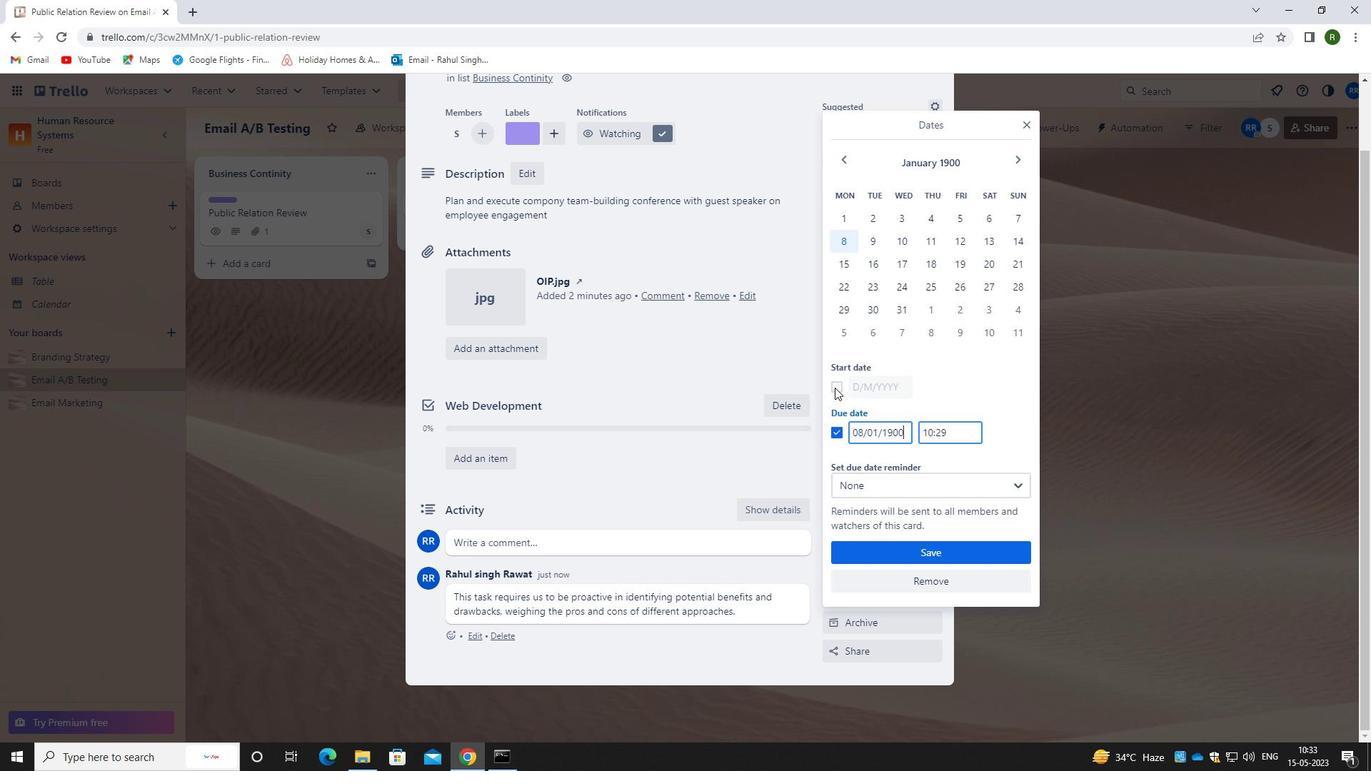 
Action: Mouse moved to (907, 387)
Screenshot: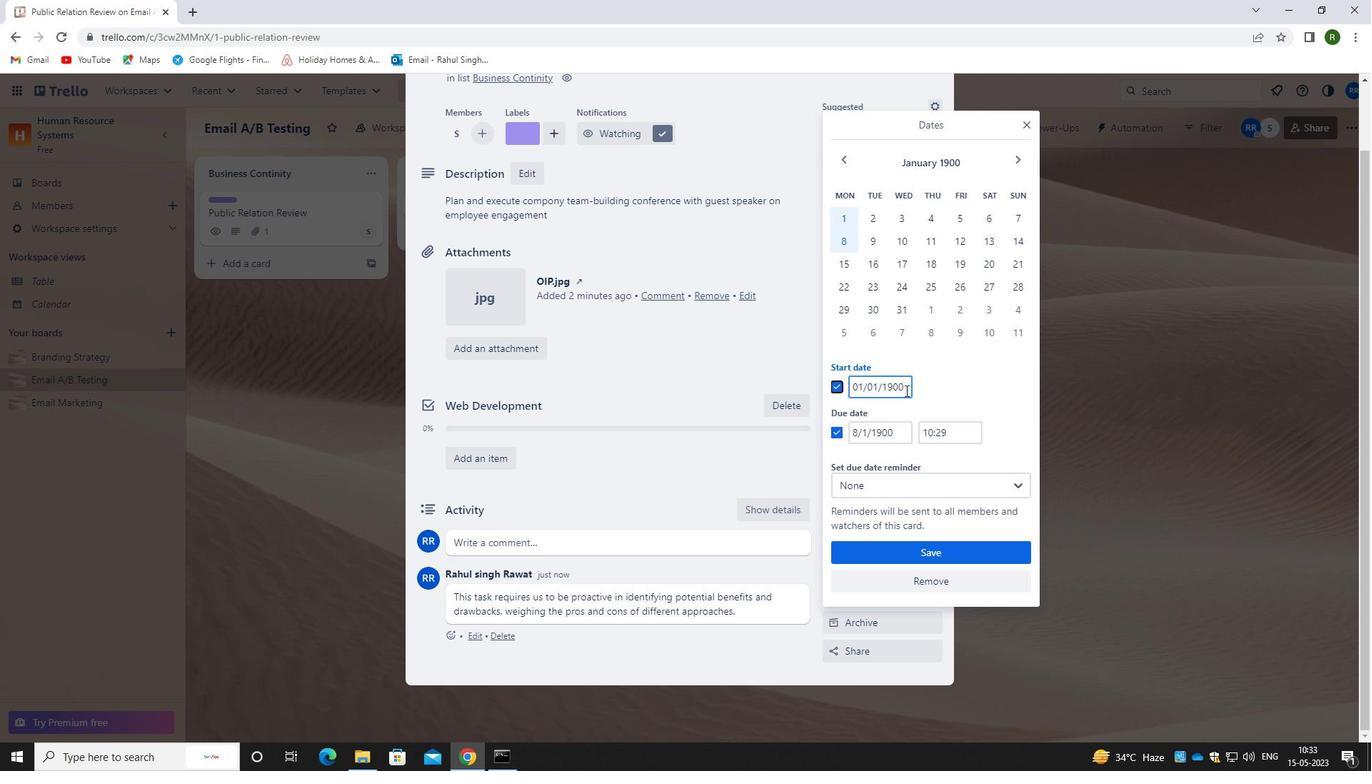 
Action: Mouse pressed left at (907, 387)
Screenshot: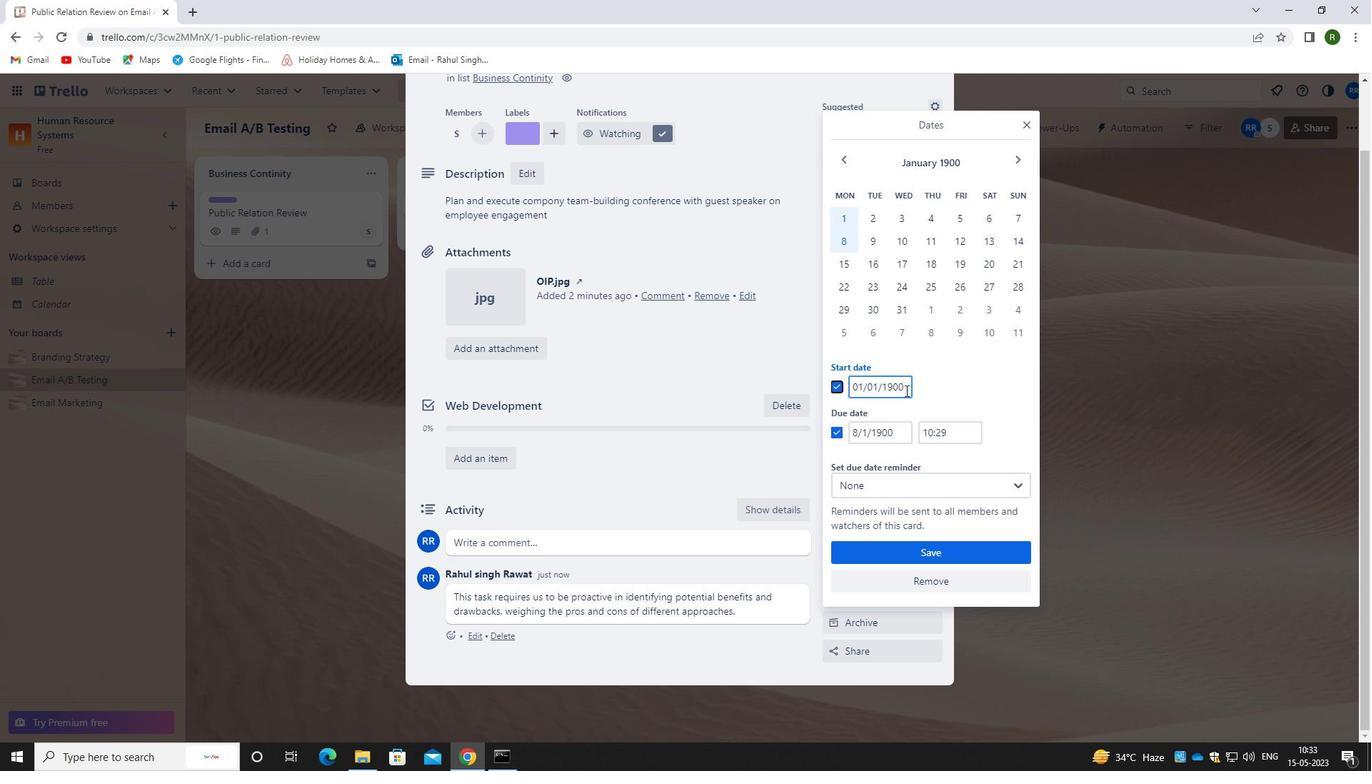 
Action: Mouse moved to (840, 402)
Screenshot: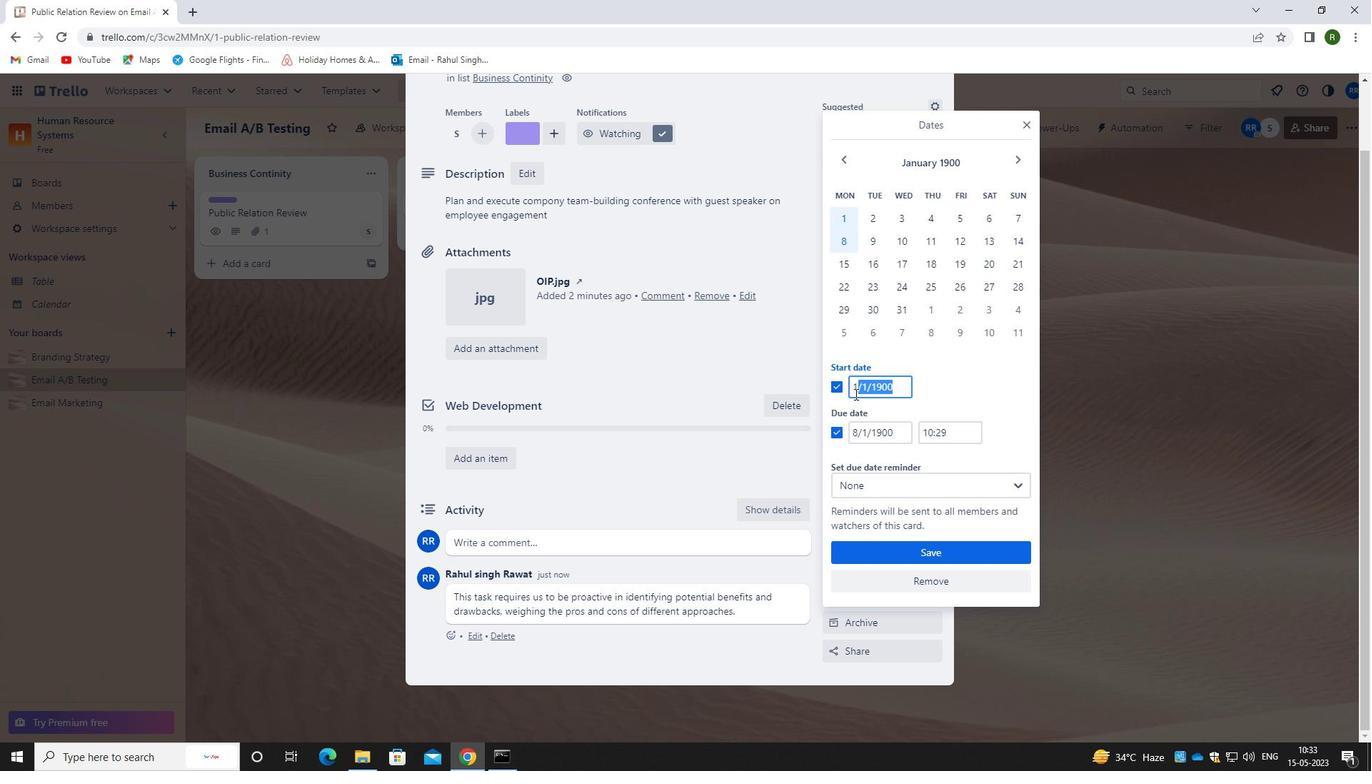 
Action: Key pressed 02/01/1900
Screenshot: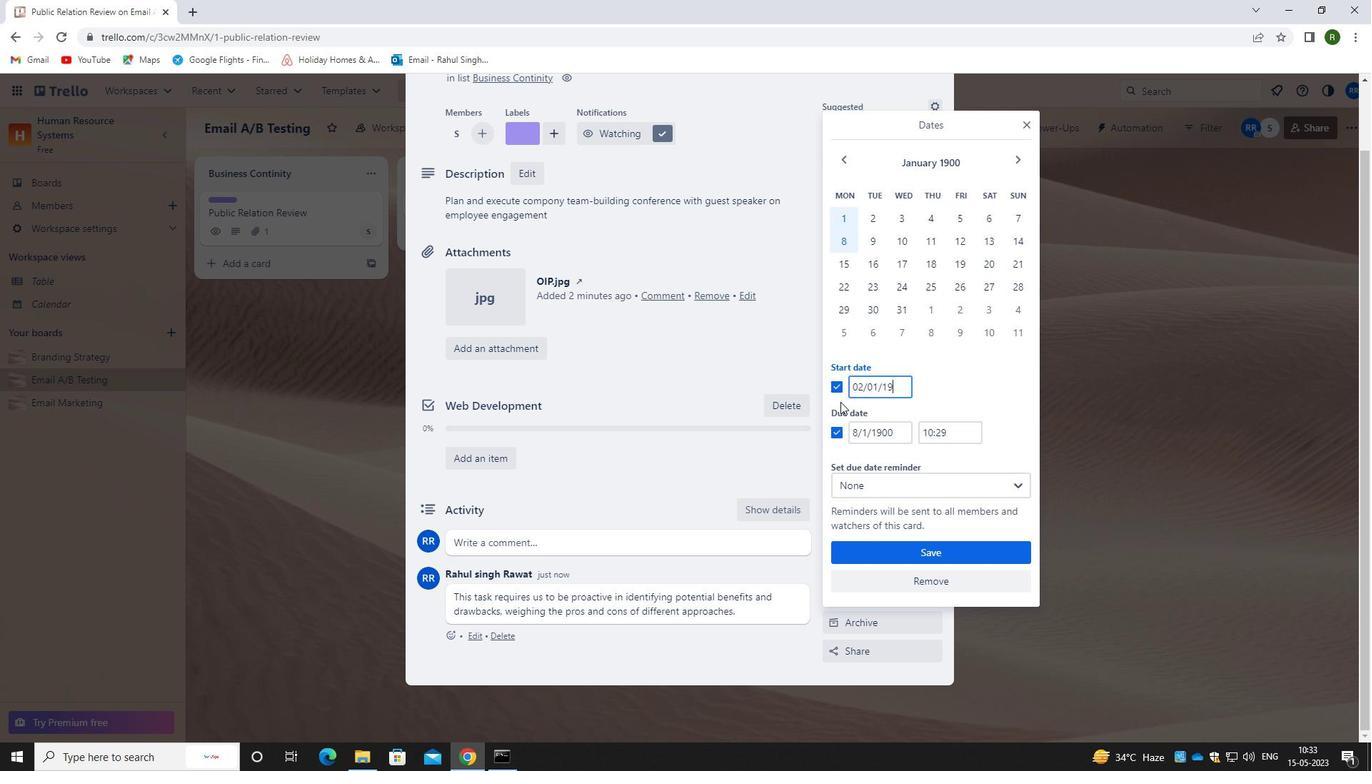 
Action: Mouse moved to (874, 402)
Screenshot: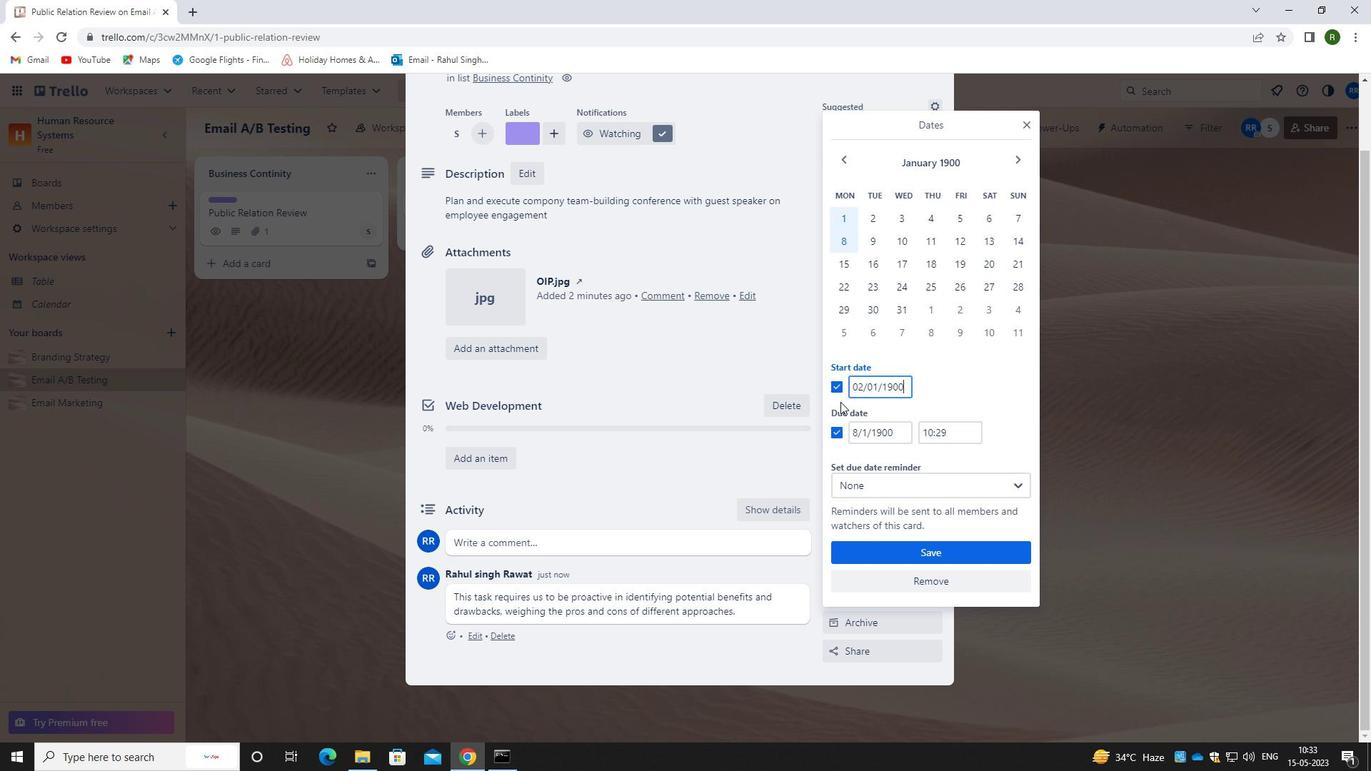 
Action: Mouse scrolled (874, 401) with delta (0, 0)
Screenshot: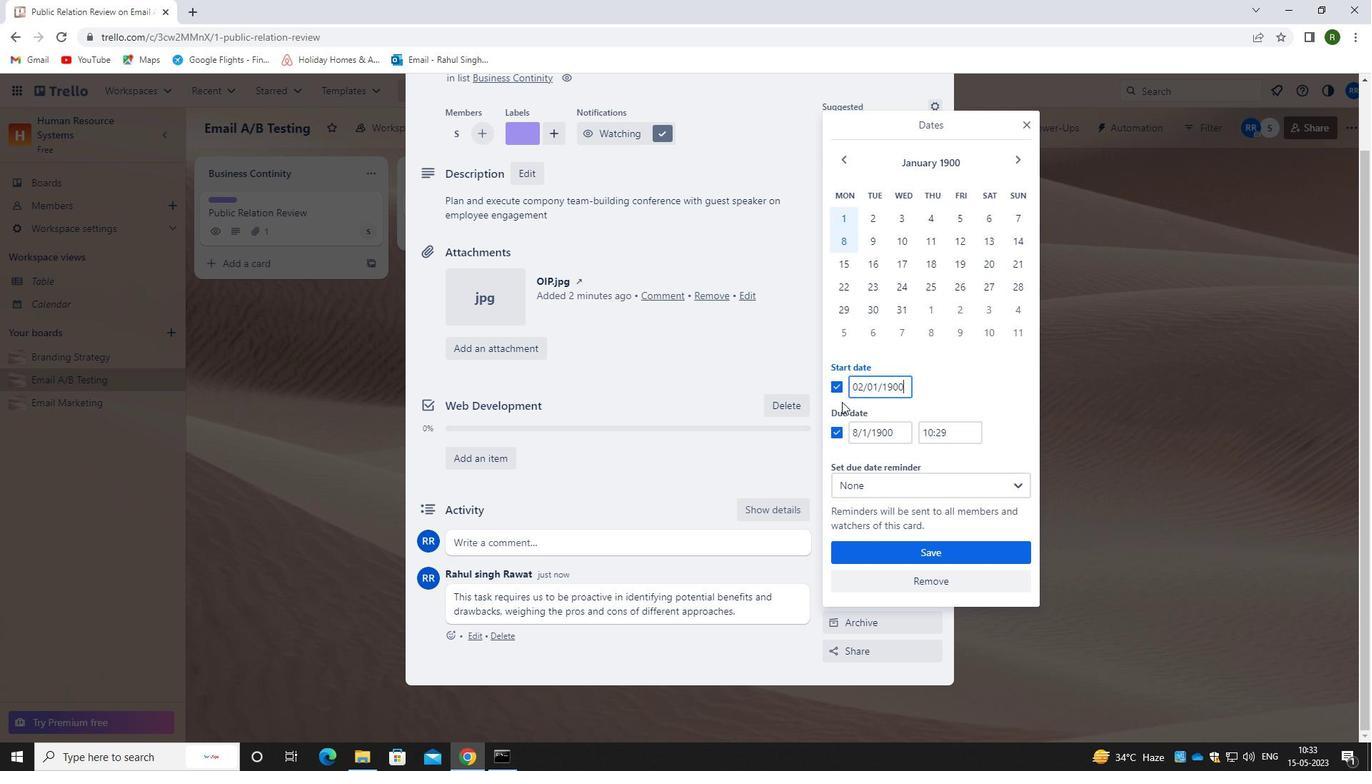 
Action: Mouse moved to (874, 402)
Screenshot: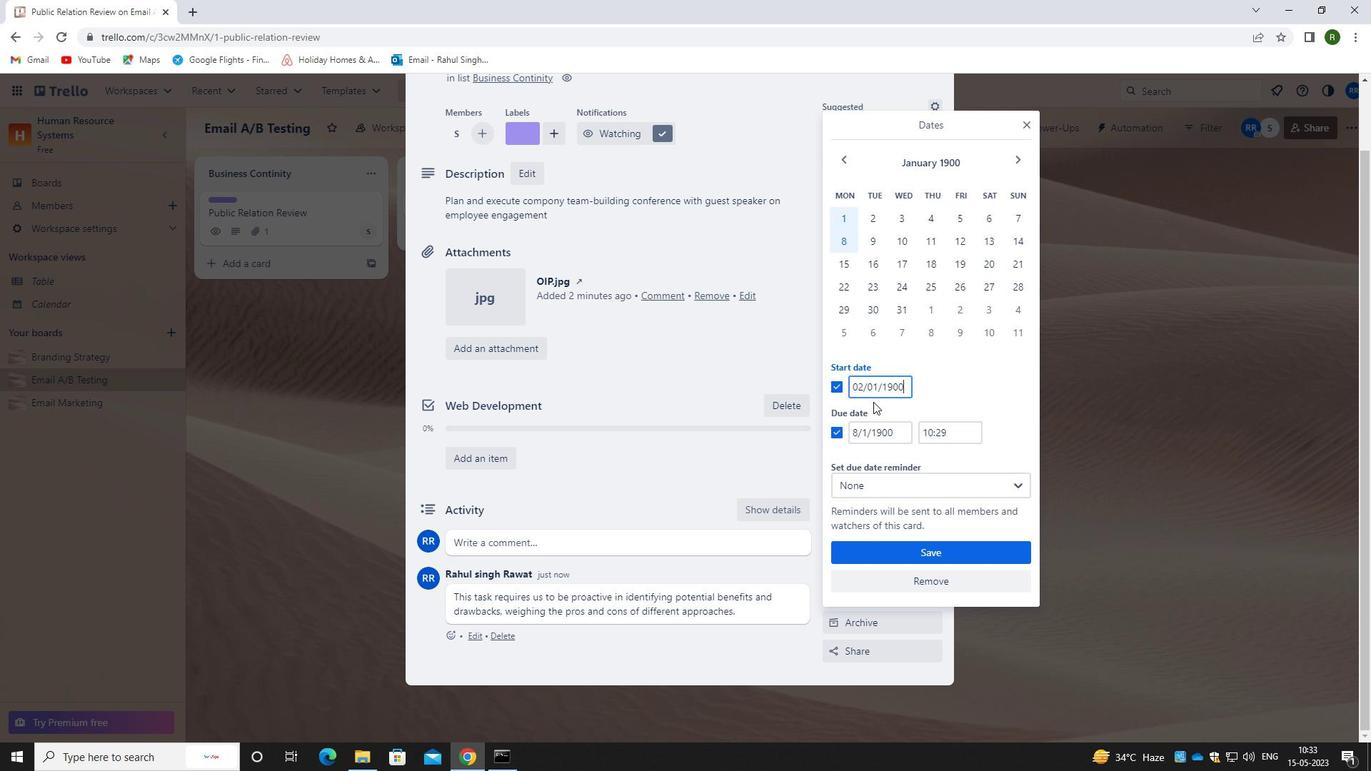 
Action: Mouse scrolled (874, 402) with delta (0, 0)
Screenshot: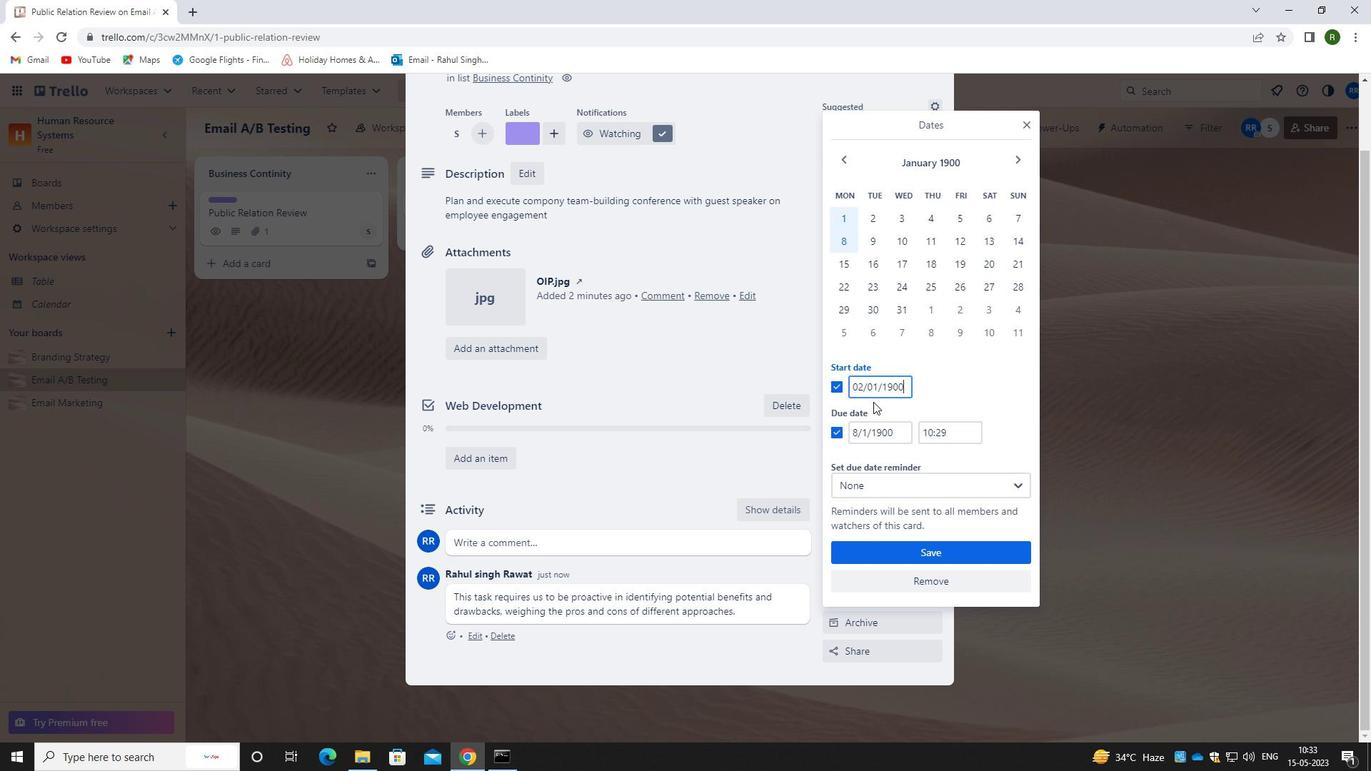 
Action: Mouse moved to (902, 437)
Screenshot: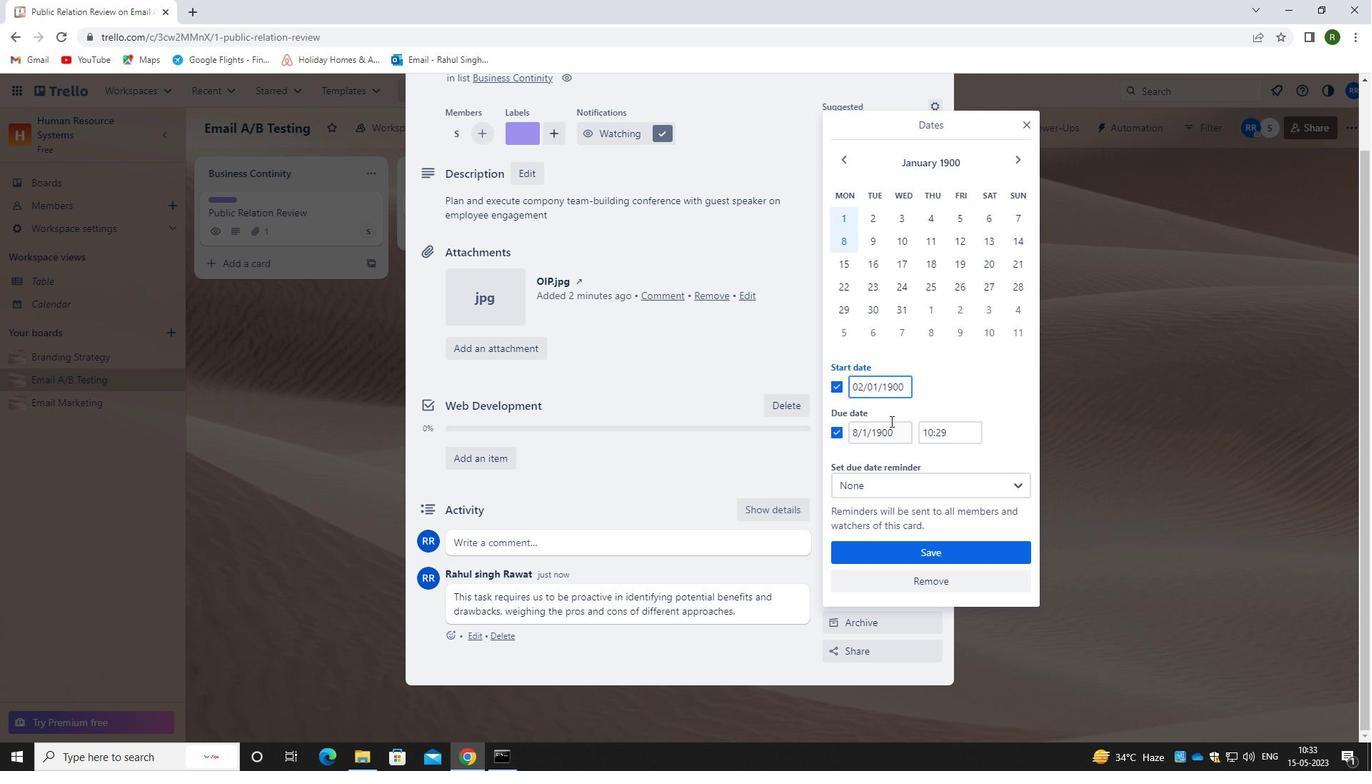 
Action: Mouse pressed left at (902, 437)
Screenshot: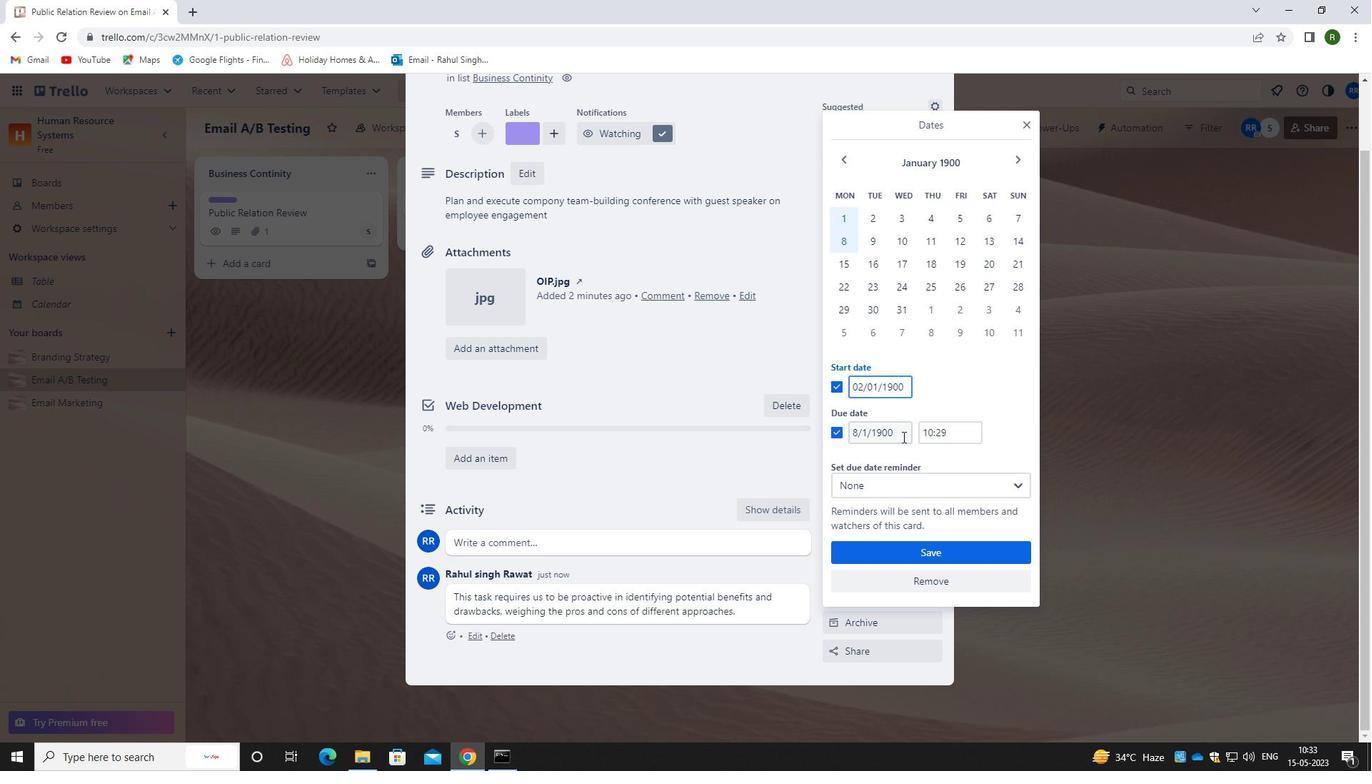 
Action: Mouse moved to (825, 429)
Screenshot: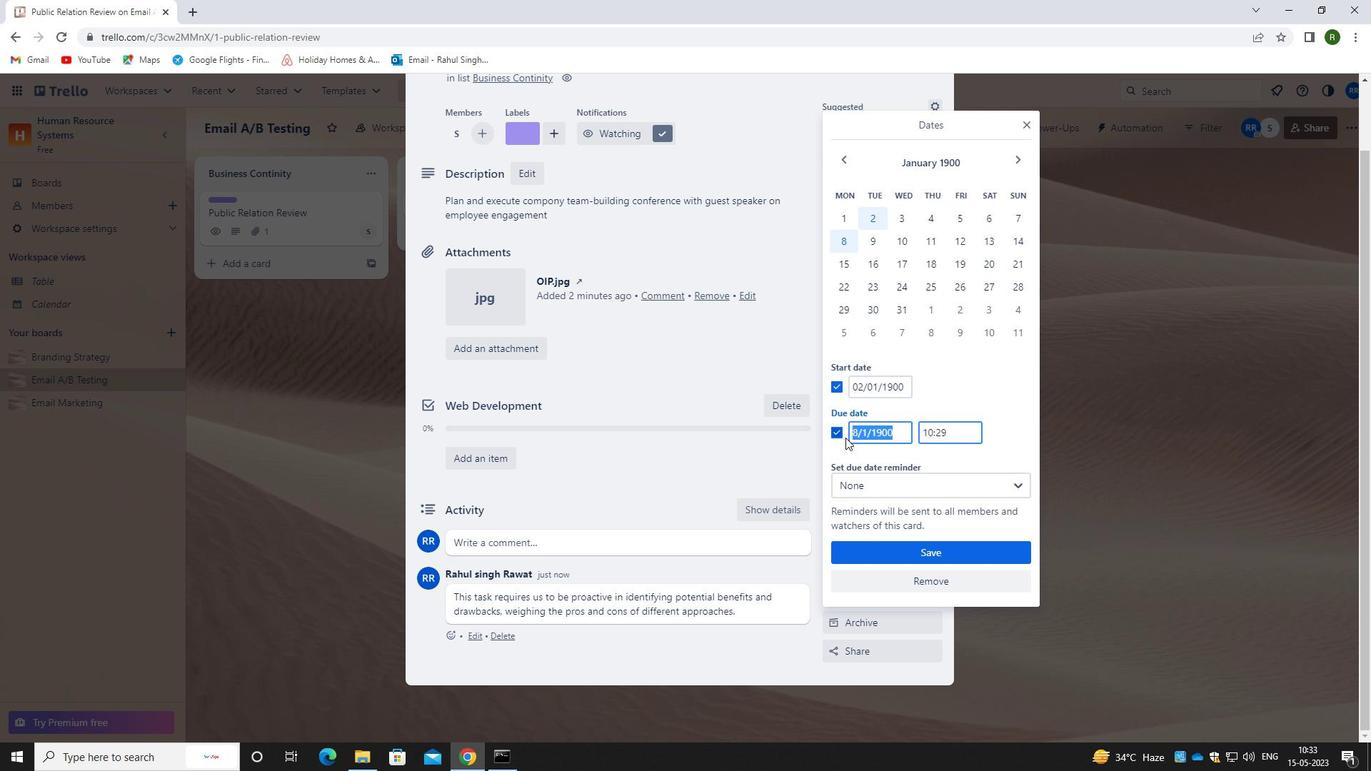 
Action: Key pressed 09/01/1900
Screenshot: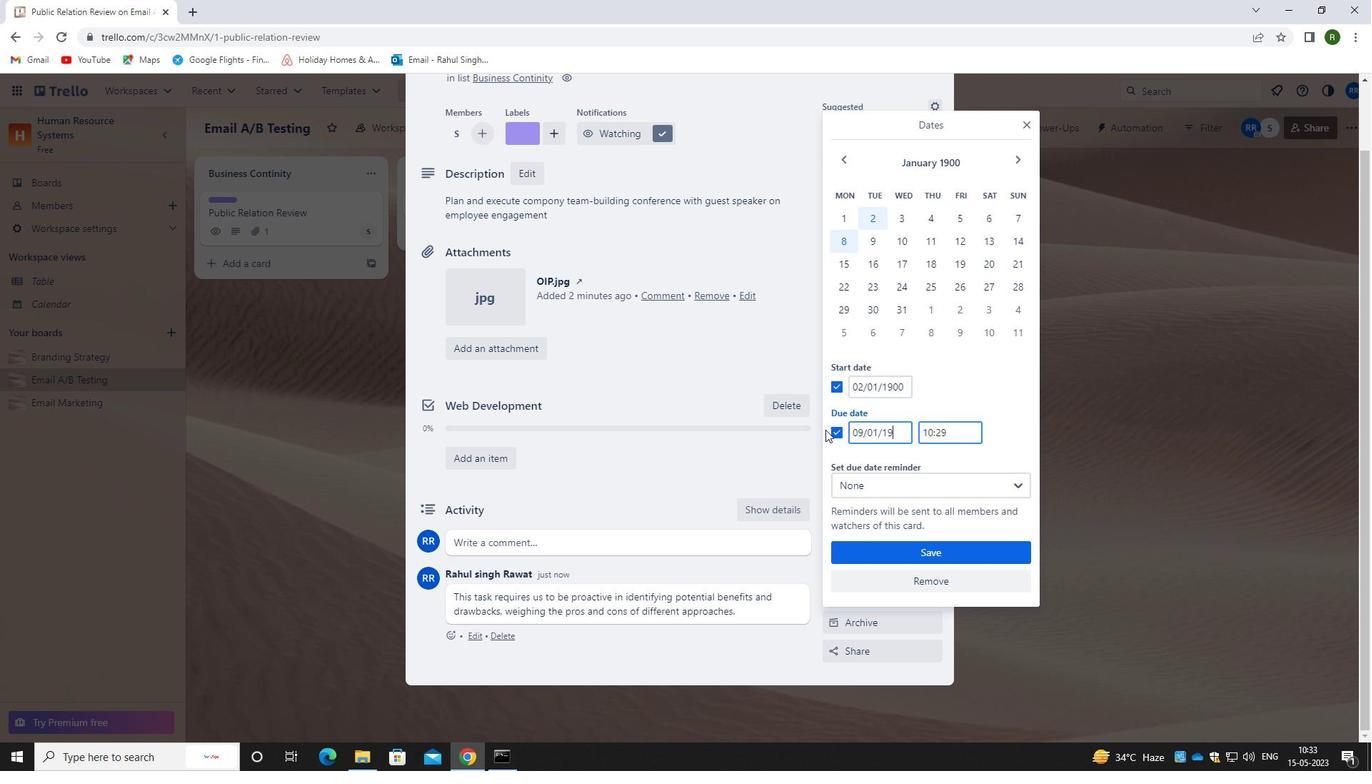 
Action: Mouse scrolled (825, 429) with delta (0, 0)
Screenshot: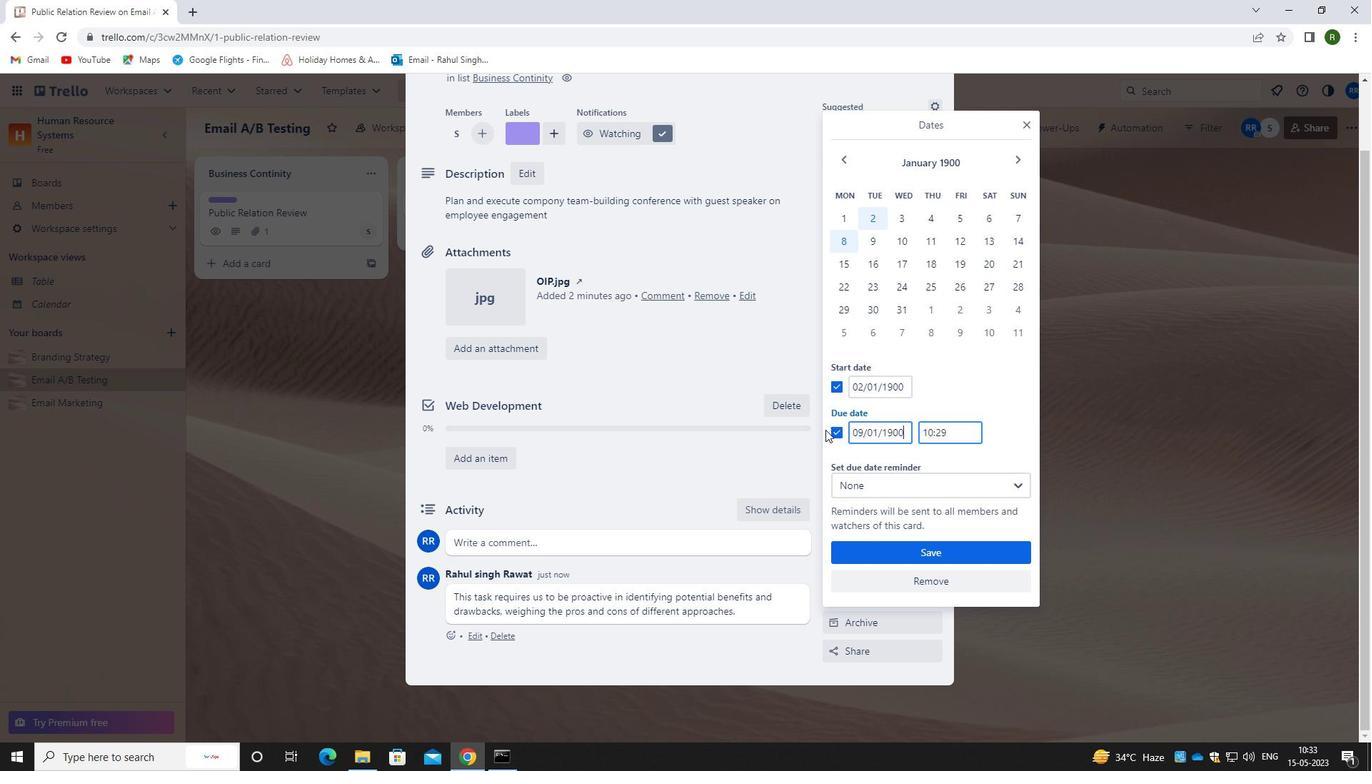 
Action: Mouse moved to (920, 557)
Screenshot: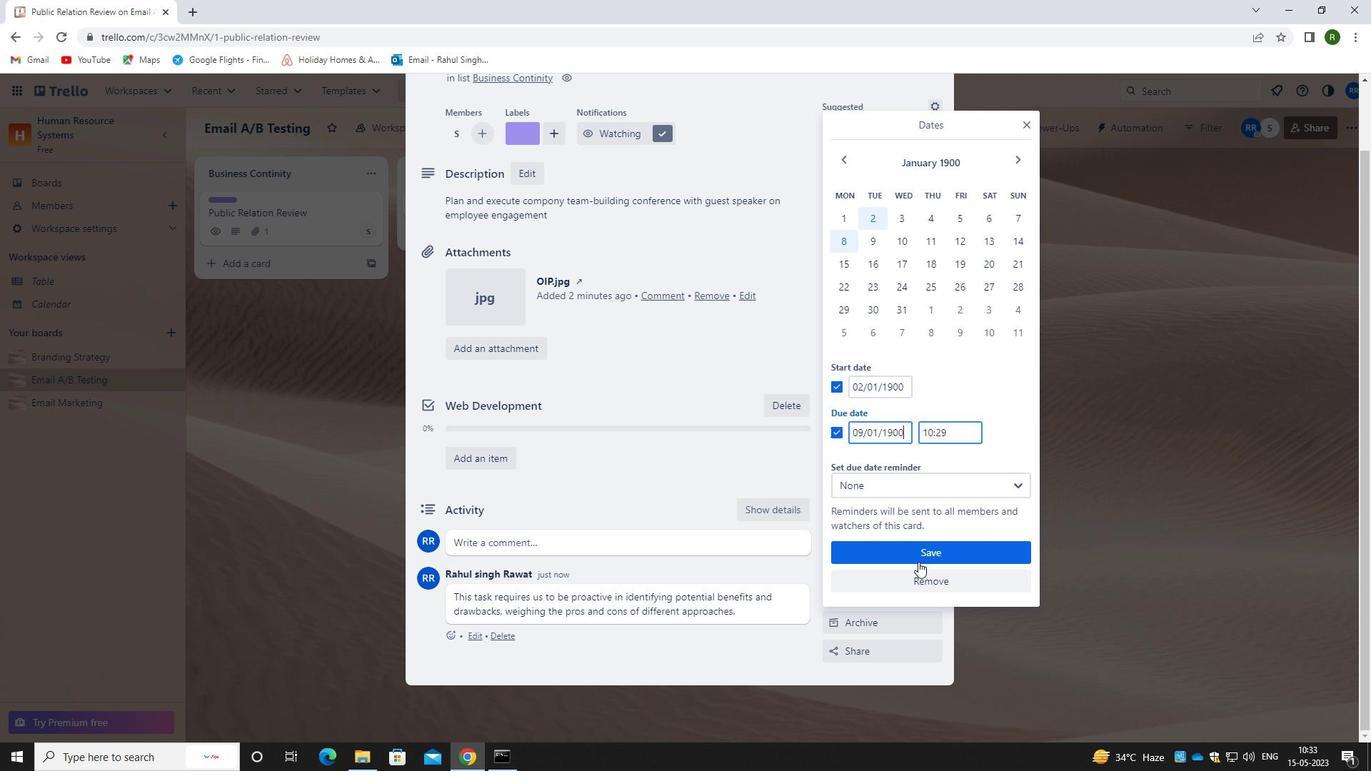 
Action: Mouse pressed left at (920, 557)
Screenshot: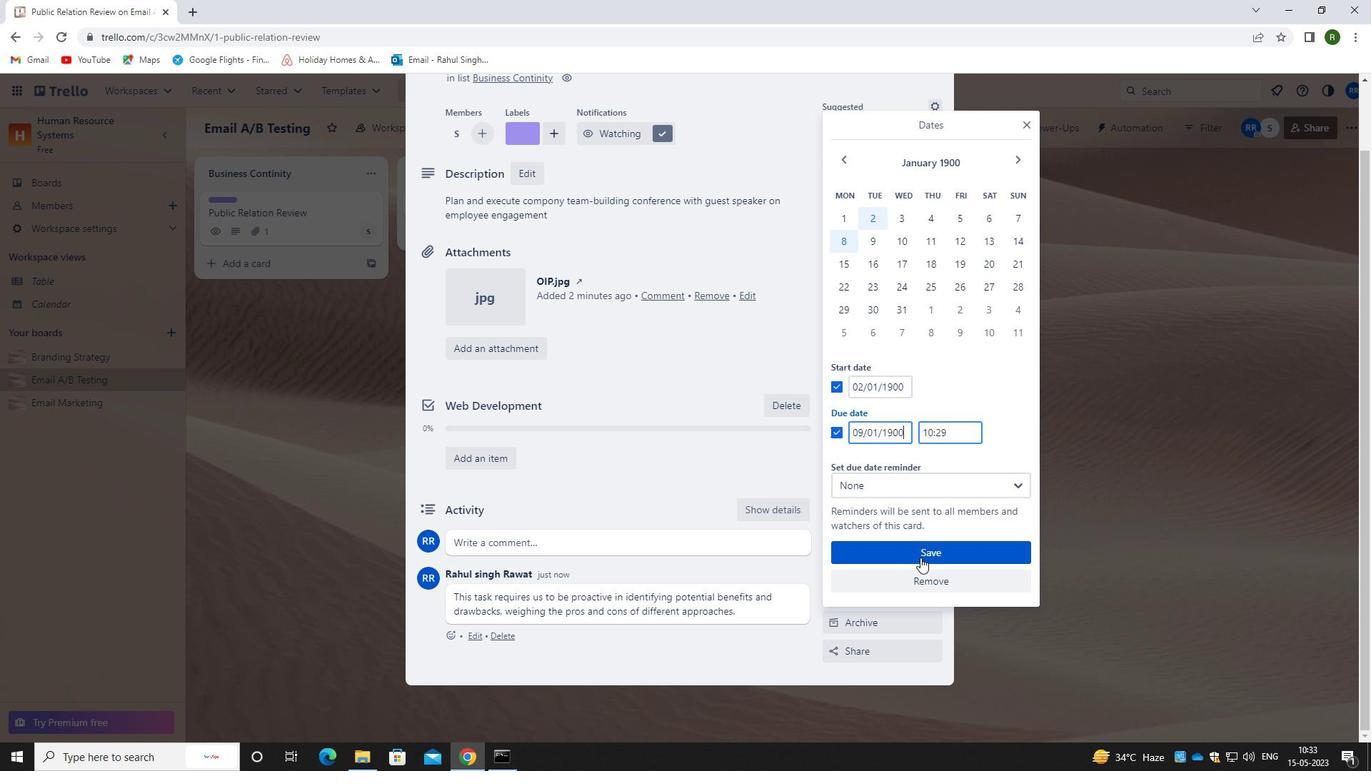 
Action: Mouse moved to (1038, 490)
Screenshot: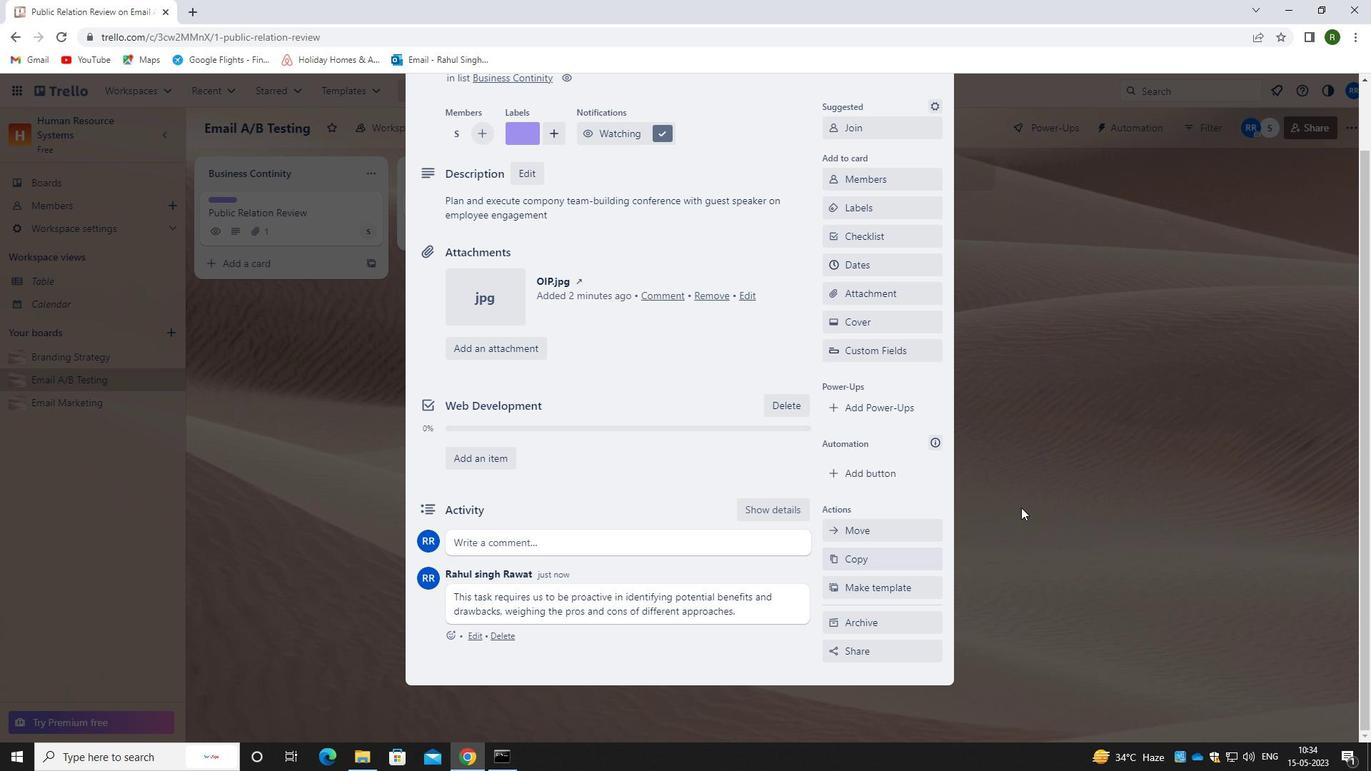 
Action: Mouse scrolled (1038, 491) with delta (0, 0)
Screenshot: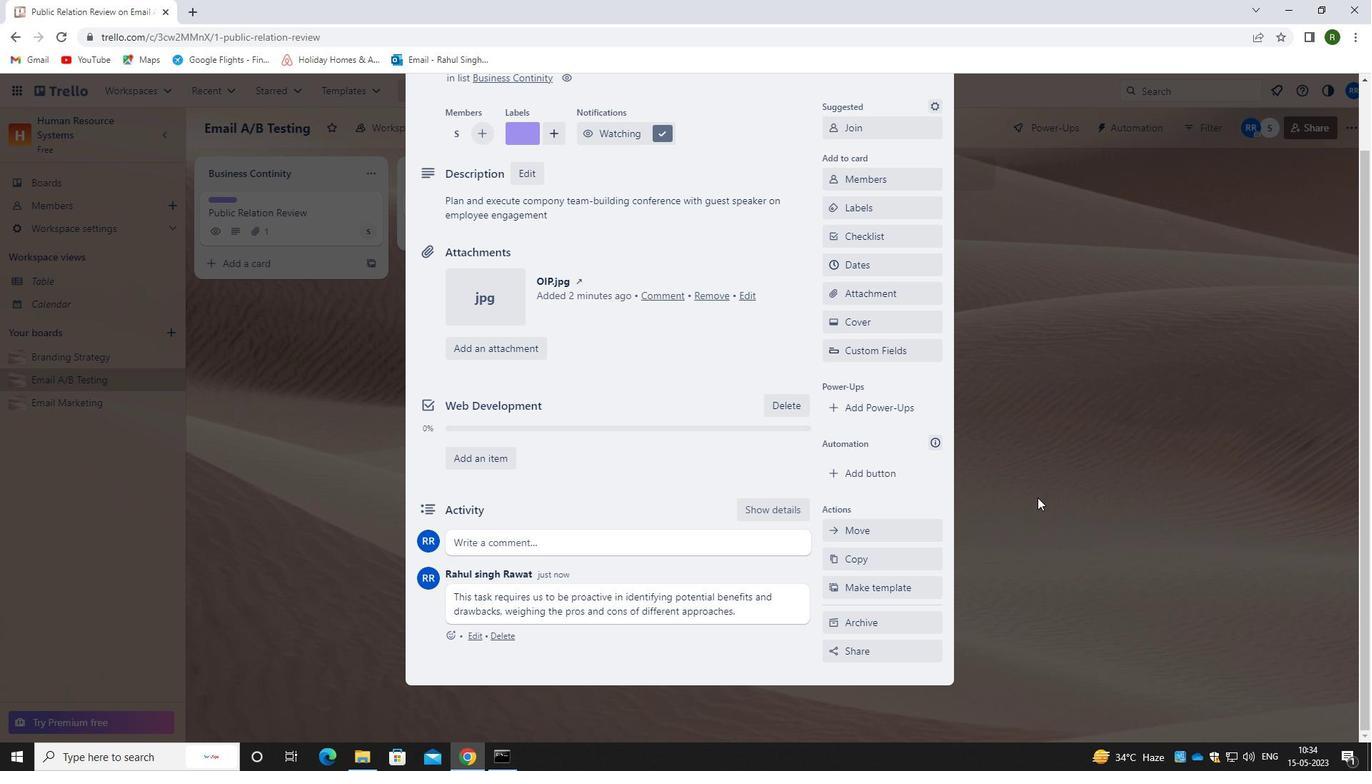 
Action: Mouse scrolled (1038, 491) with delta (0, 0)
Screenshot: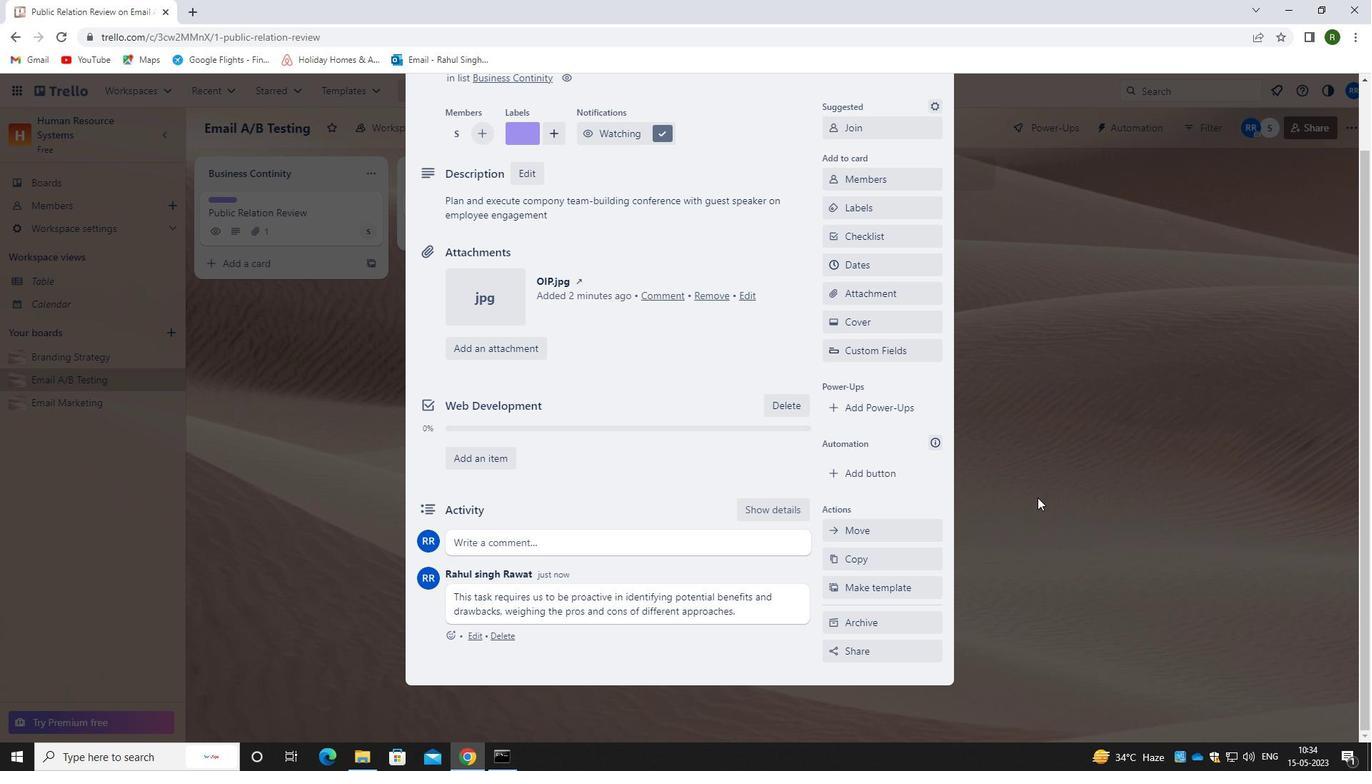 
Action: Mouse scrolled (1038, 491) with delta (0, 0)
Screenshot: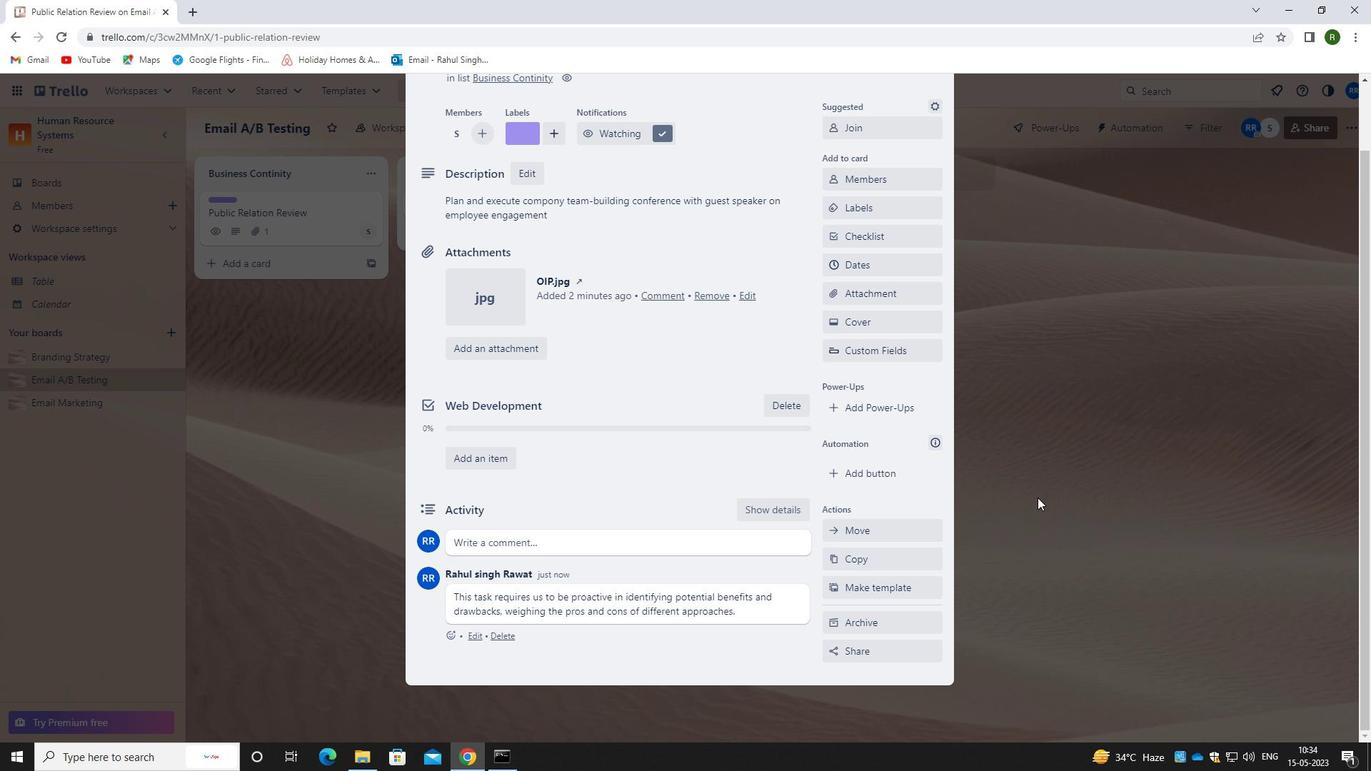 
Action: Mouse scrolled (1038, 491) with delta (0, 0)
Screenshot: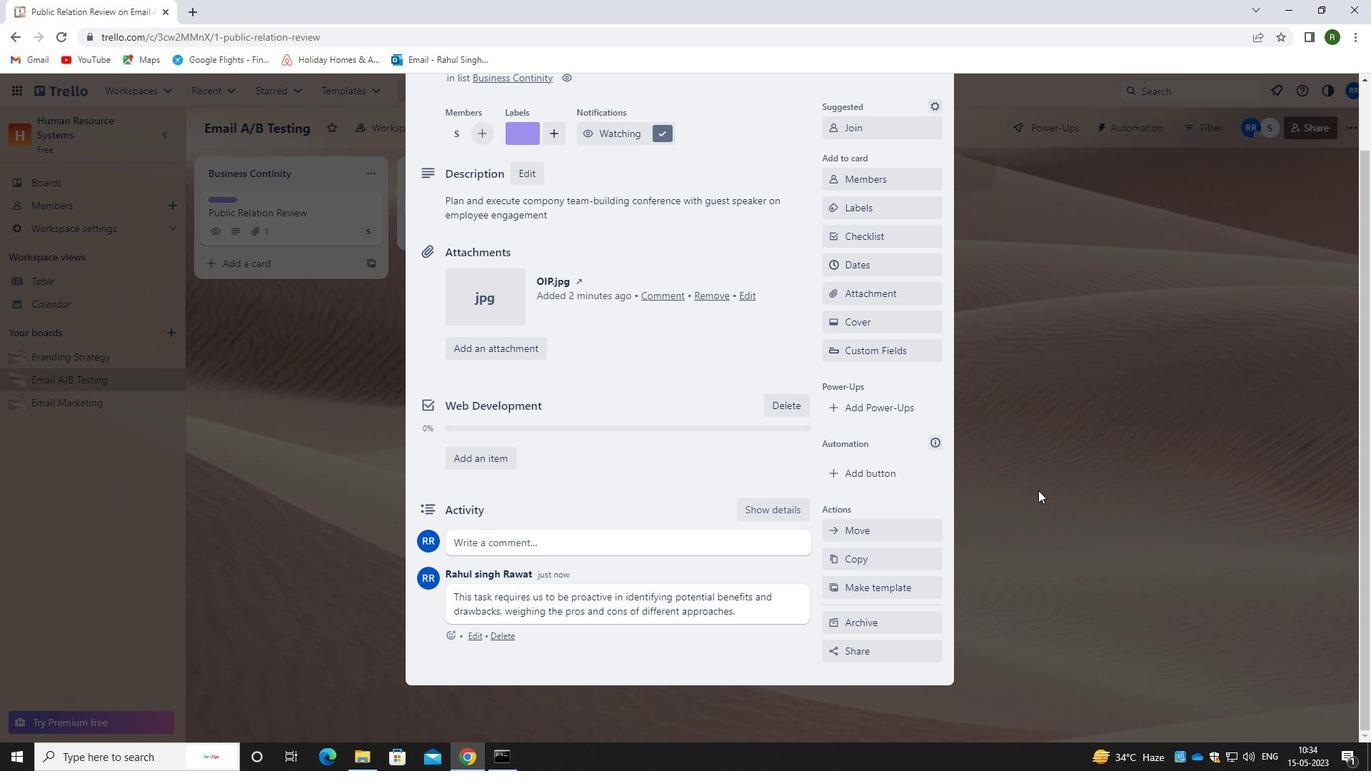 
